 Task: Search one way flight ticket for 3 adults, 3 children in business from Albany: Albany International Airport to Jacksonville: Albert J. Ellis Airport on 8-3-2023. Choice of flights is Singapure airlines. Number of bags: 4 checked bags. Price is upto 42000. Outbound departure time preference is 5:15. Return departure time preference is 0:00.
Action: Mouse moved to (261, 363)
Screenshot: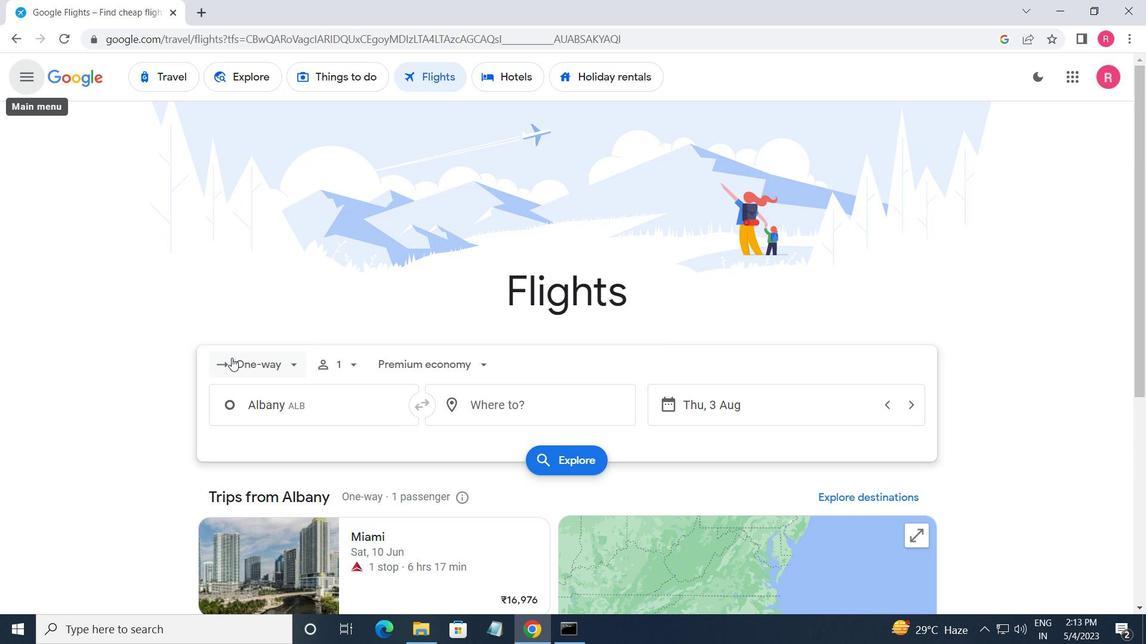 
Action: Mouse pressed left at (261, 363)
Screenshot: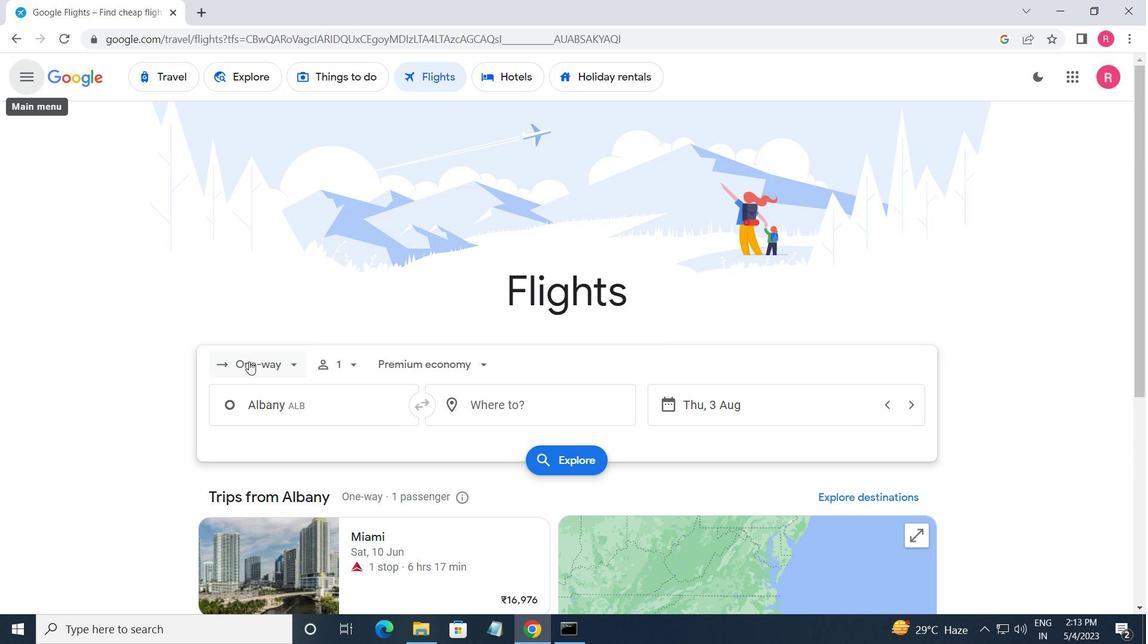 
Action: Mouse moved to (287, 438)
Screenshot: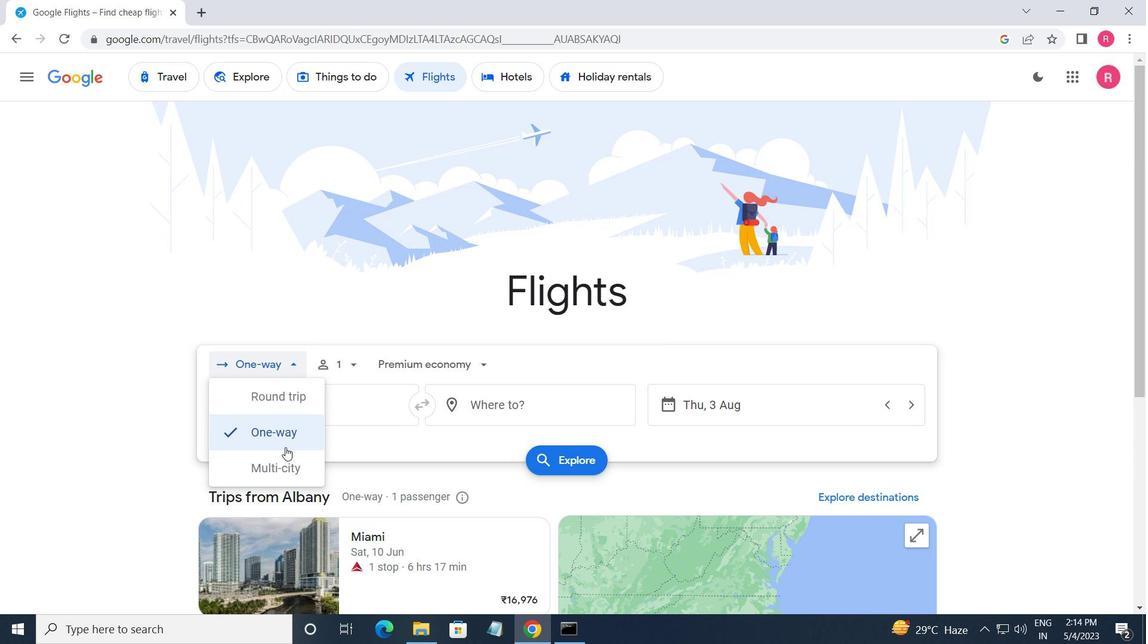
Action: Mouse pressed left at (287, 438)
Screenshot: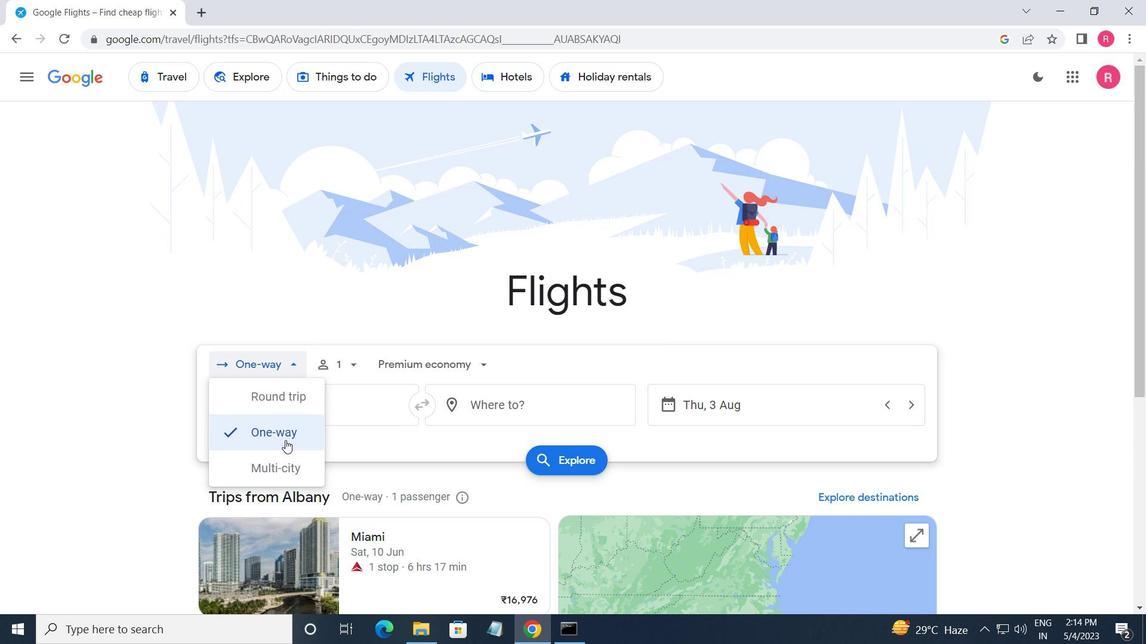 
Action: Mouse moved to (335, 356)
Screenshot: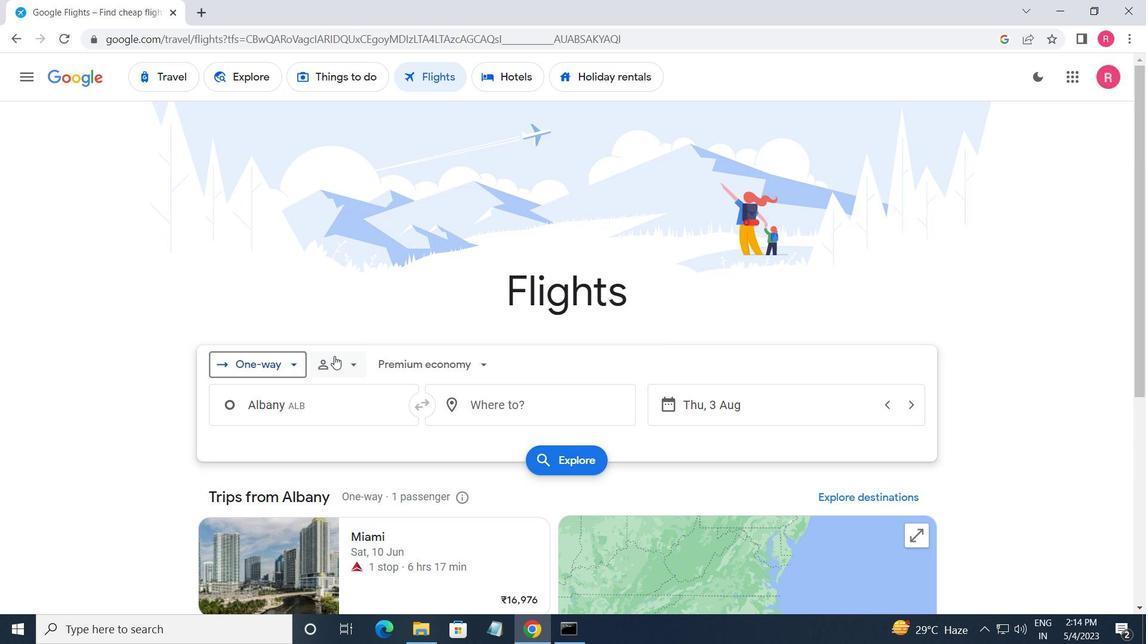 
Action: Mouse pressed left at (335, 356)
Screenshot: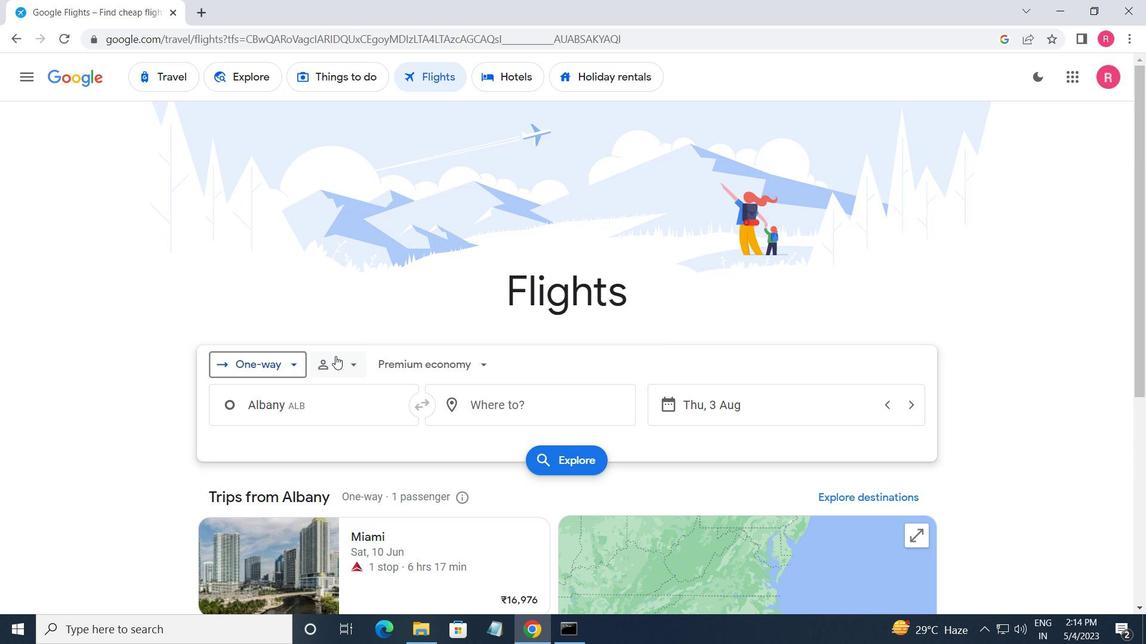 
Action: Mouse moved to (460, 403)
Screenshot: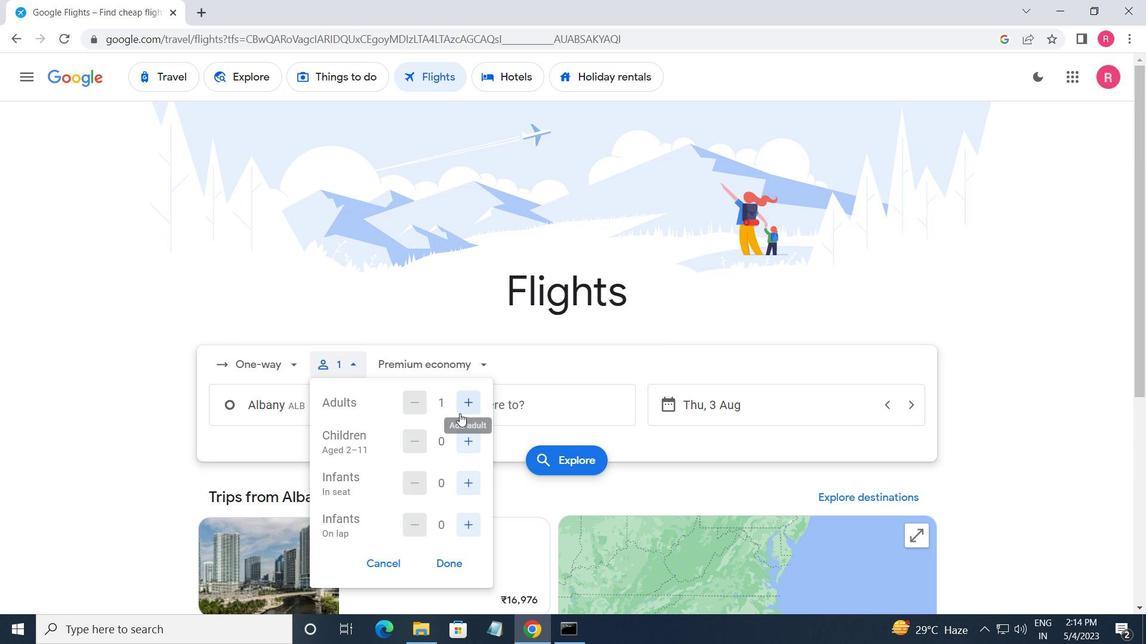 
Action: Mouse pressed left at (460, 403)
Screenshot: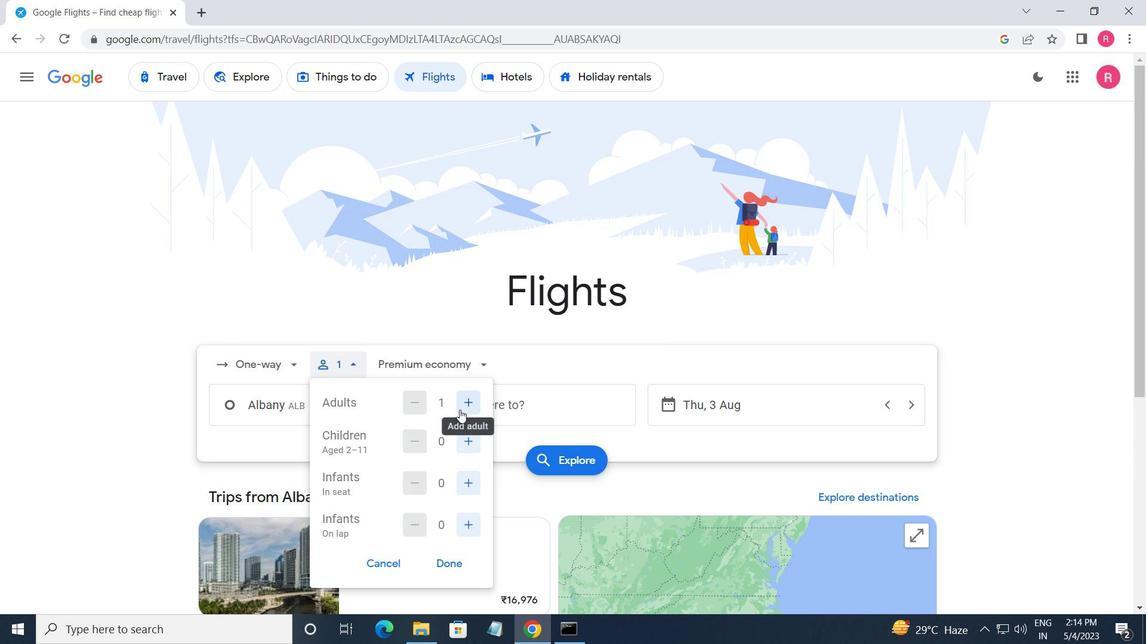 
Action: Mouse pressed left at (460, 403)
Screenshot: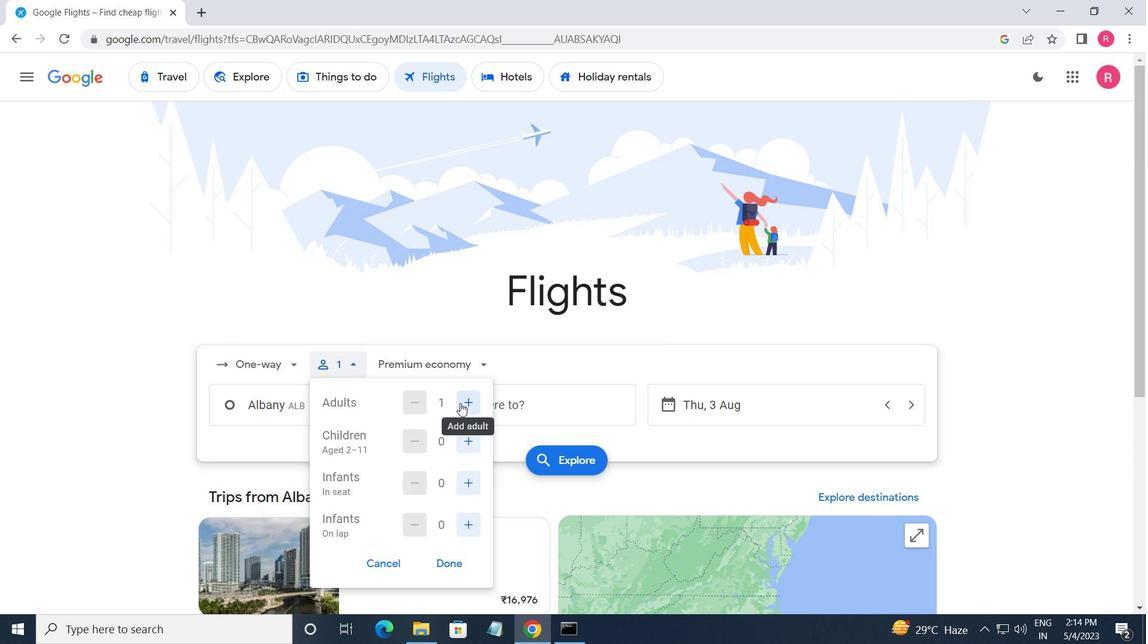 
Action: Mouse moved to (475, 438)
Screenshot: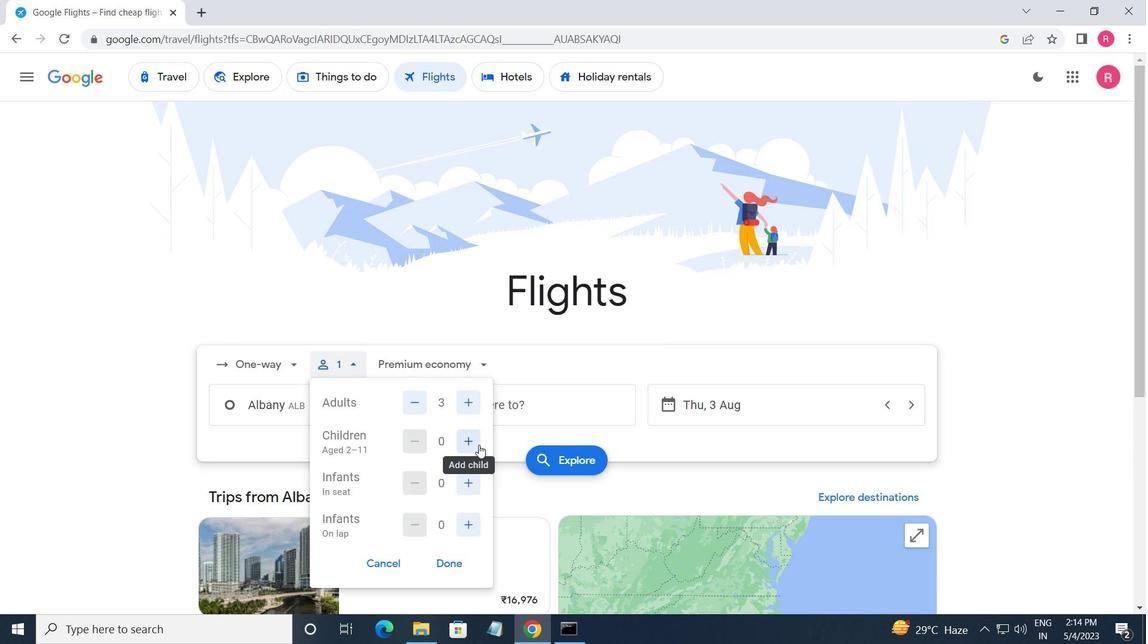 
Action: Mouse pressed left at (475, 438)
Screenshot: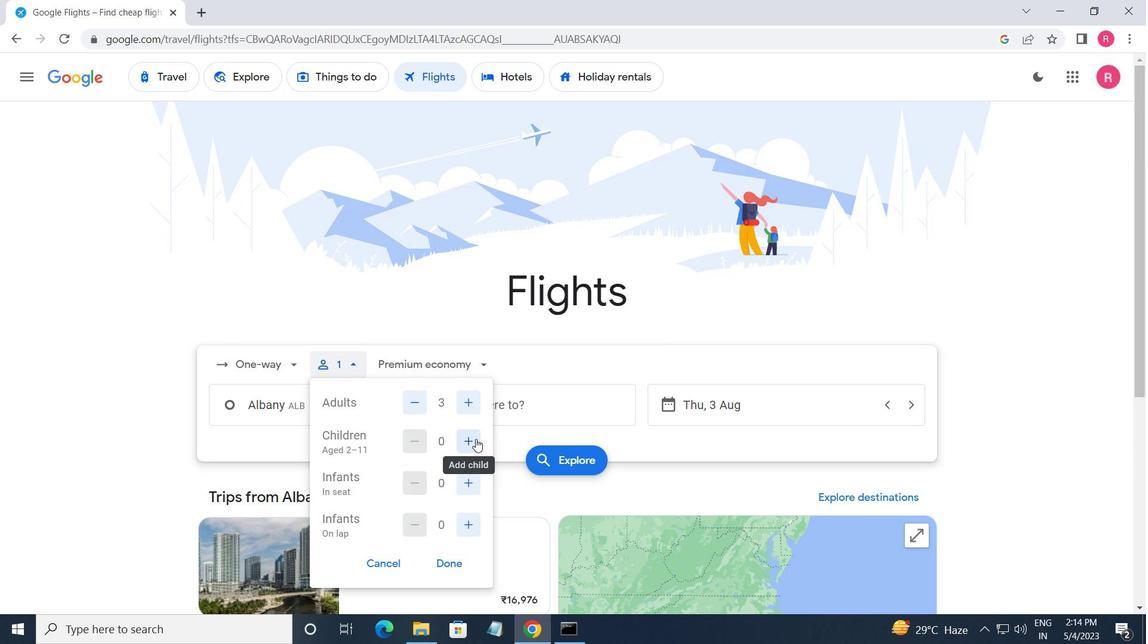 
Action: Mouse moved to (473, 438)
Screenshot: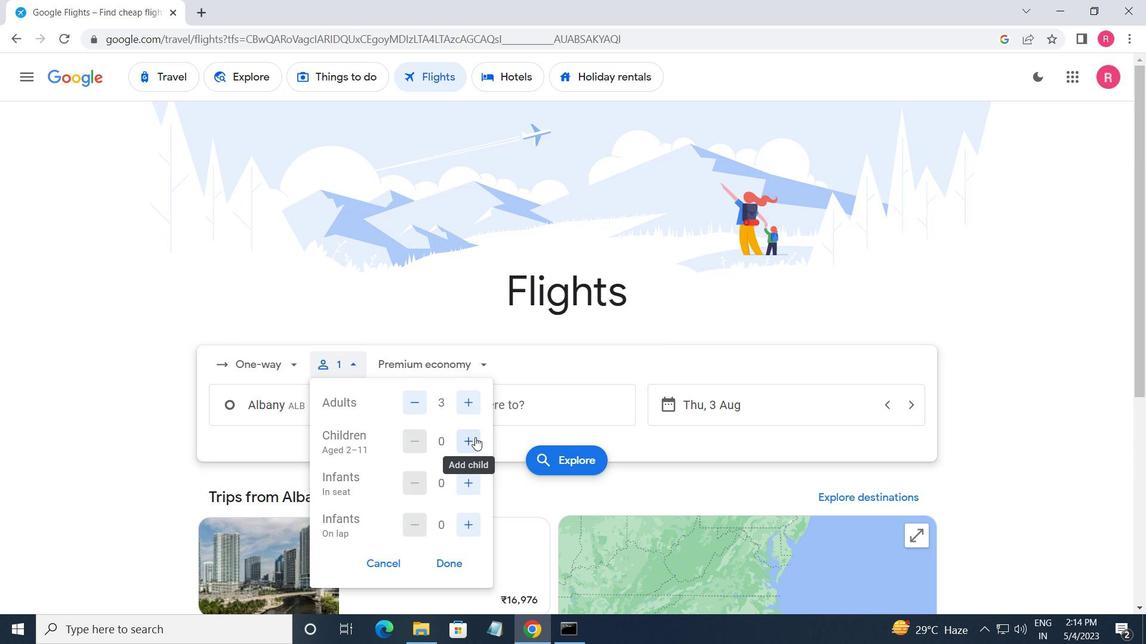 
Action: Mouse pressed left at (473, 438)
Screenshot: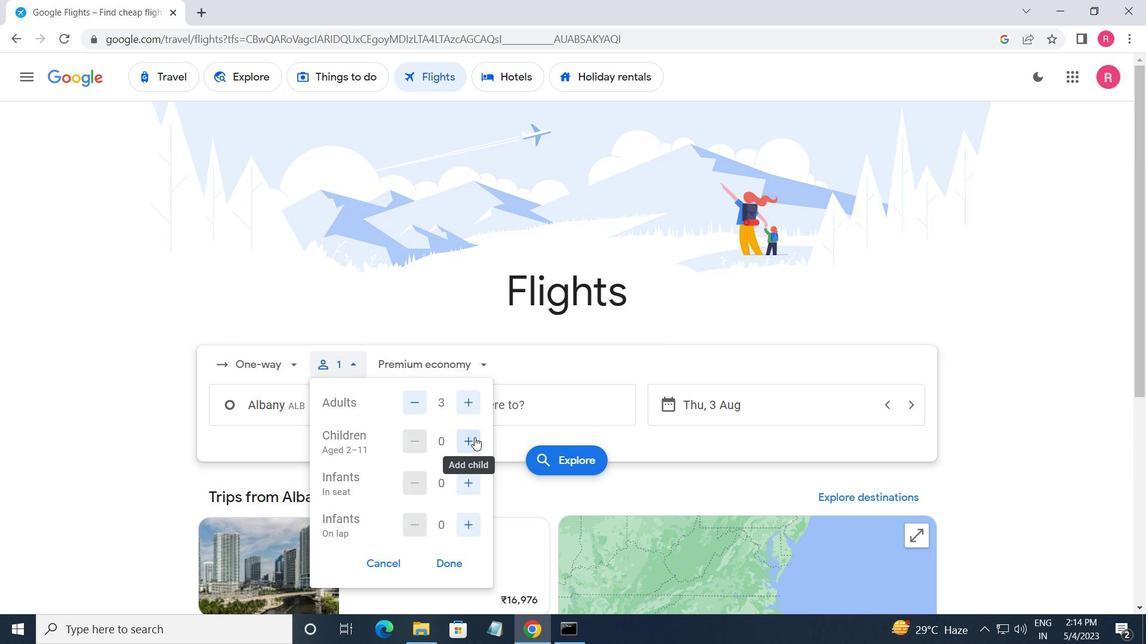 
Action: Mouse pressed left at (473, 438)
Screenshot: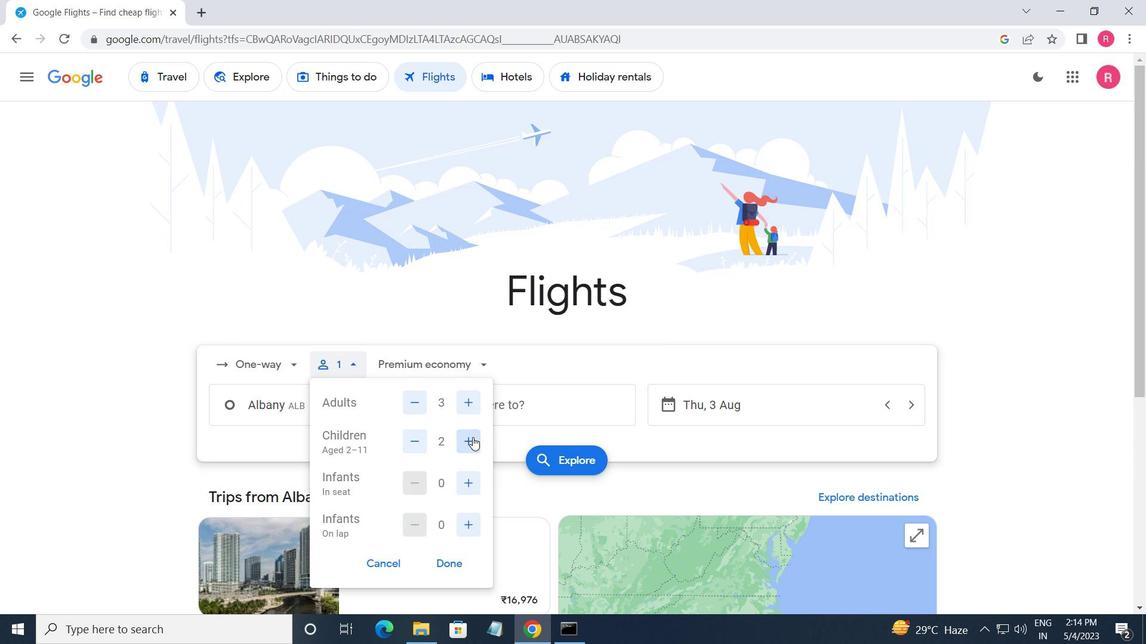 
Action: Mouse moved to (440, 556)
Screenshot: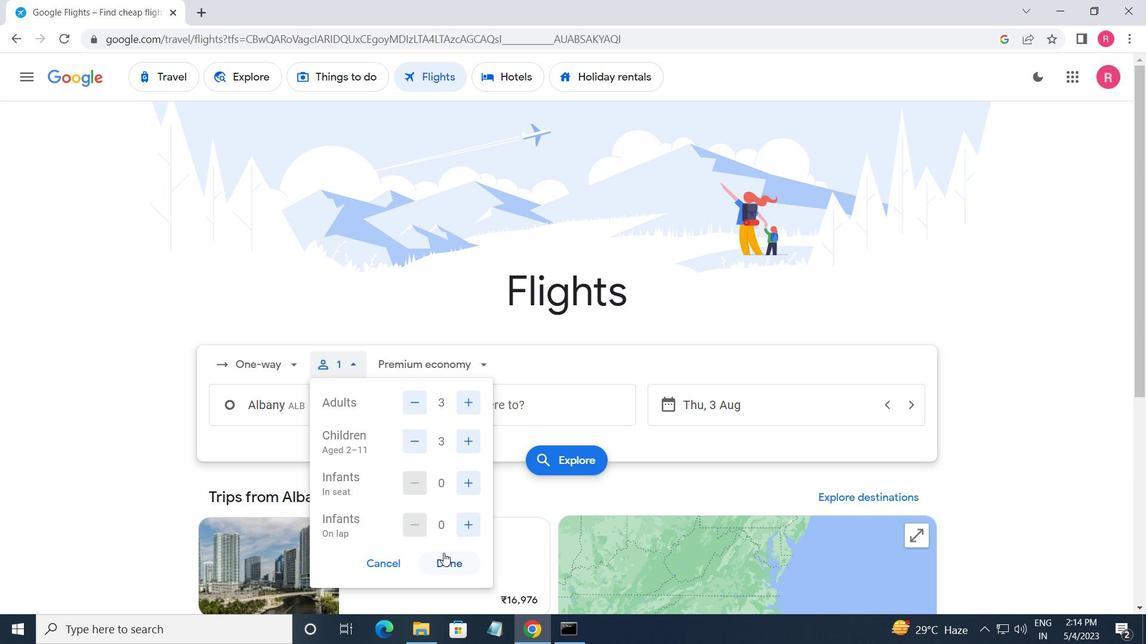 
Action: Mouse pressed left at (440, 556)
Screenshot: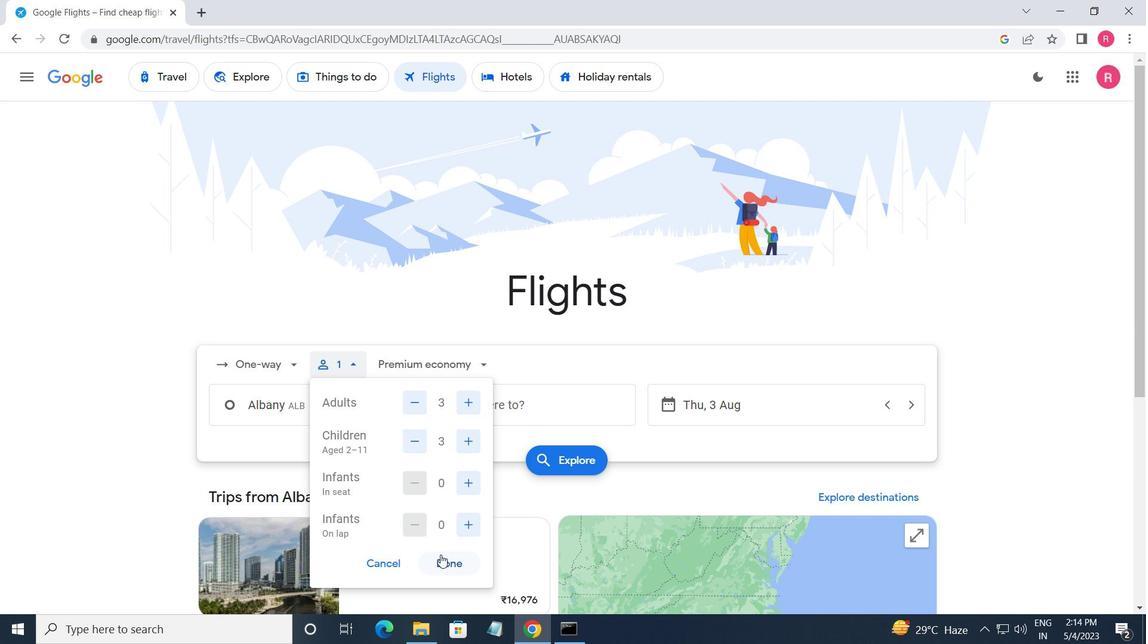 
Action: Mouse moved to (430, 369)
Screenshot: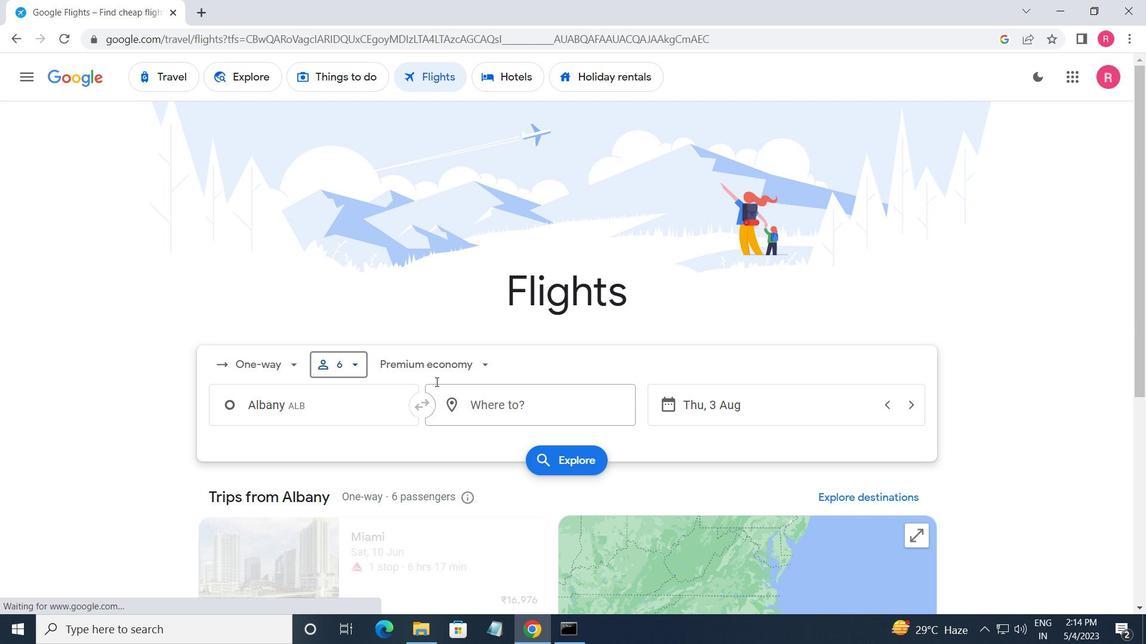 
Action: Mouse pressed left at (430, 369)
Screenshot: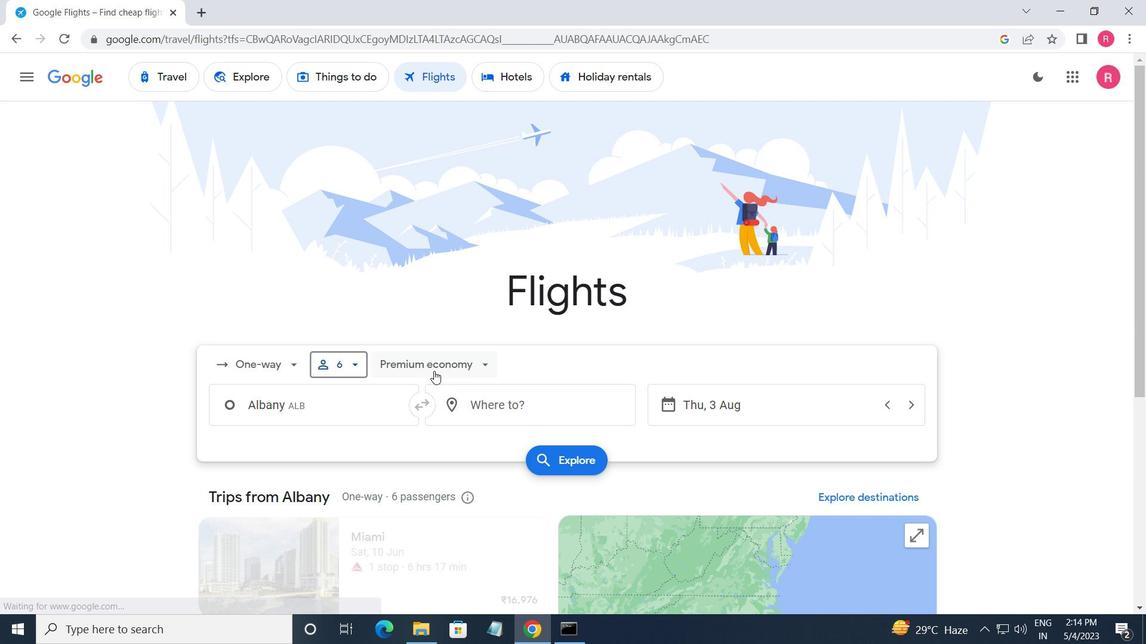 
Action: Mouse moved to (462, 474)
Screenshot: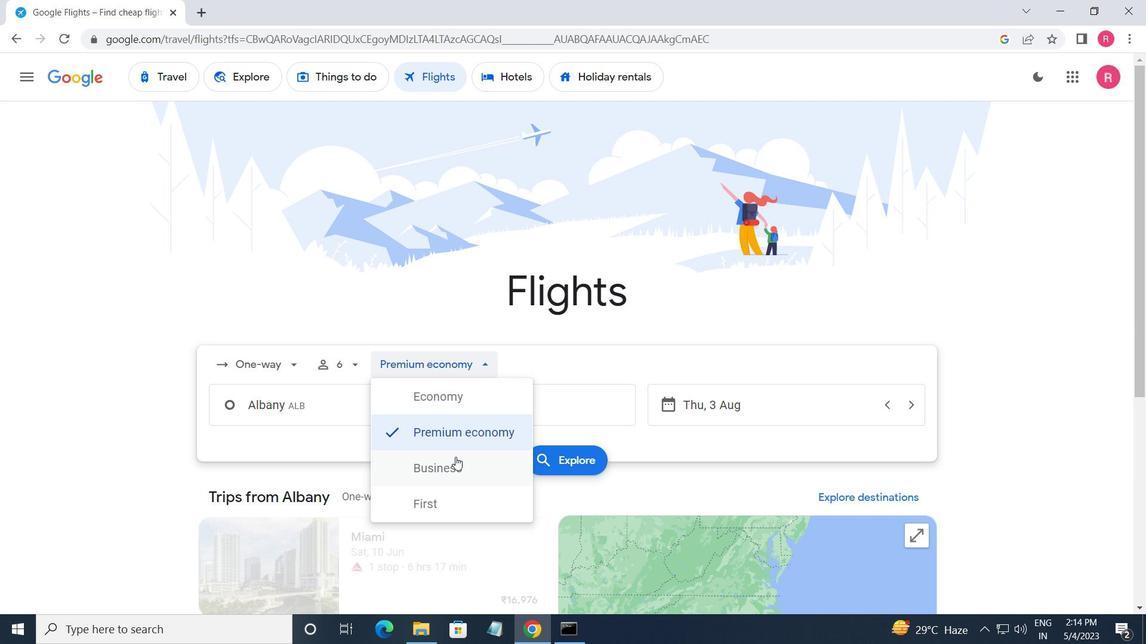 
Action: Mouse pressed left at (462, 474)
Screenshot: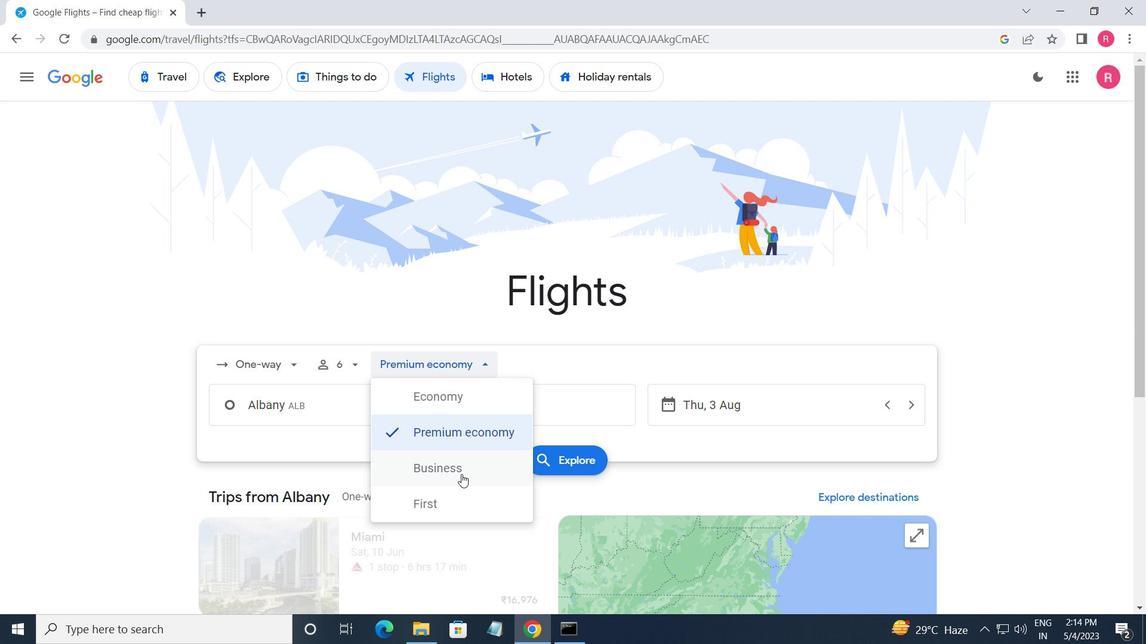 
Action: Mouse moved to (326, 411)
Screenshot: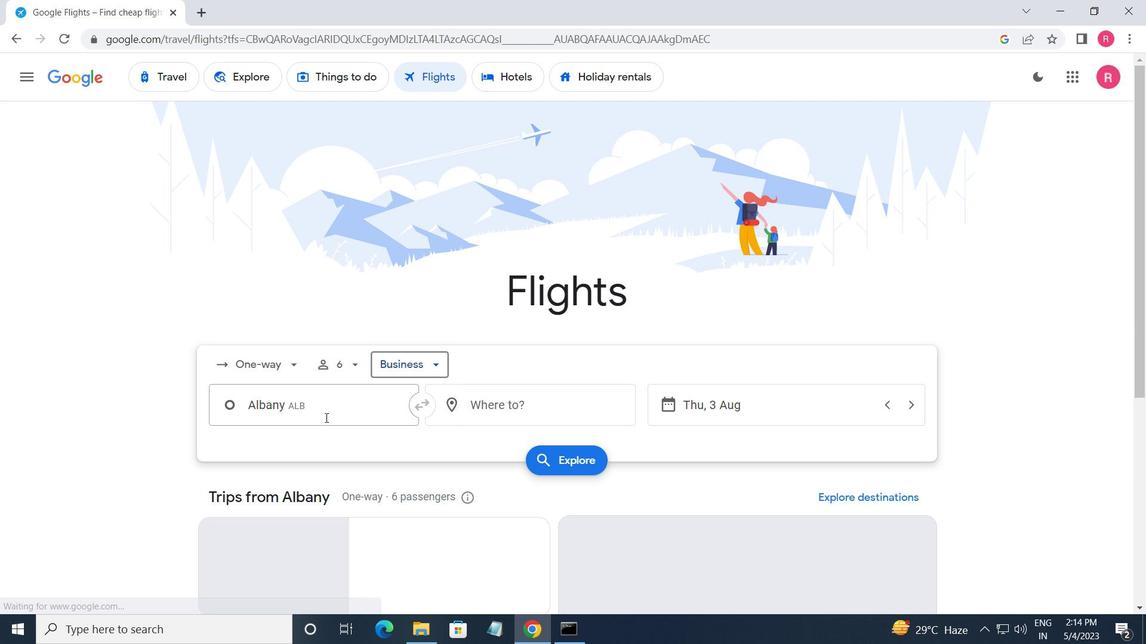 
Action: Mouse pressed left at (326, 411)
Screenshot: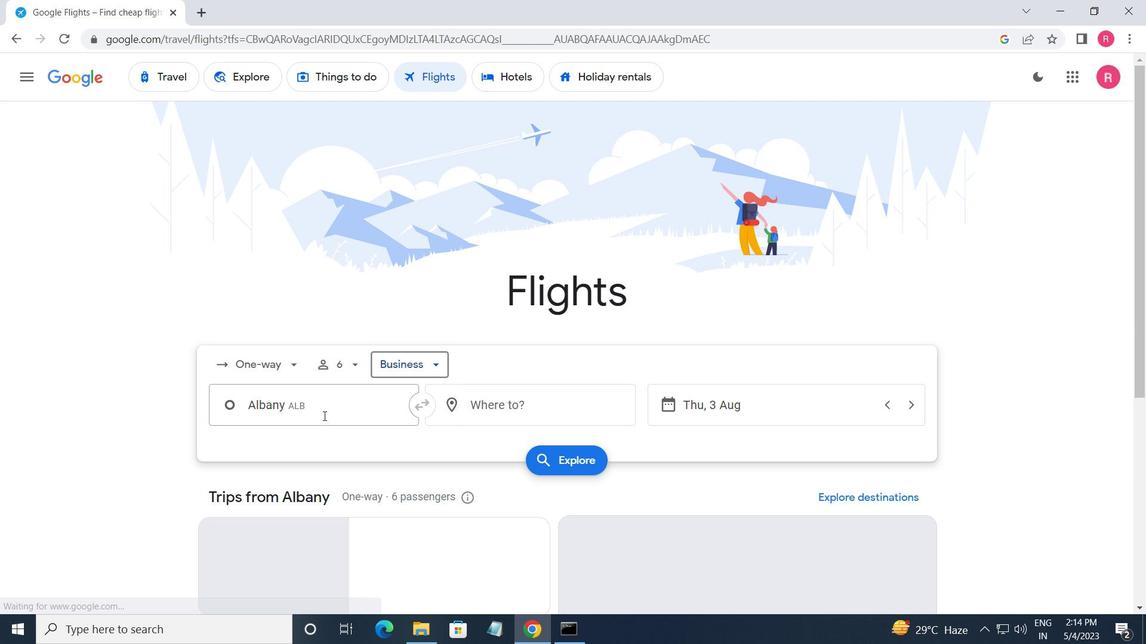 
Action: Mouse moved to (349, 487)
Screenshot: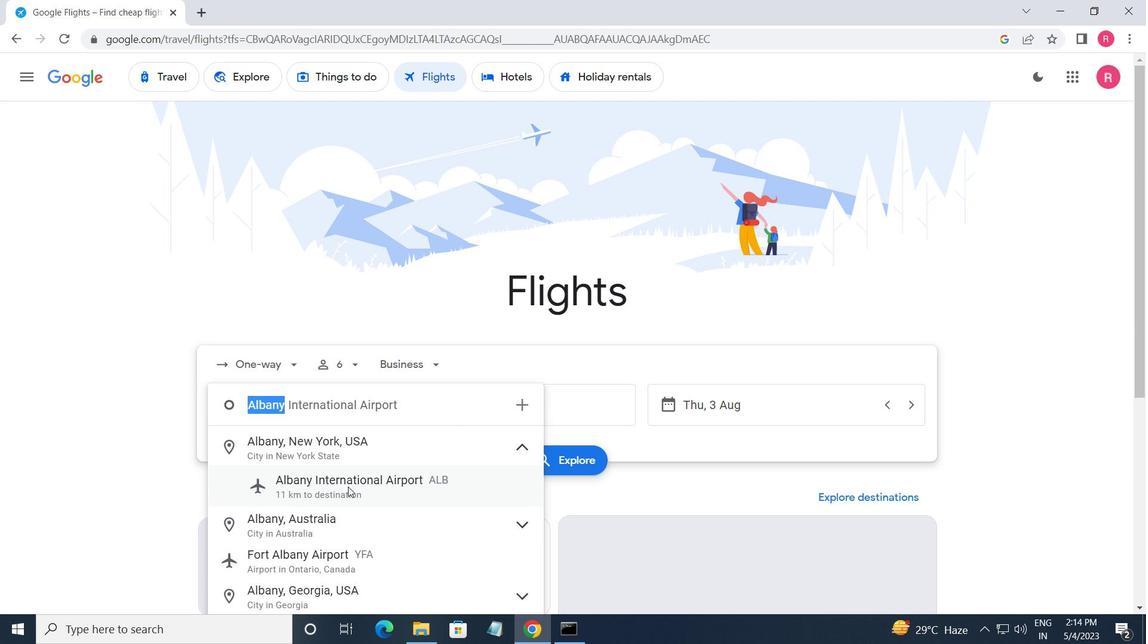 
Action: Mouse pressed left at (349, 487)
Screenshot: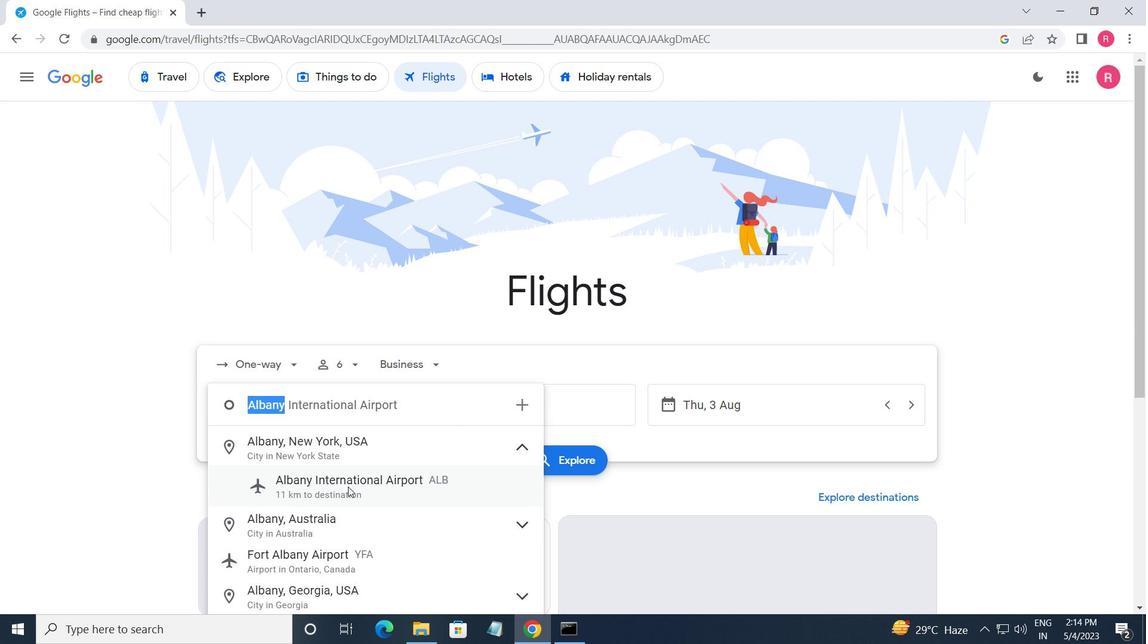 
Action: Mouse moved to (506, 413)
Screenshot: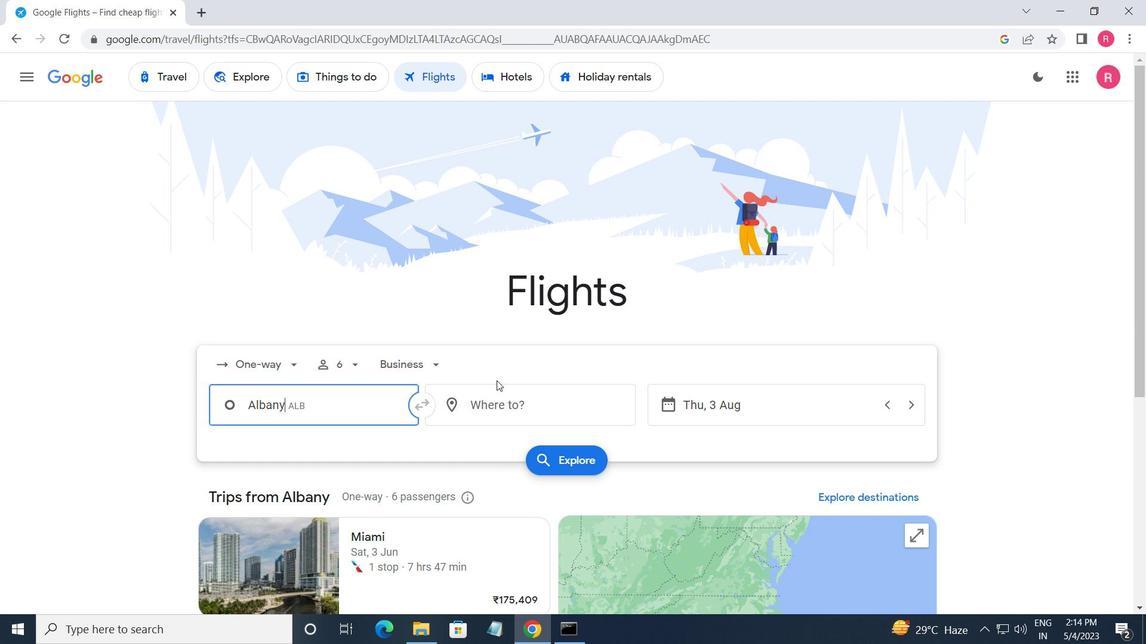 
Action: Mouse pressed left at (506, 413)
Screenshot: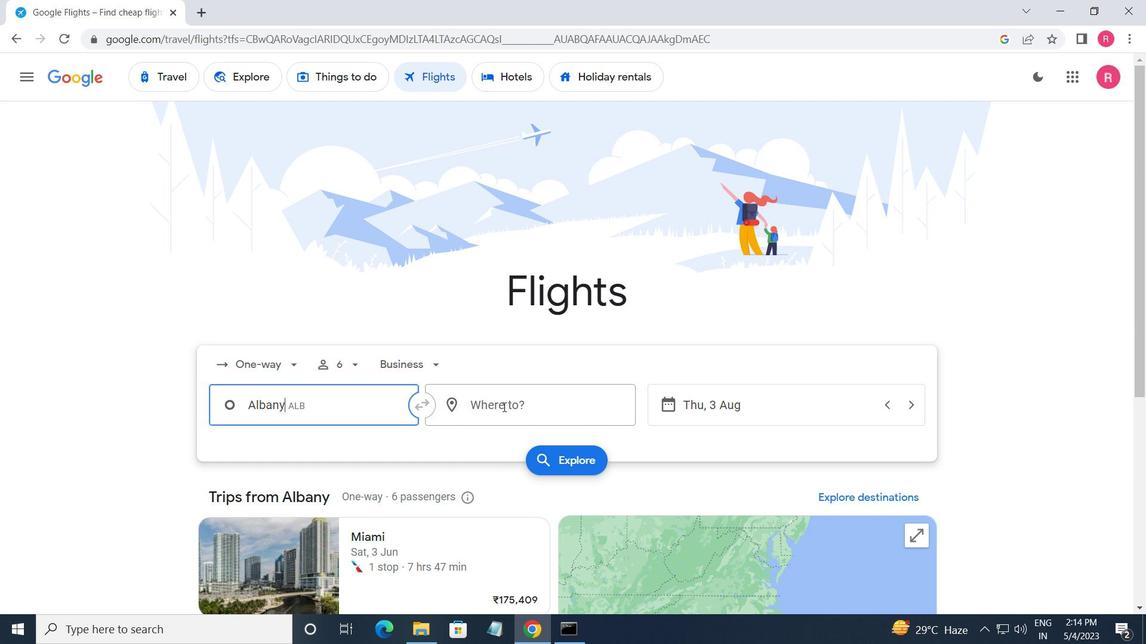 
Action: Mouse moved to (537, 514)
Screenshot: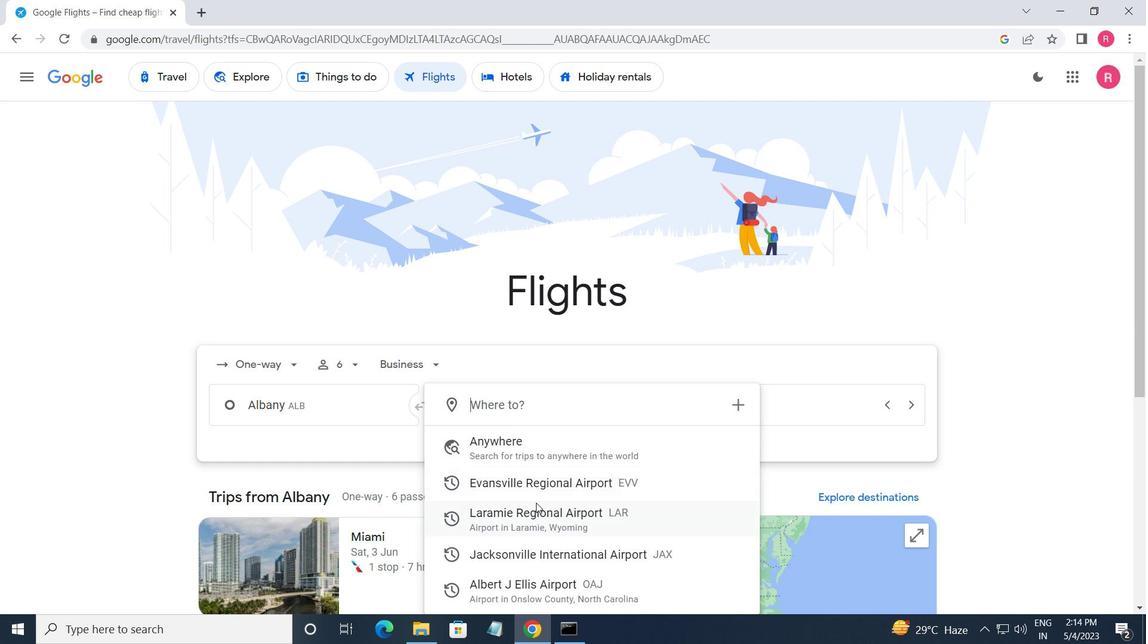 
Action: Mouse scrolled (537, 513) with delta (0, 0)
Screenshot: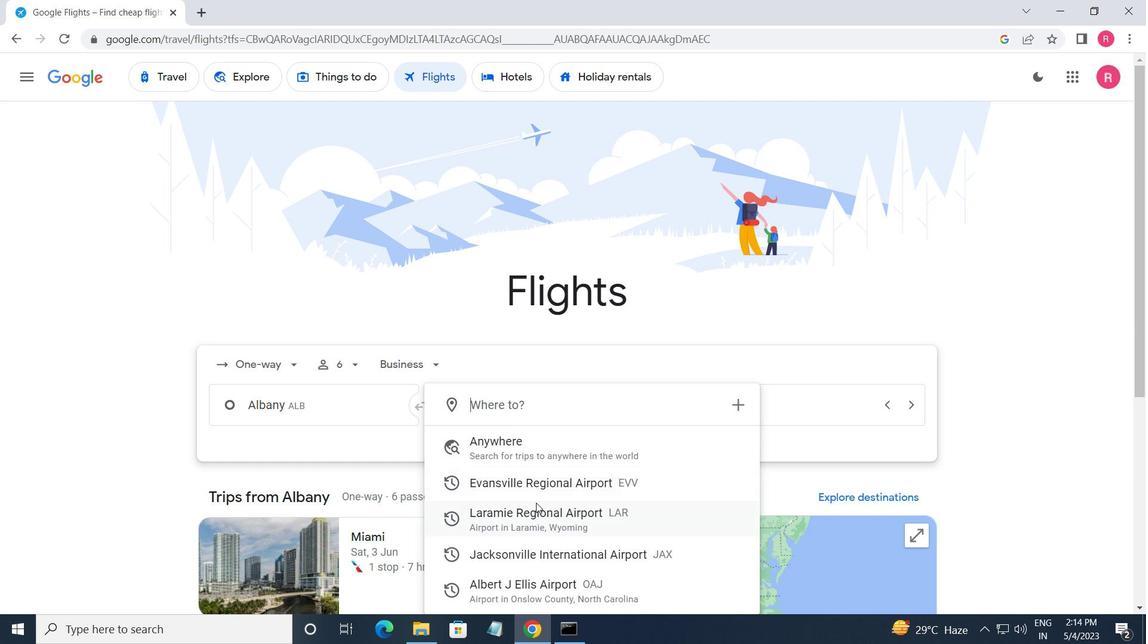 
Action: Mouse moved to (528, 525)
Screenshot: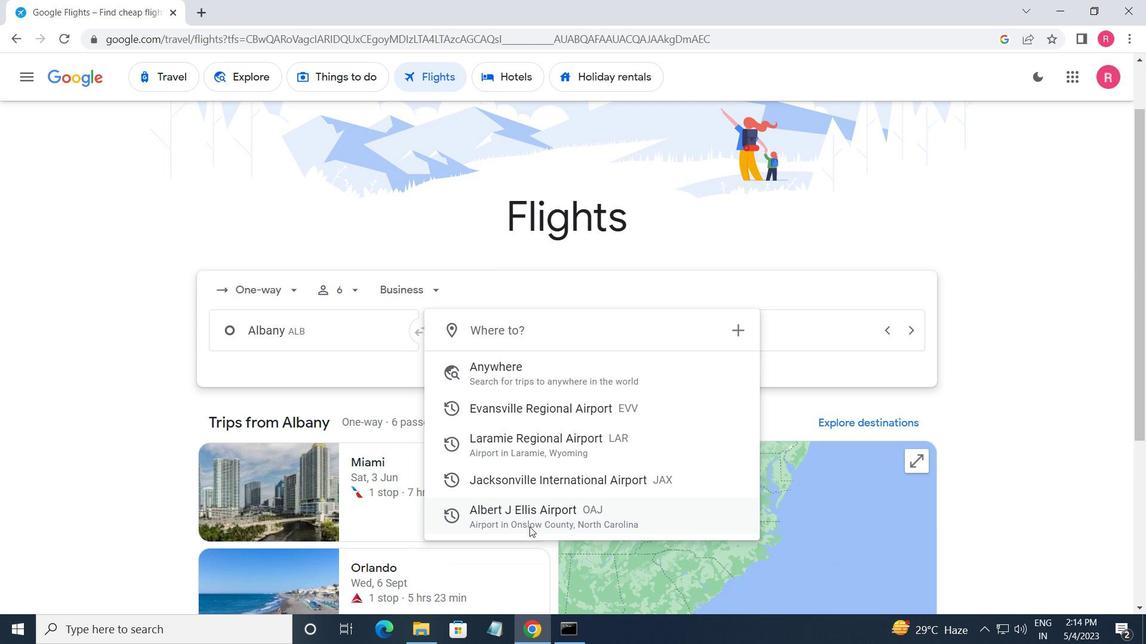 
Action: Mouse pressed left at (528, 525)
Screenshot: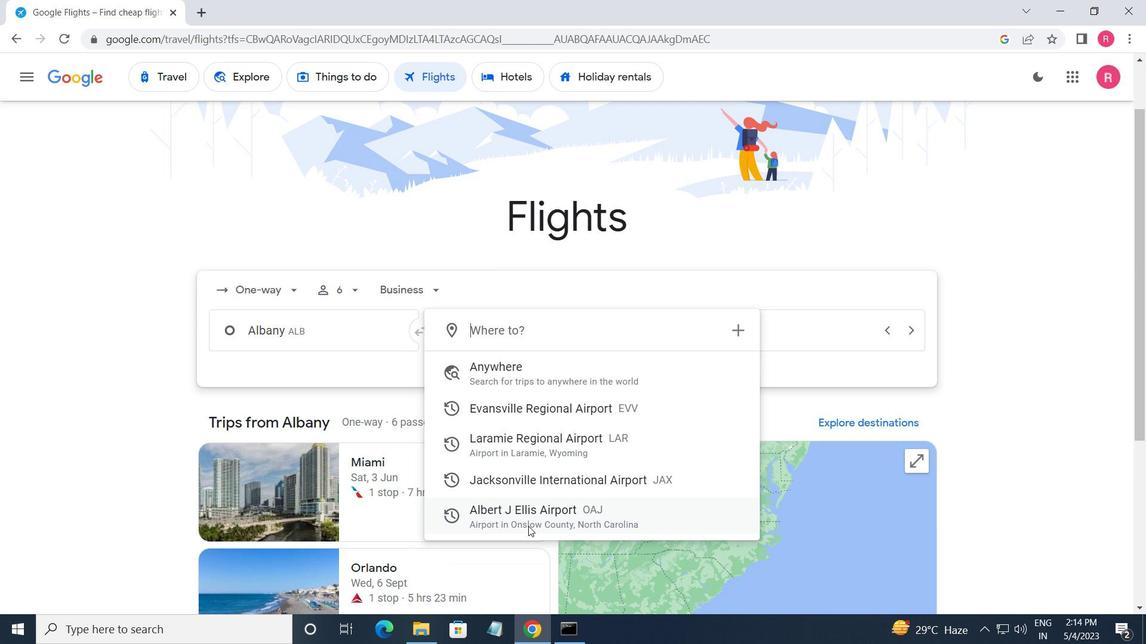 
Action: Mouse moved to (723, 331)
Screenshot: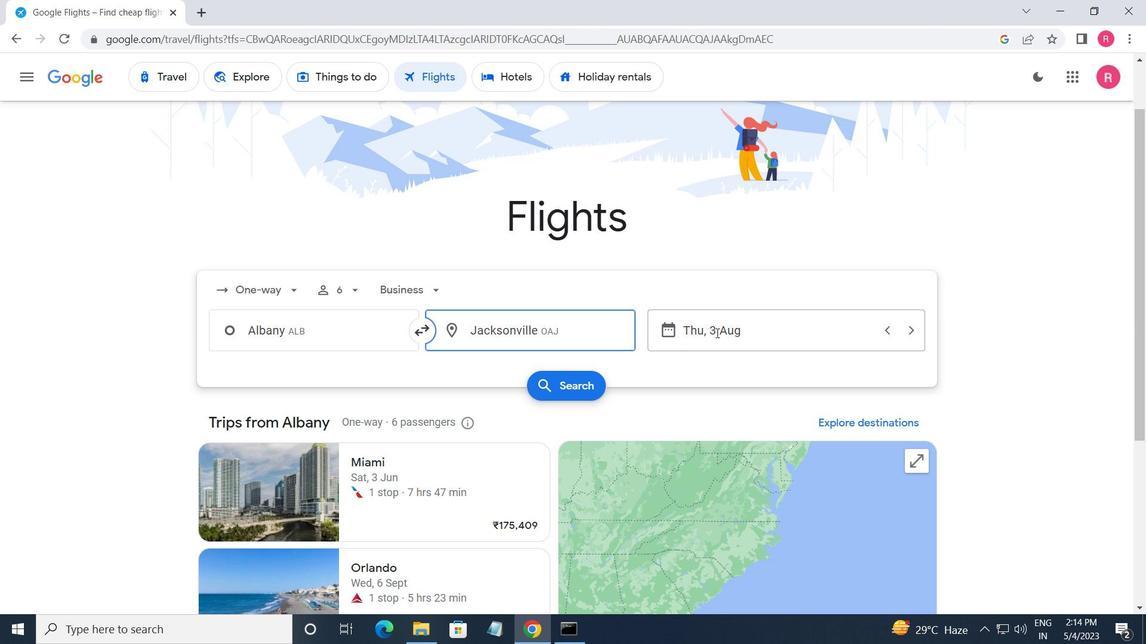 
Action: Mouse pressed left at (723, 331)
Screenshot: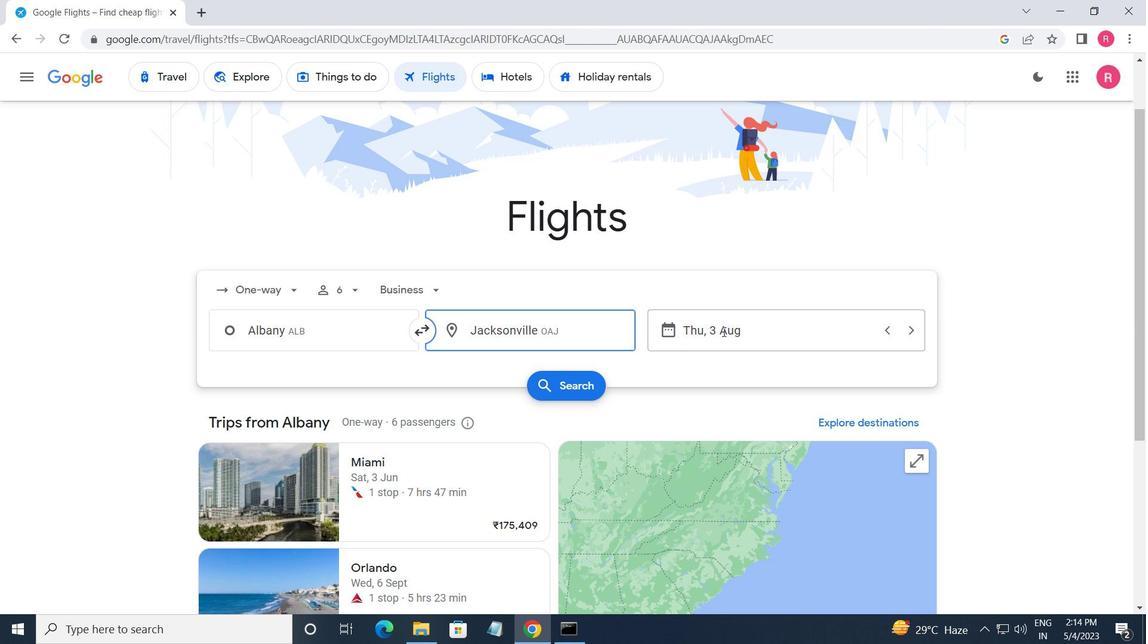 
Action: Mouse moved to (547, 354)
Screenshot: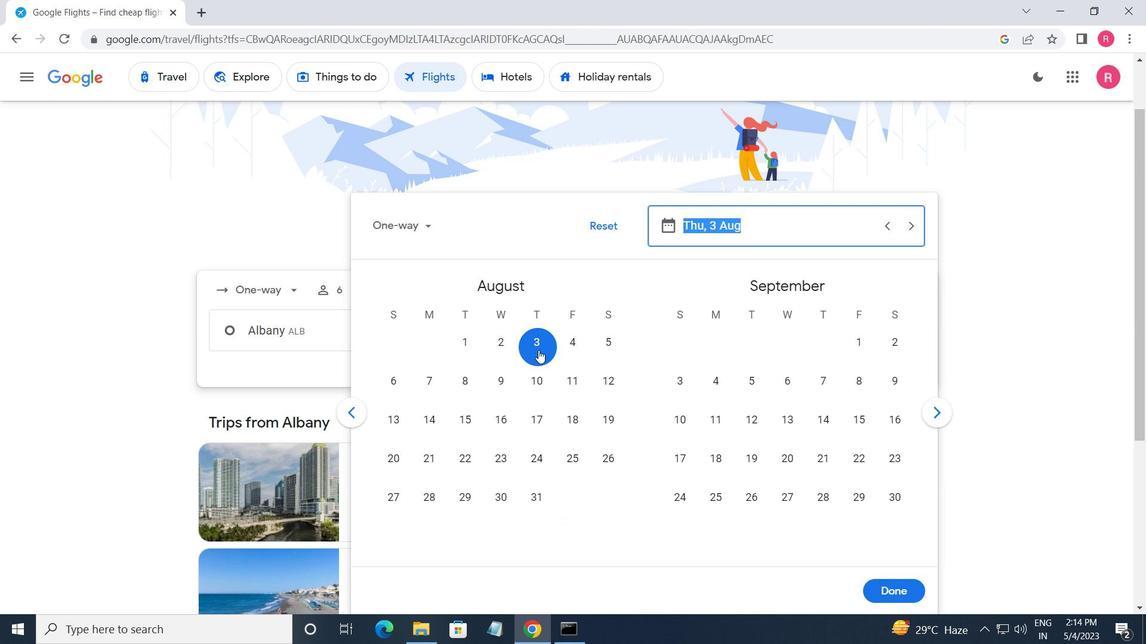 
Action: Mouse pressed left at (547, 354)
Screenshot: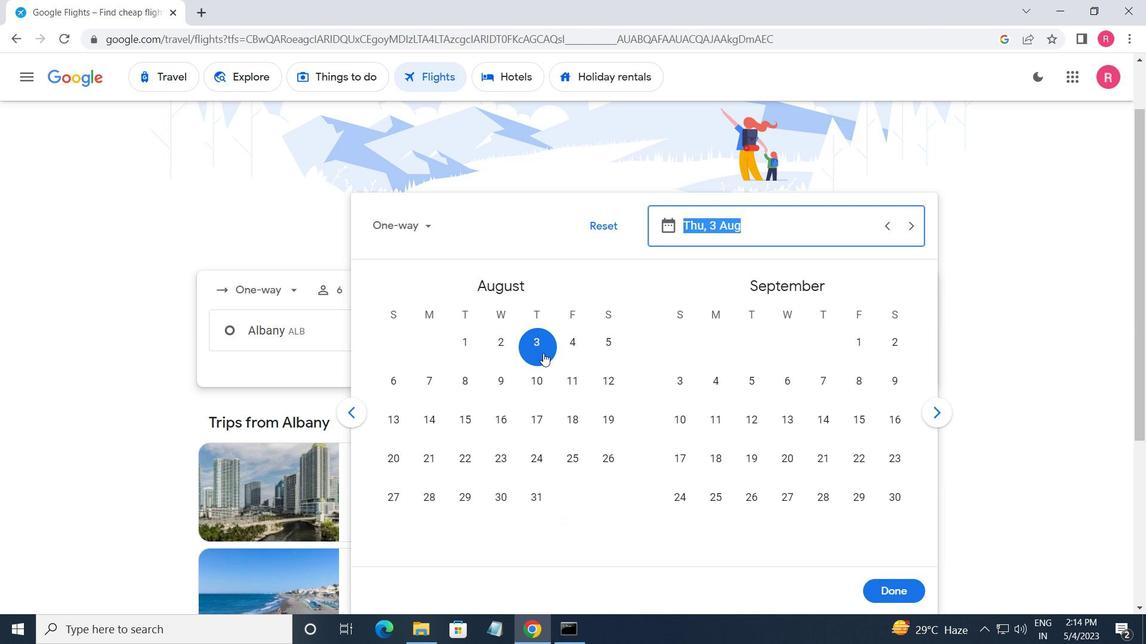 
Action: Mouse moved to (904, 599)
Screenshot: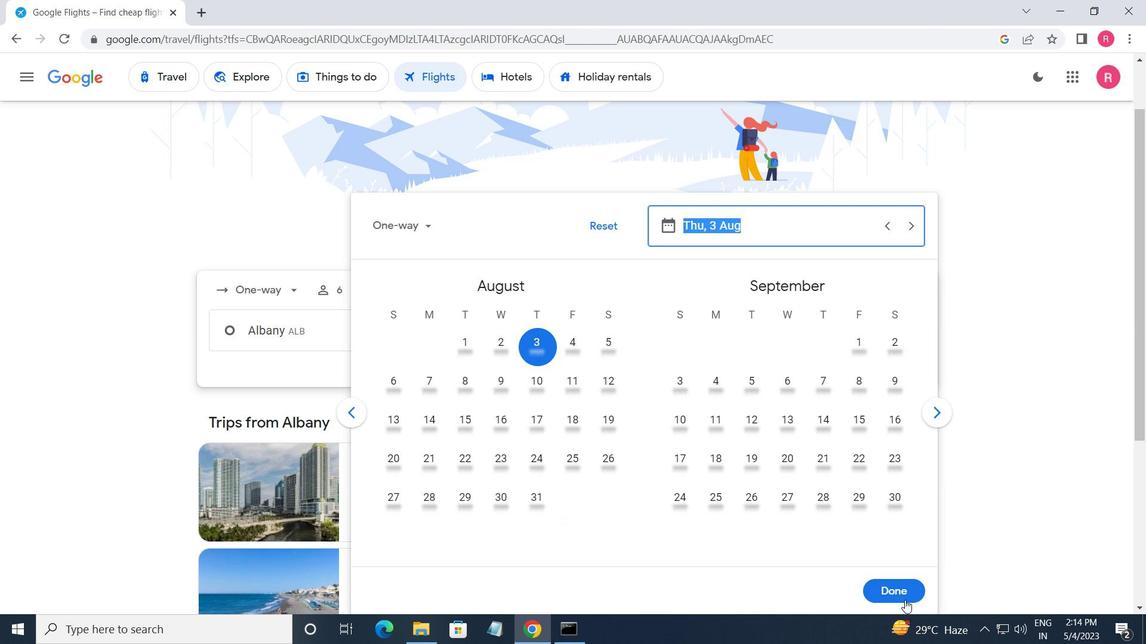 
Action: Mouse pressed left at (904, 599)
Screenshot: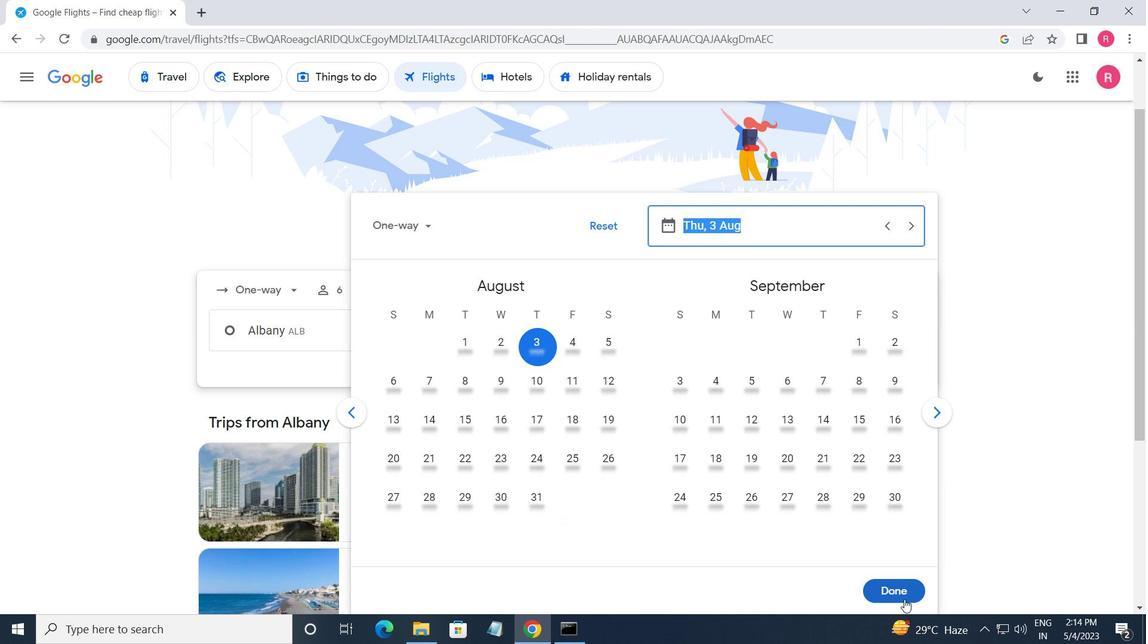 
Action: Mouse moved to (559, 388)
Screenshot: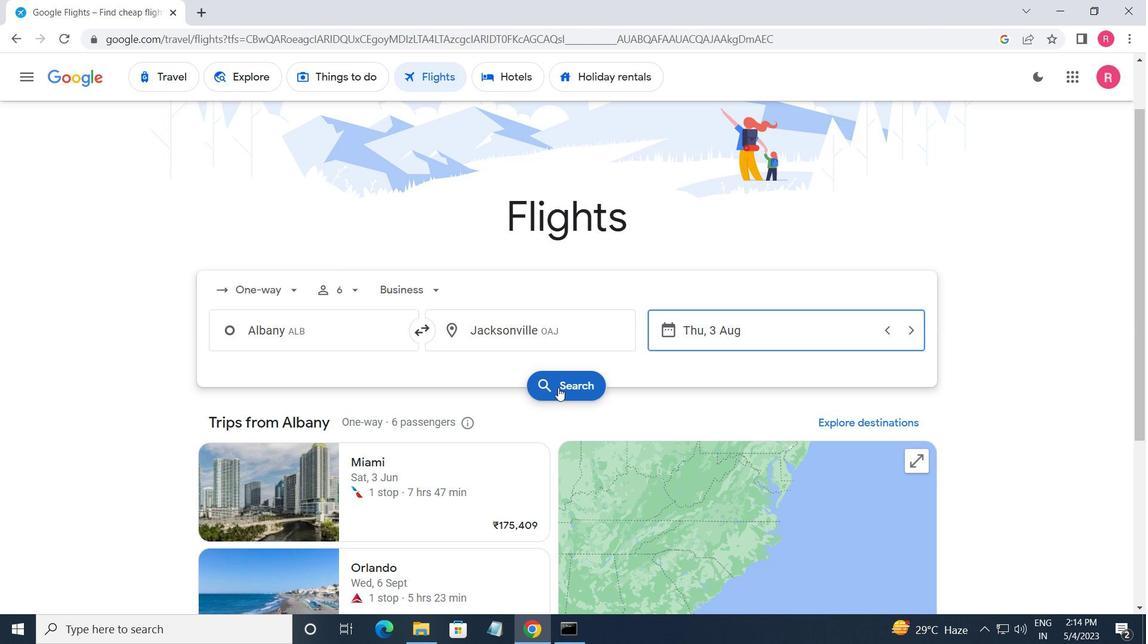 
Action: Mouse pressed left at (559, 388)
Screenshot: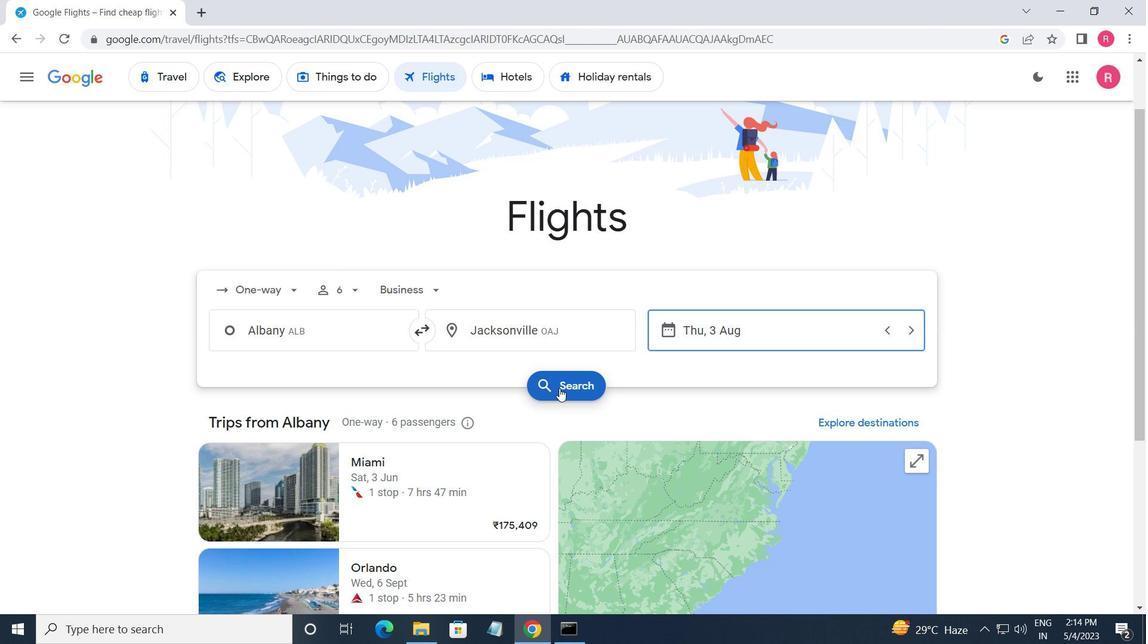 
Action: Mouse moved to (230, 218)
Screenshot: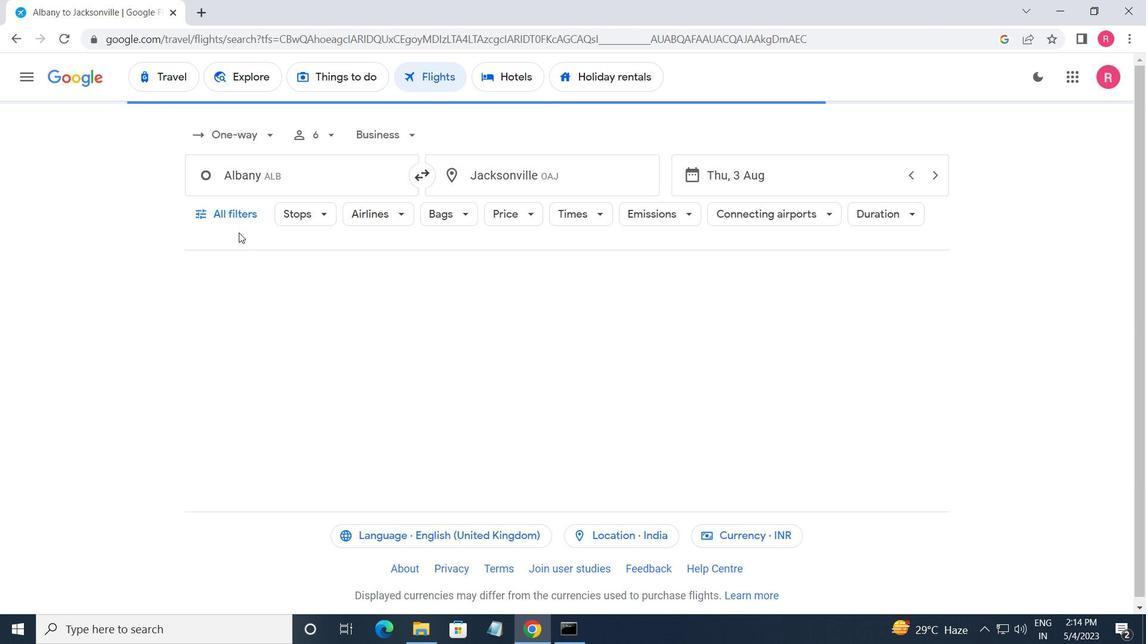 
Action: Mouse pressed left at (230, 218)
Screenshot: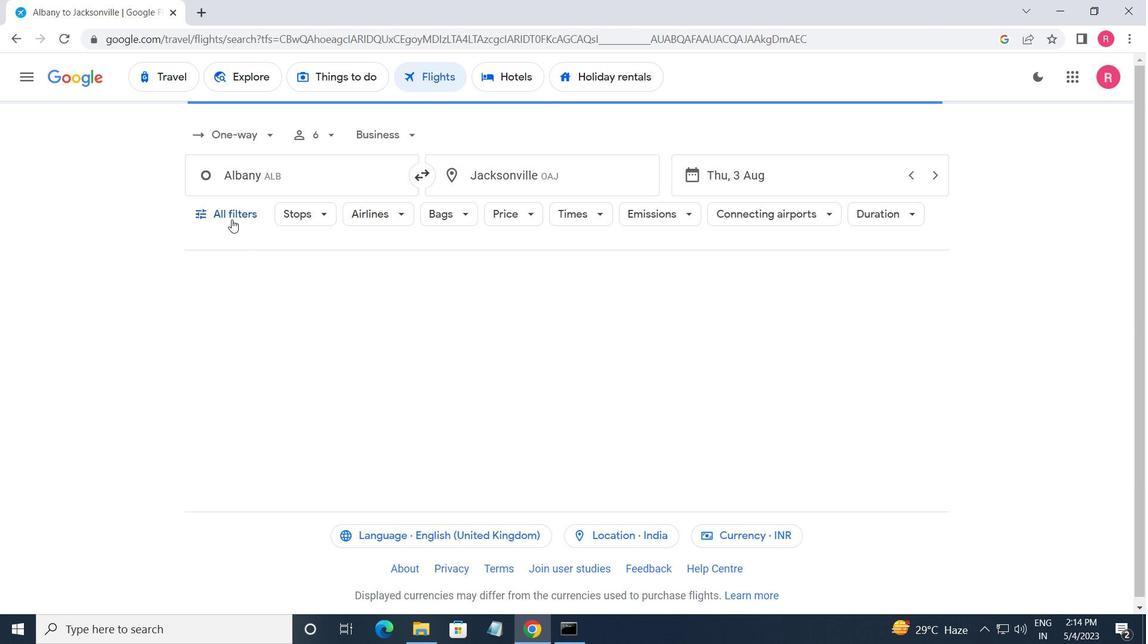 
Action: Mouse moved to (280, 363)
Screenshot: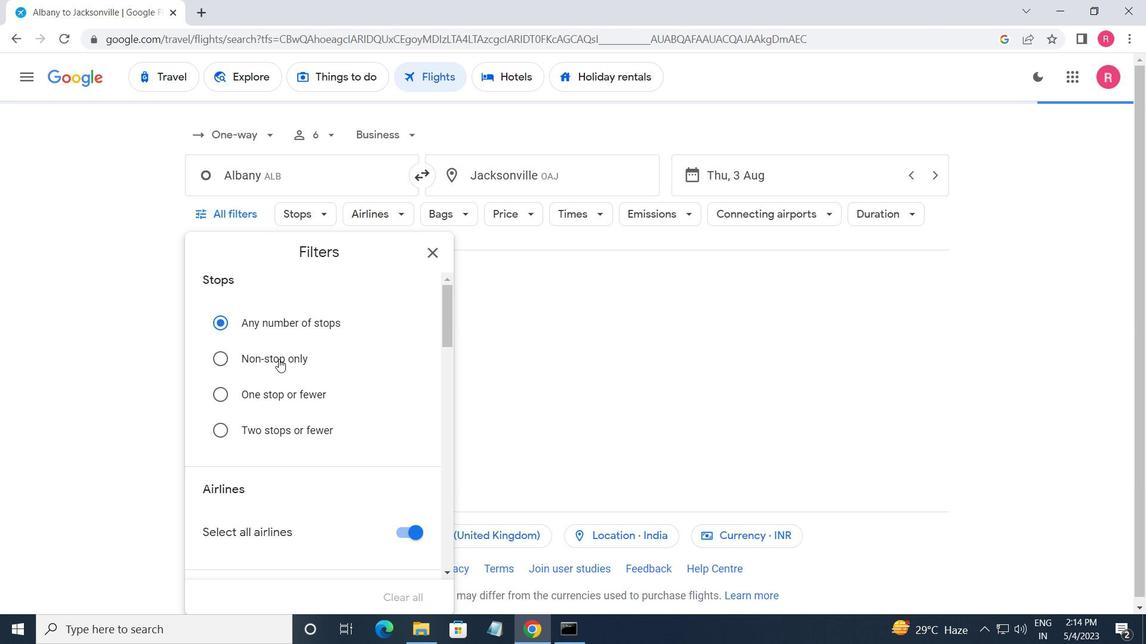 
Action: Mouse scrolled (280, 362) with delta (0, 0)
Screenshot: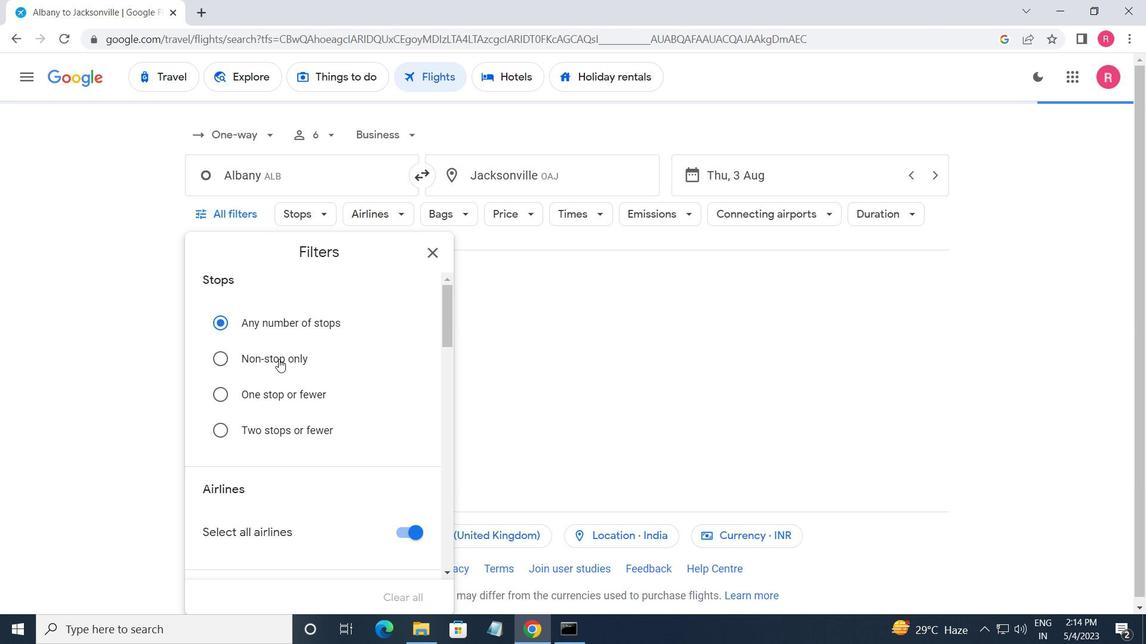 
Action: Mouse moved to (286, 366)
Screenshot: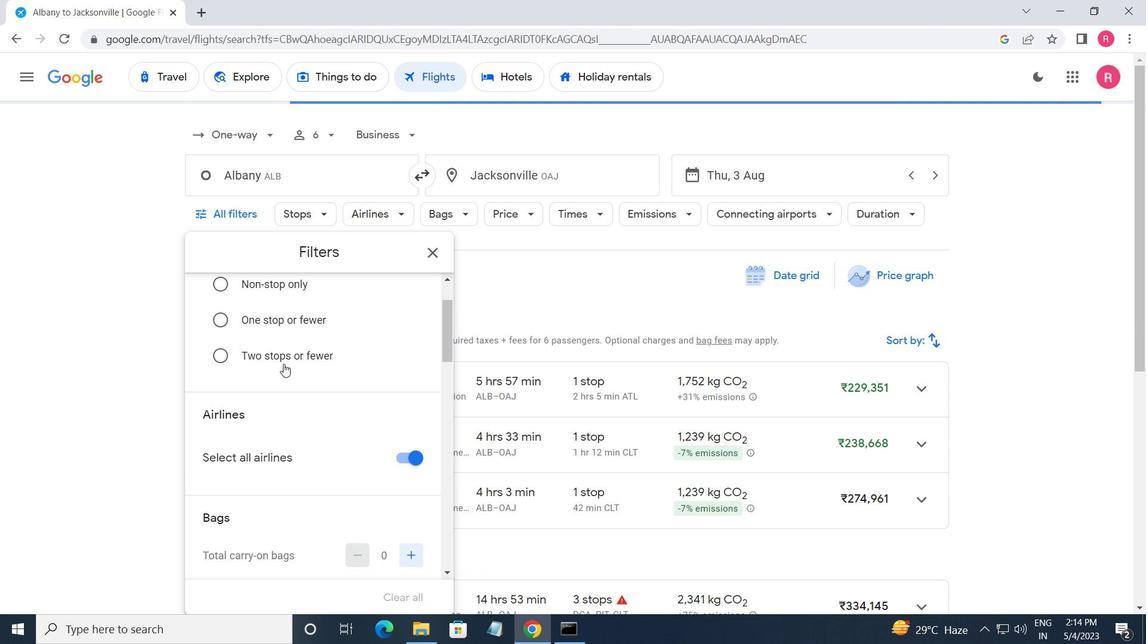 
Action: Mouse scrolled (286, 366) with delta (0, 0)
Screenshot: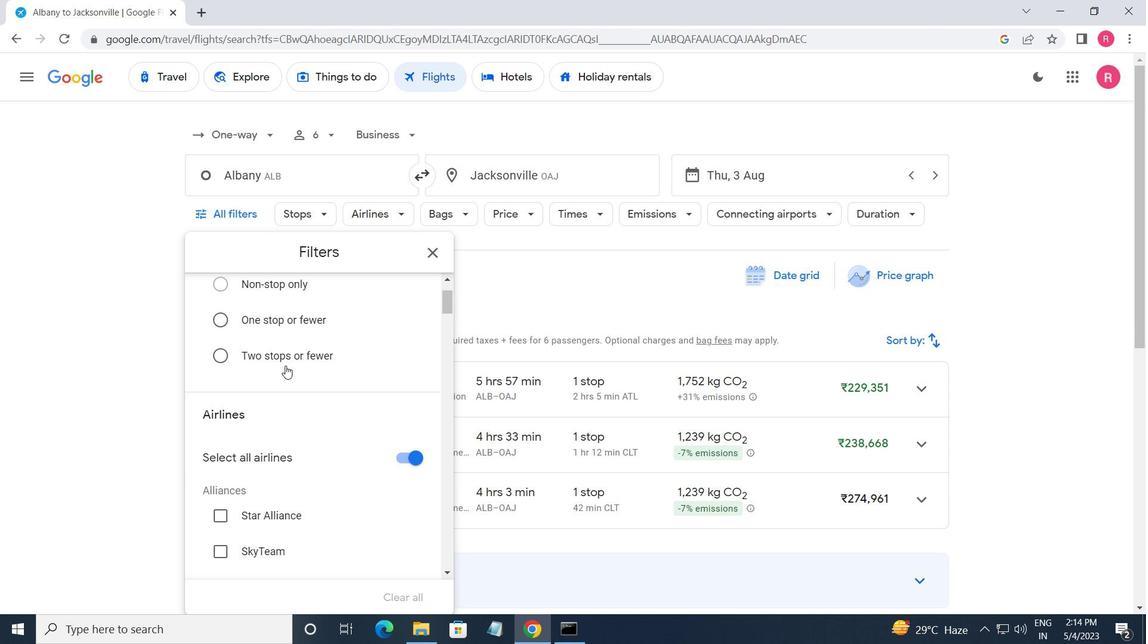 
Action: Mouse moved to (289, 385)
Screenshot: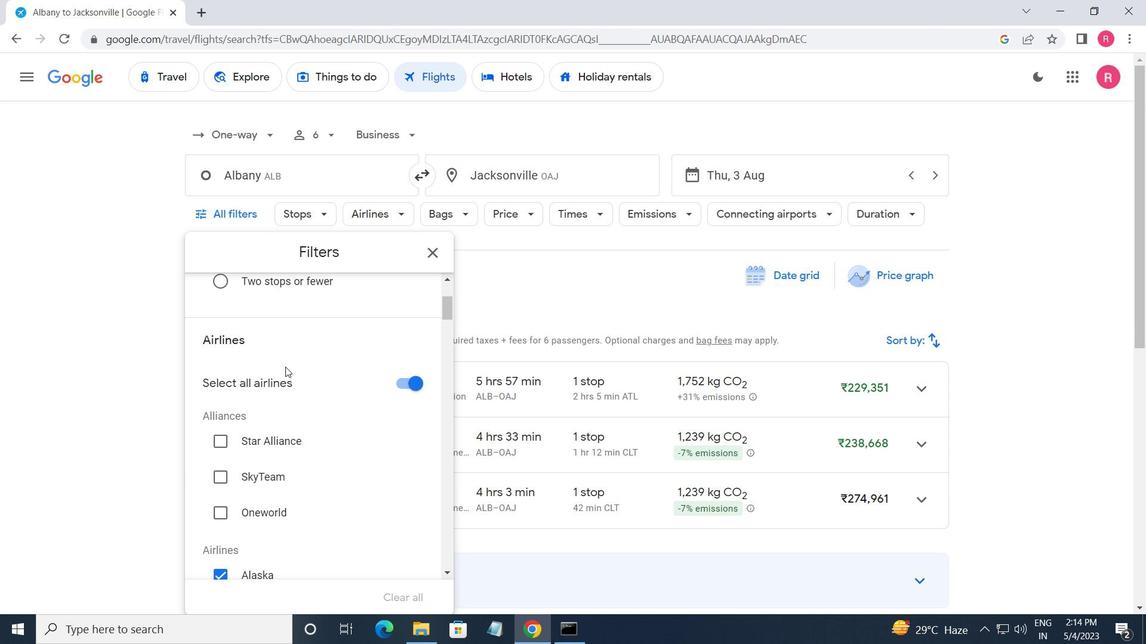 
Action: Mouse scrolled (289, 384) with delta (0, 0)
Screenshot: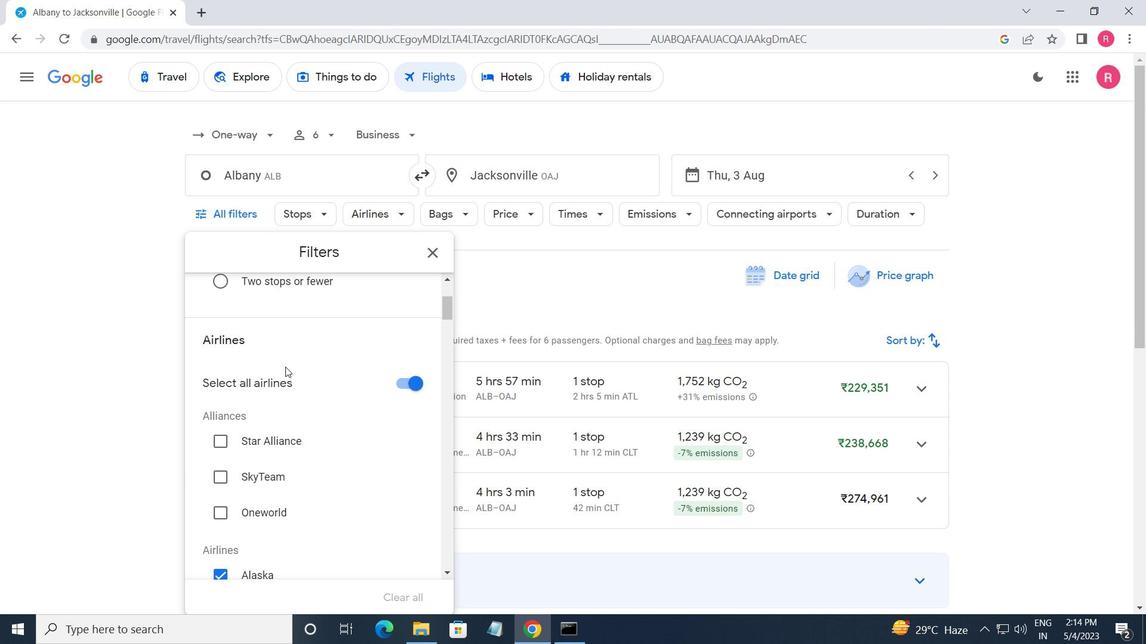 
Action: Mouse moved to (308, 415)
Screenshot: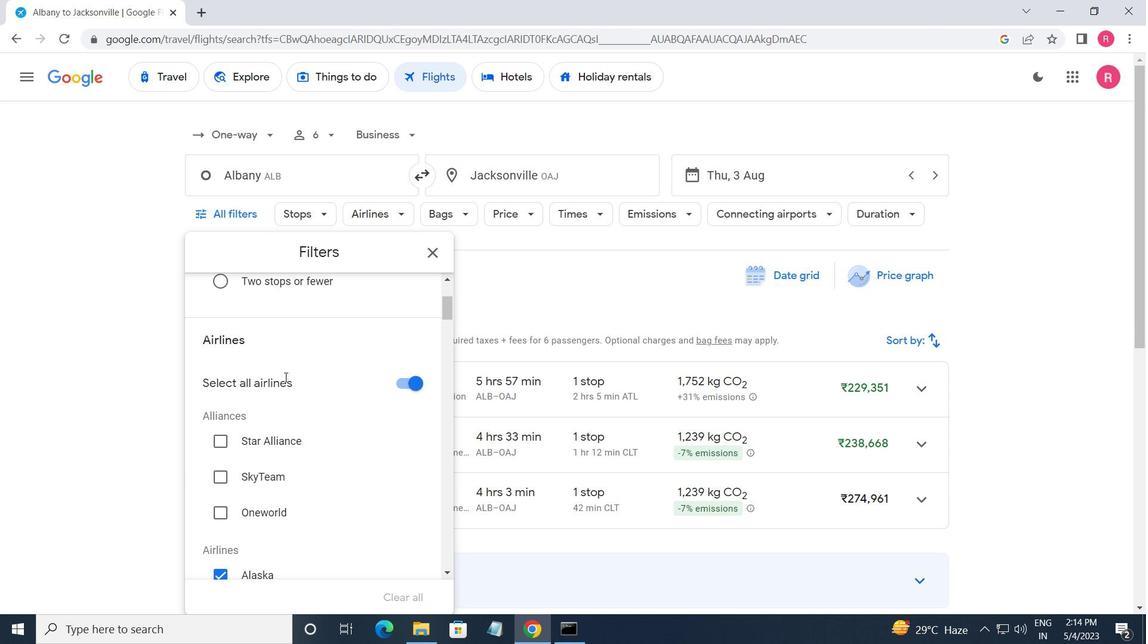 
Action: Mouse scrolled (308, 414) with delta (0, 0)
Screenshot: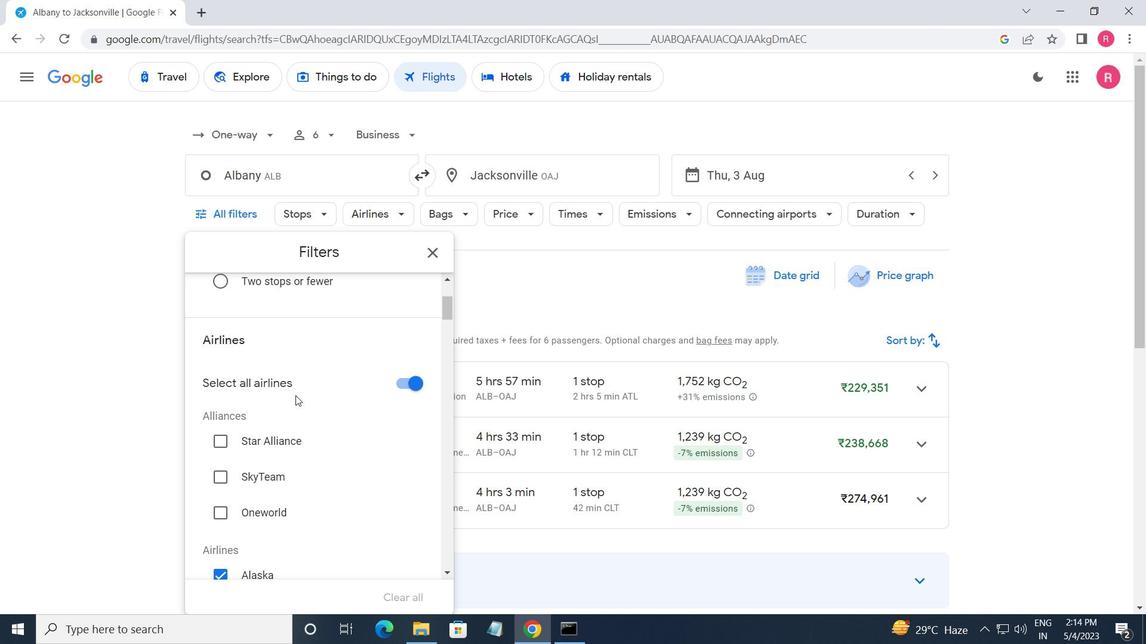
Action: Mouse moved to (308, 414)
Screenshot: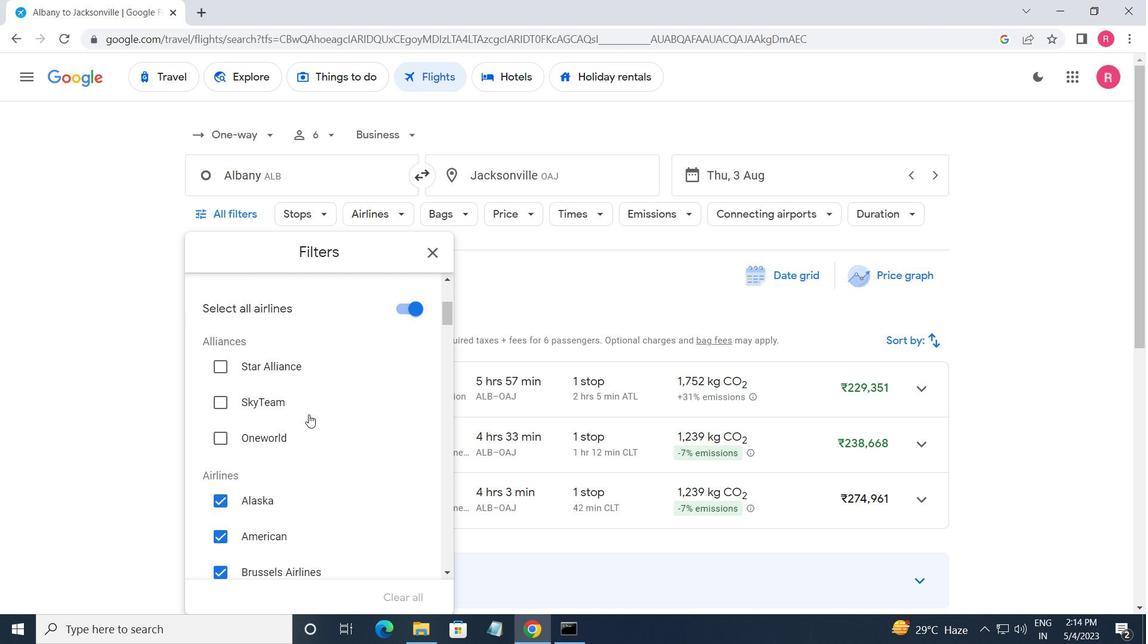 
Action: Mouse scrolled (308, 413) with delta (0, 0)
Screenshot: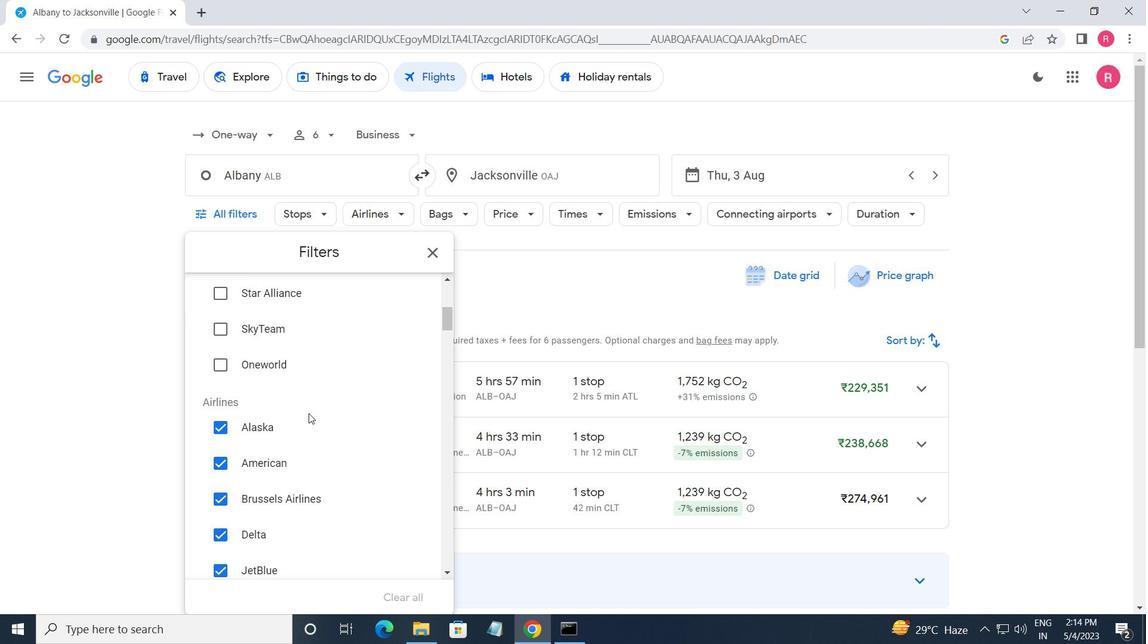 
Action: Mouse moved to (308, 413)
Screenshot: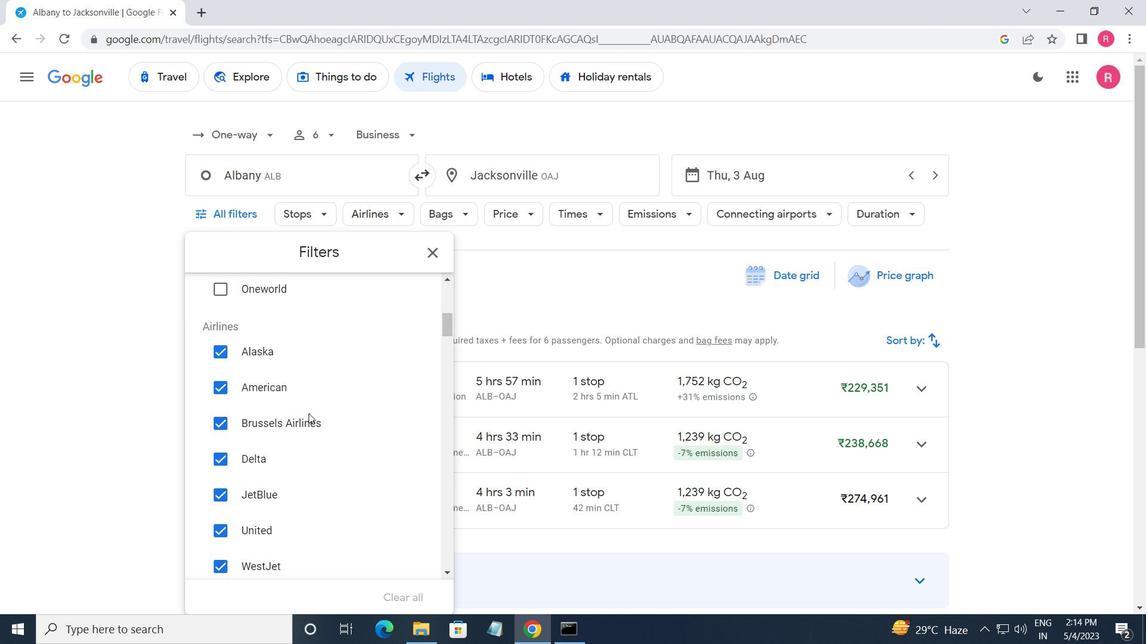 
Action: Mouse scrolled (308, 413) with delta (0, 0)
Screenshot: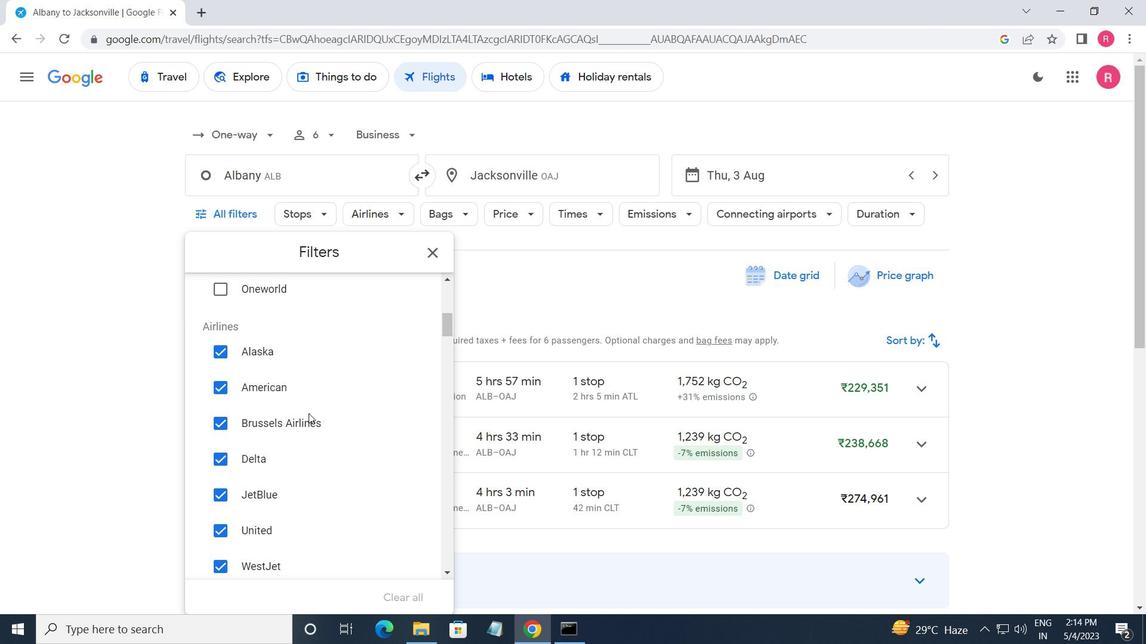 
Action: Mouse scrolled (308, 414) with delta (0, 0)
Screenshot: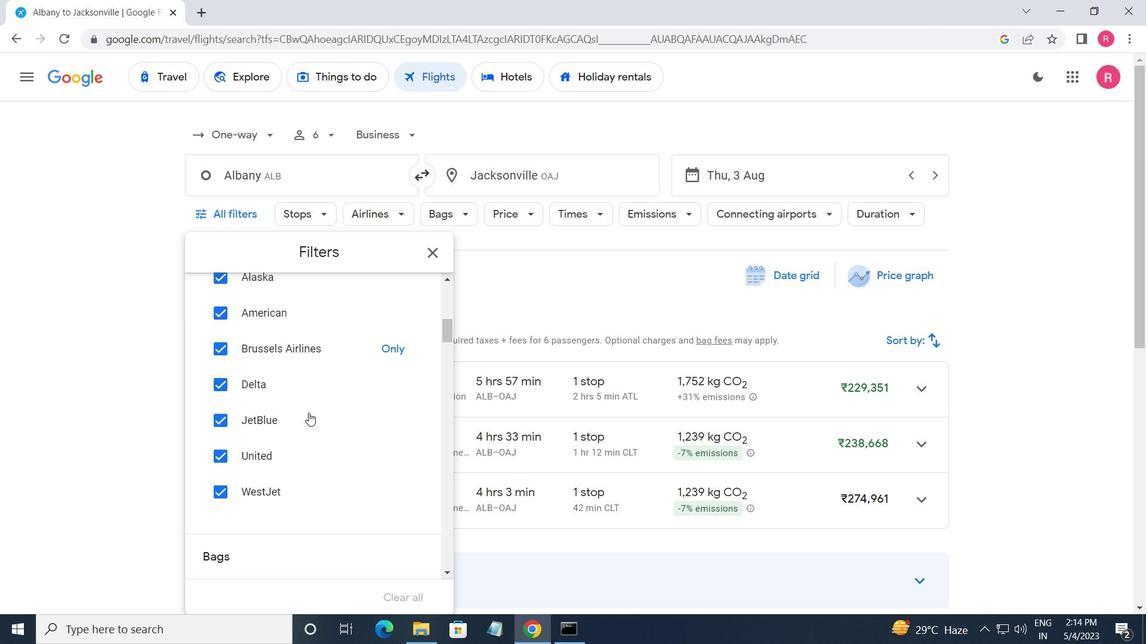 
Action: Mouse moved to (309, 412)
Screenshot: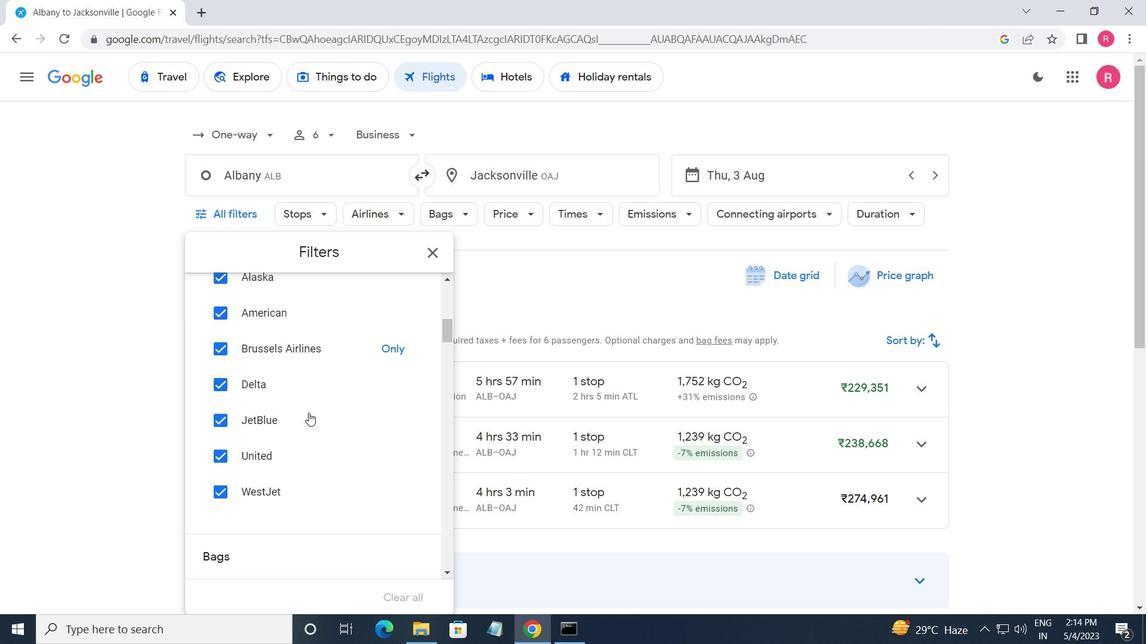 
Action: Mouse scrolled (309, 413) with delta (0, 0)
Screenshot: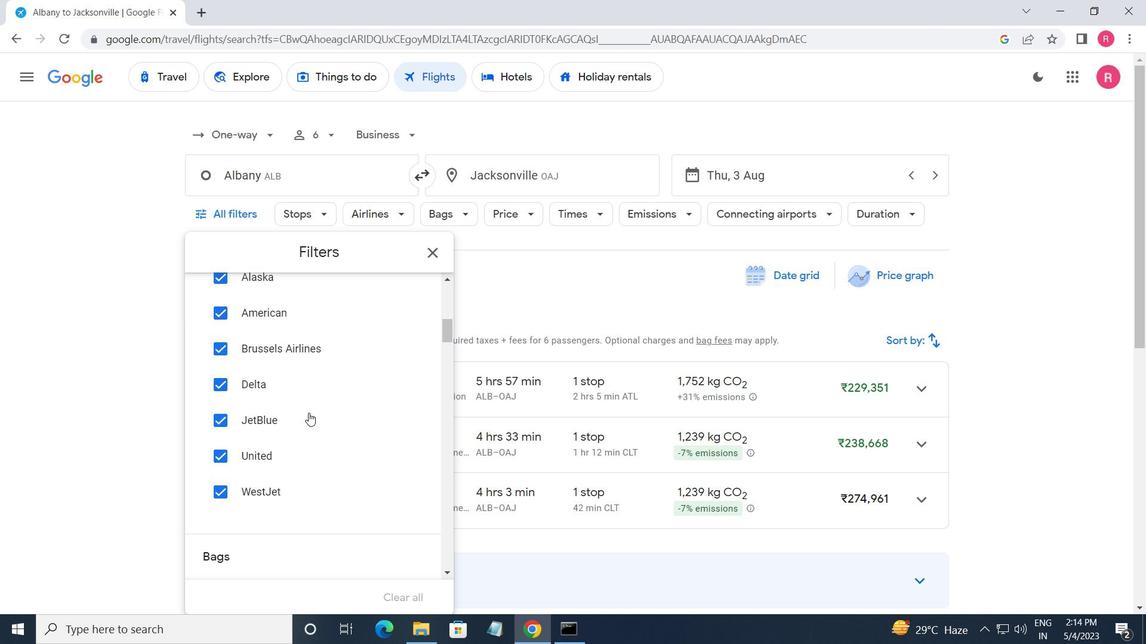 
Action: Mouse moved to (332, 376)
Screenshot: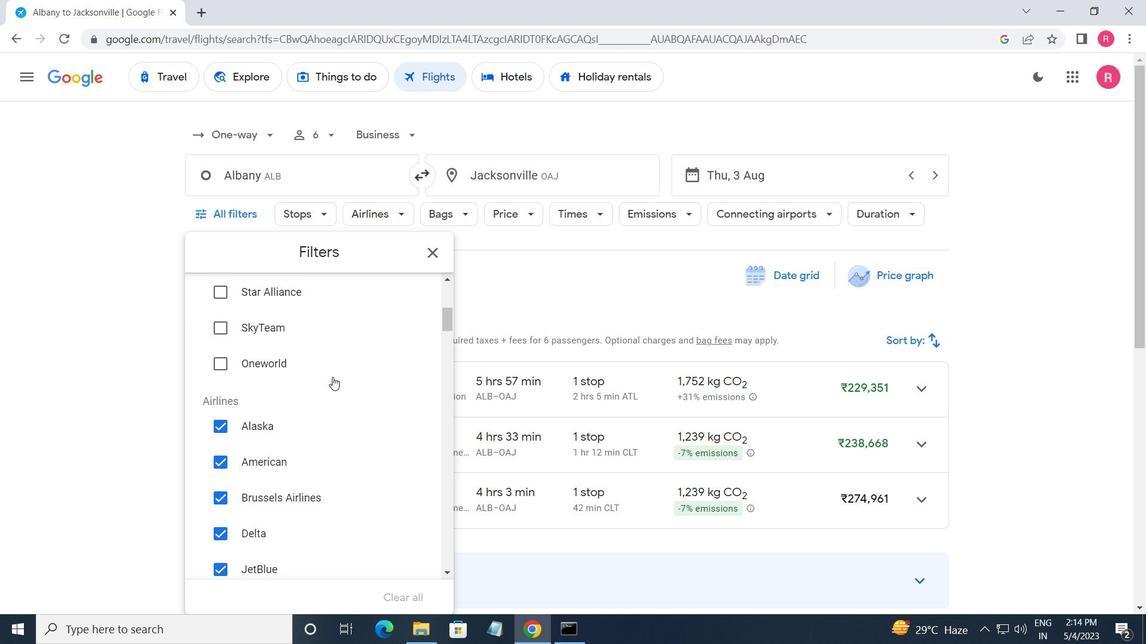 
Action: Mouse scrolled (332, 376) with delta (0, 0)
Screenshot: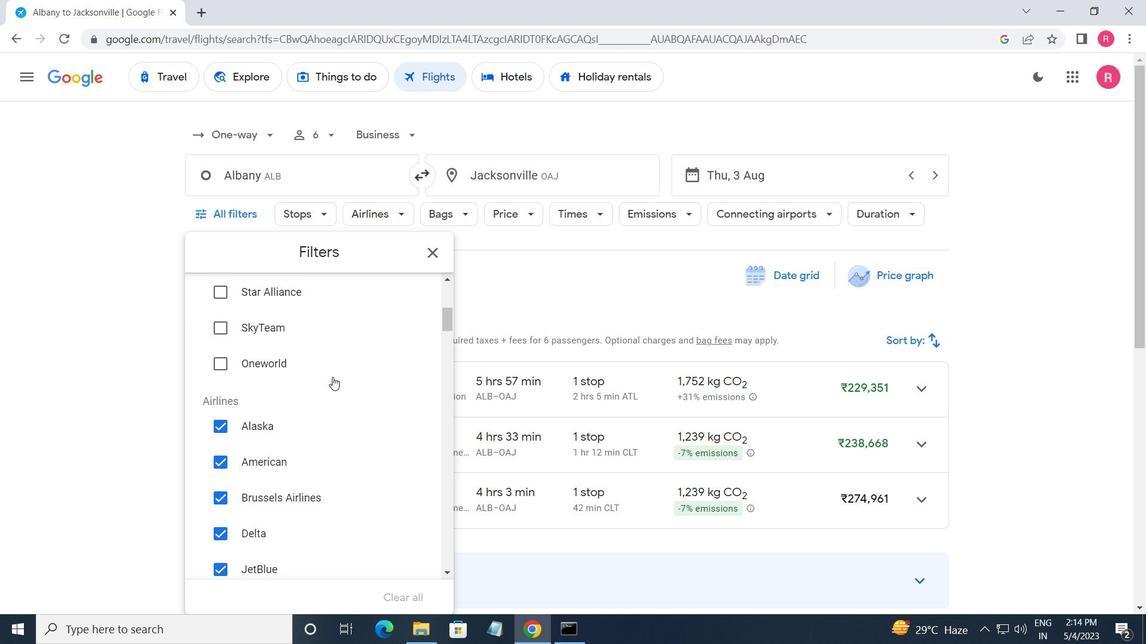 
Action: Mouse scrolled (332, 376) with delta (0, 0)
Screenshot: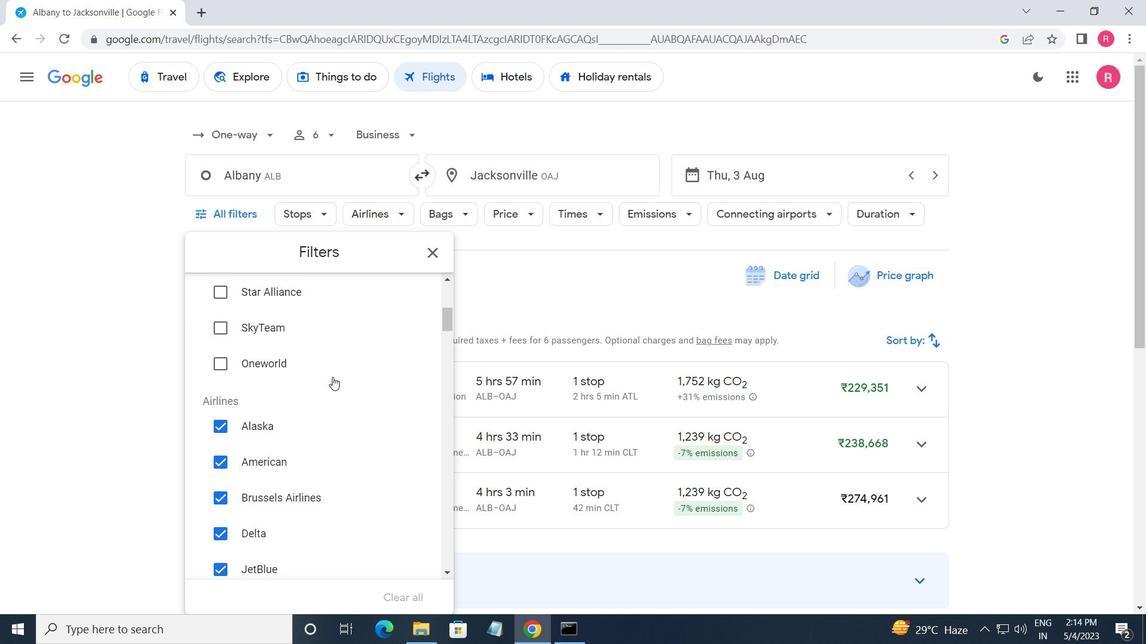 
Action: Mouse moved to (403, 383)
Screenshot: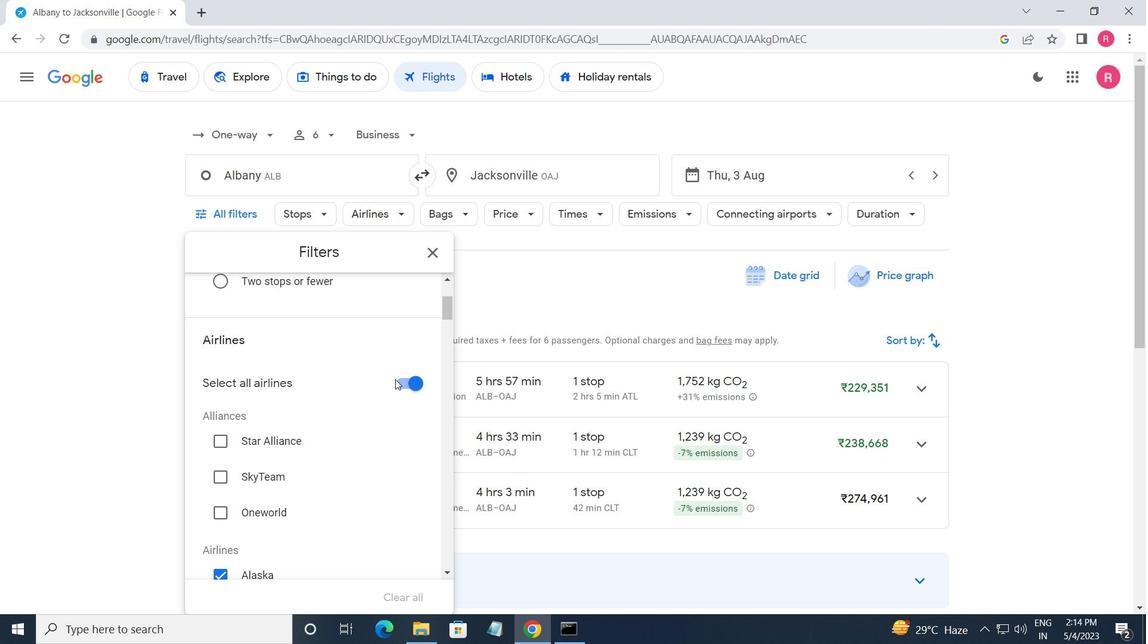 
Action: Mouse pressed left at (403, 383)
Screenshot: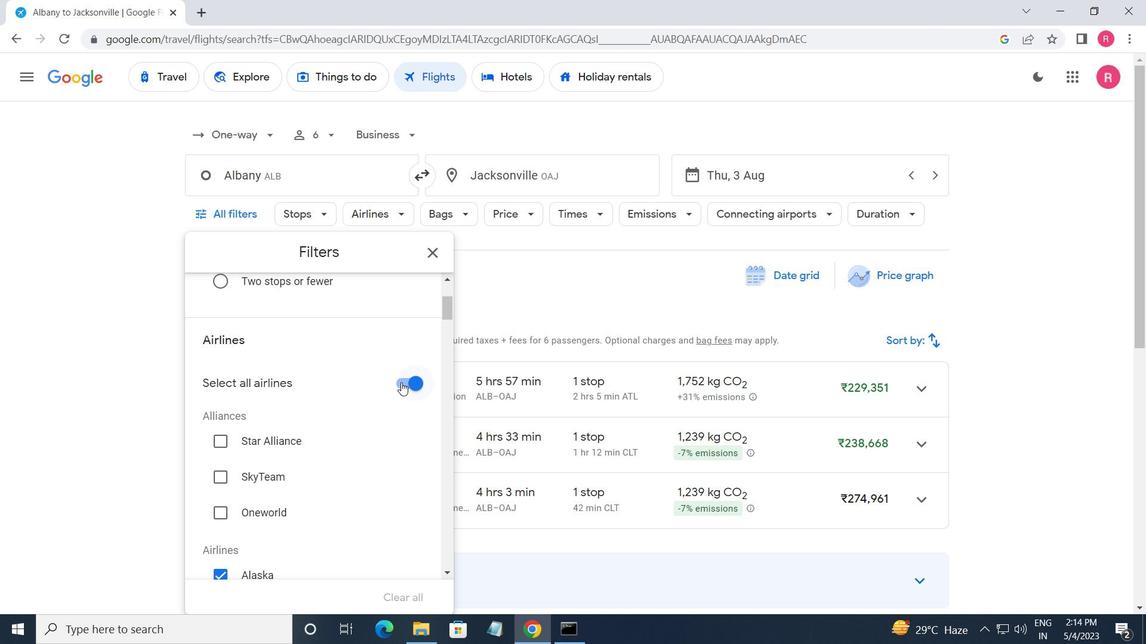 
Action: Mouse moved to (301, 389)
Screenshot: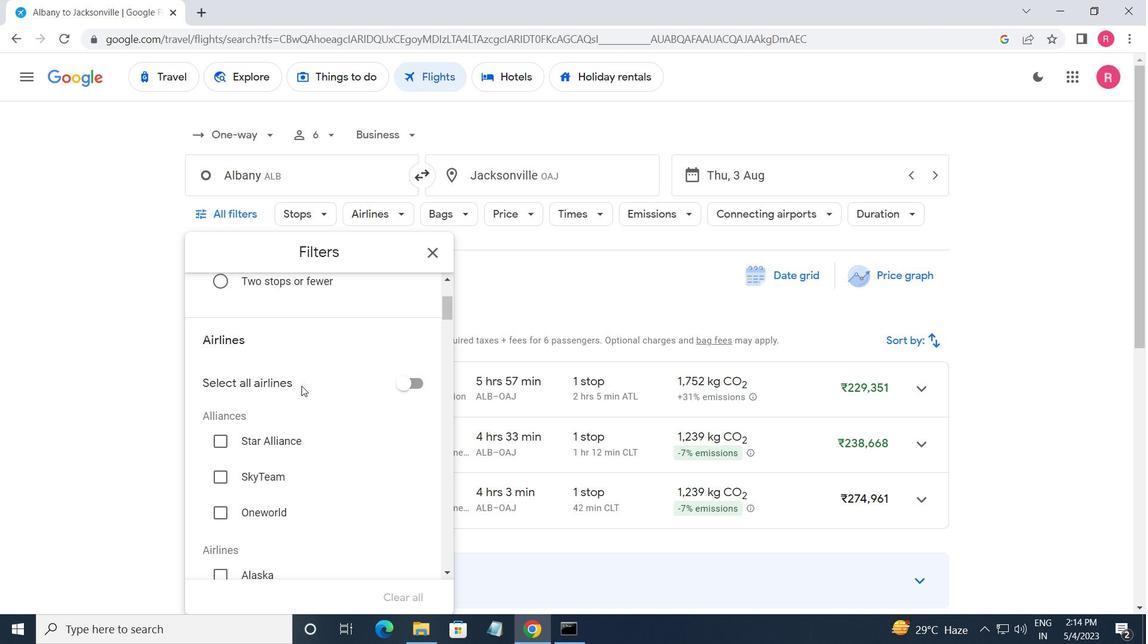 
Action: Mouse scrolled (301, 389) with delta (0, 0)
Screenshot: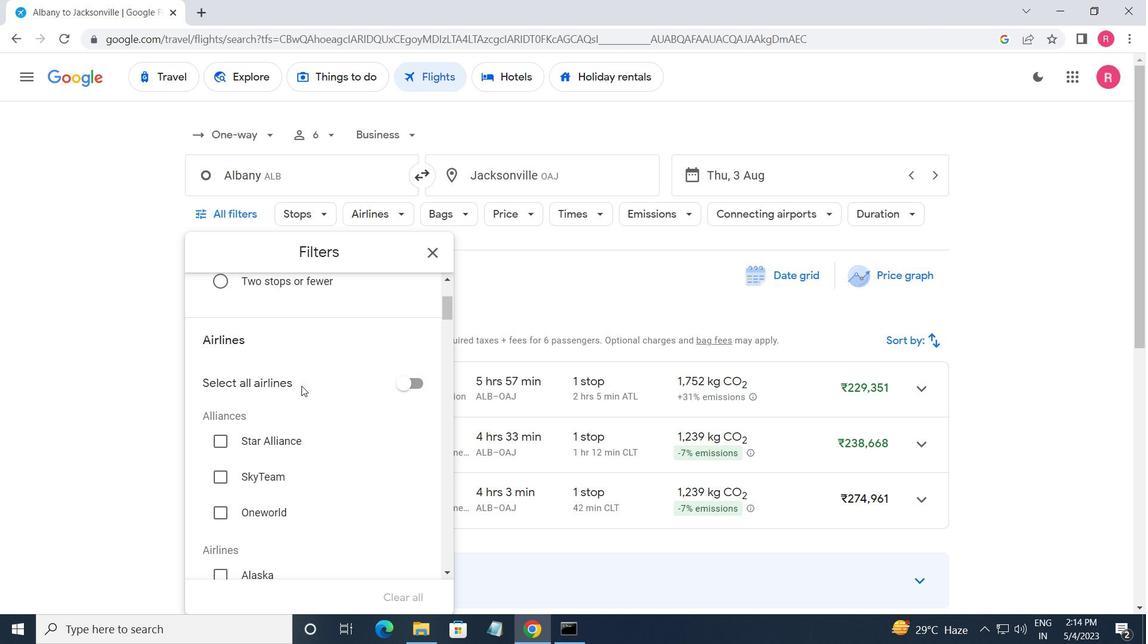 
Action: Mouse moved to (301, 392)
Screenshot: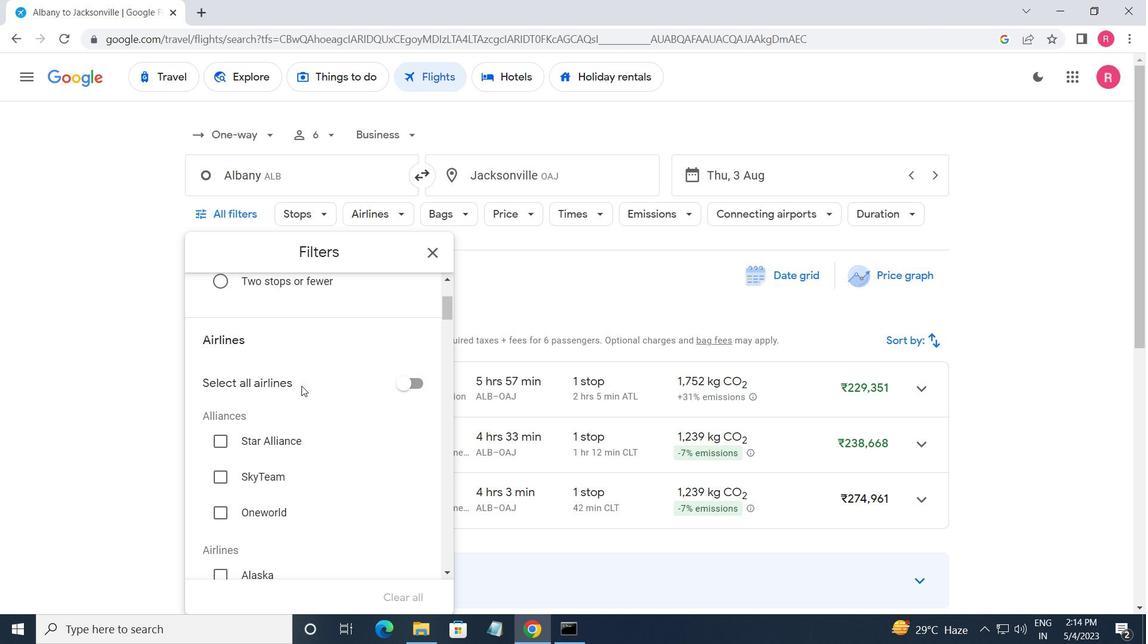 
Action: Mouse scrolled (301, 392) with delta (0, 0)
Screenshot: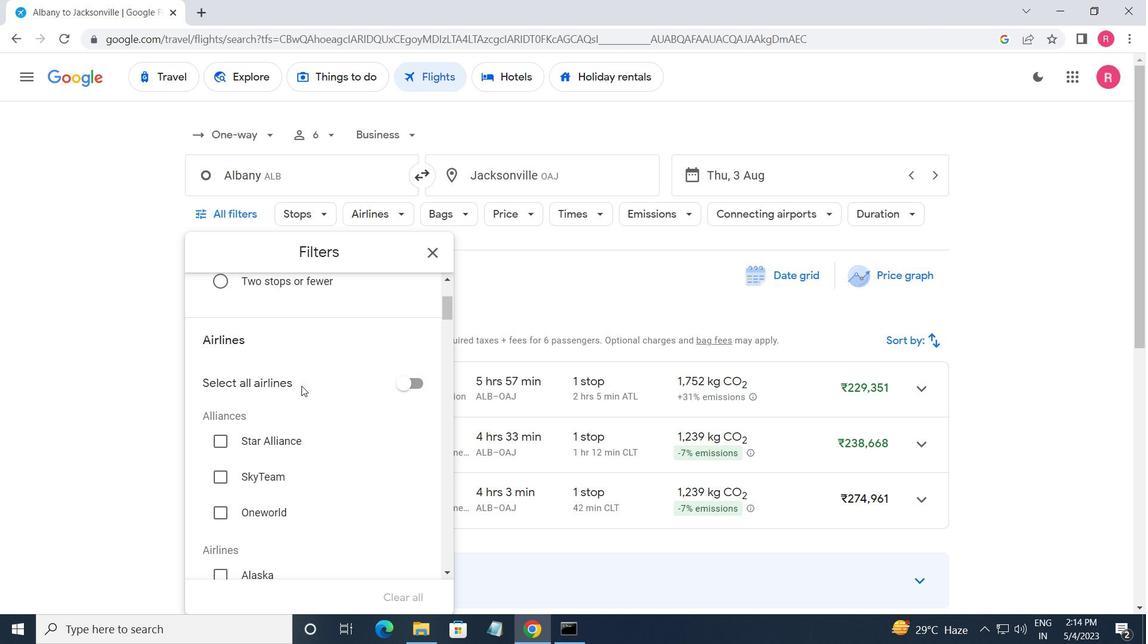 
Action: Mouse moved to (301, 393)
Screenshot: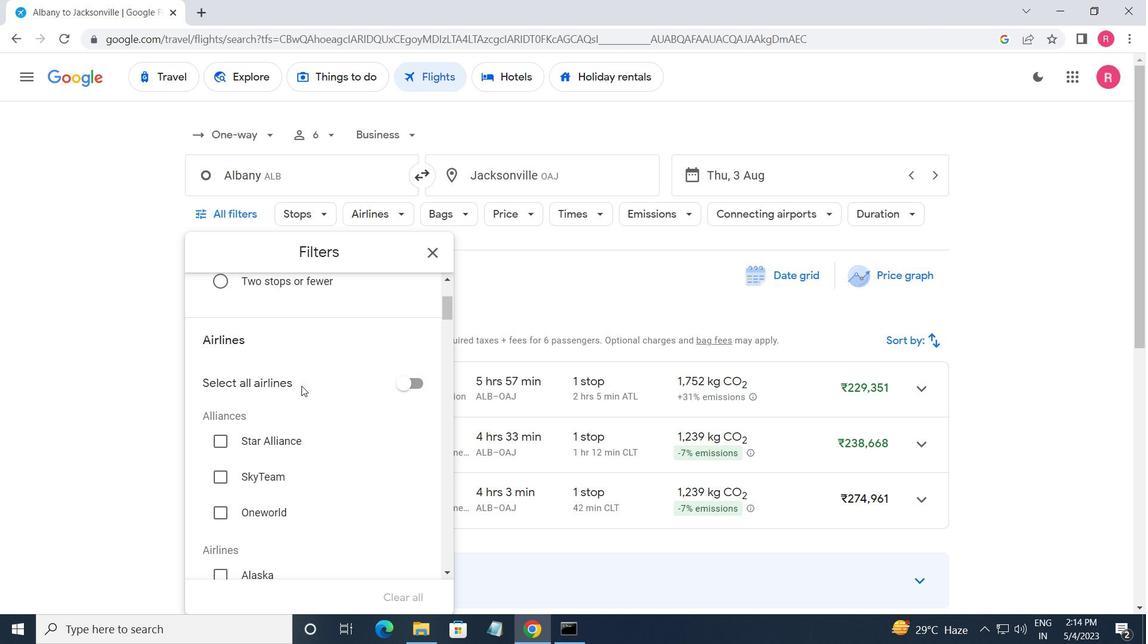
Action: Mouse scrolled (301, 392) with delta (0, 0)
Screenshot: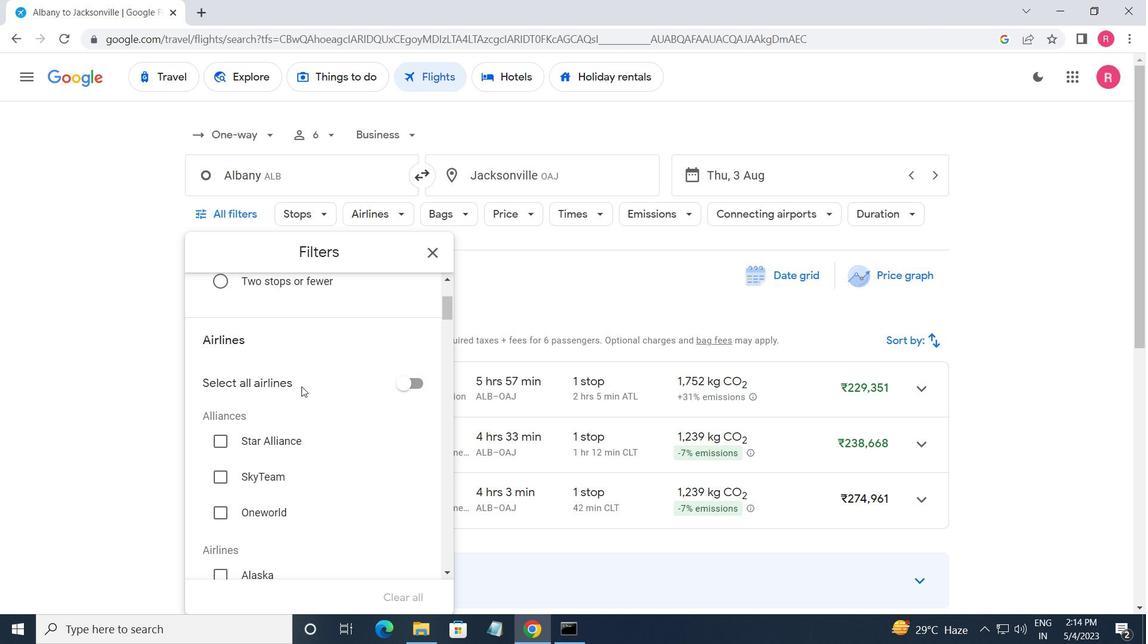
Action: Mouse scrolled (301, 392) with delta (0, 0)
Screenshot: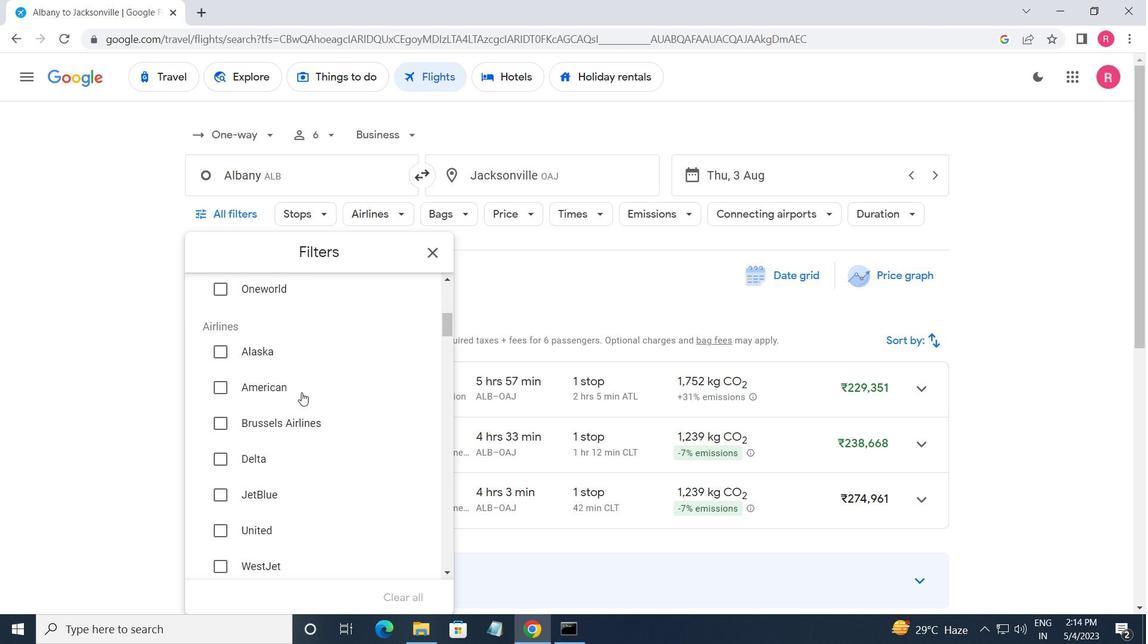 
Action: Mouse scrolled (301, 392) with delta (0, 0)
Screenshot: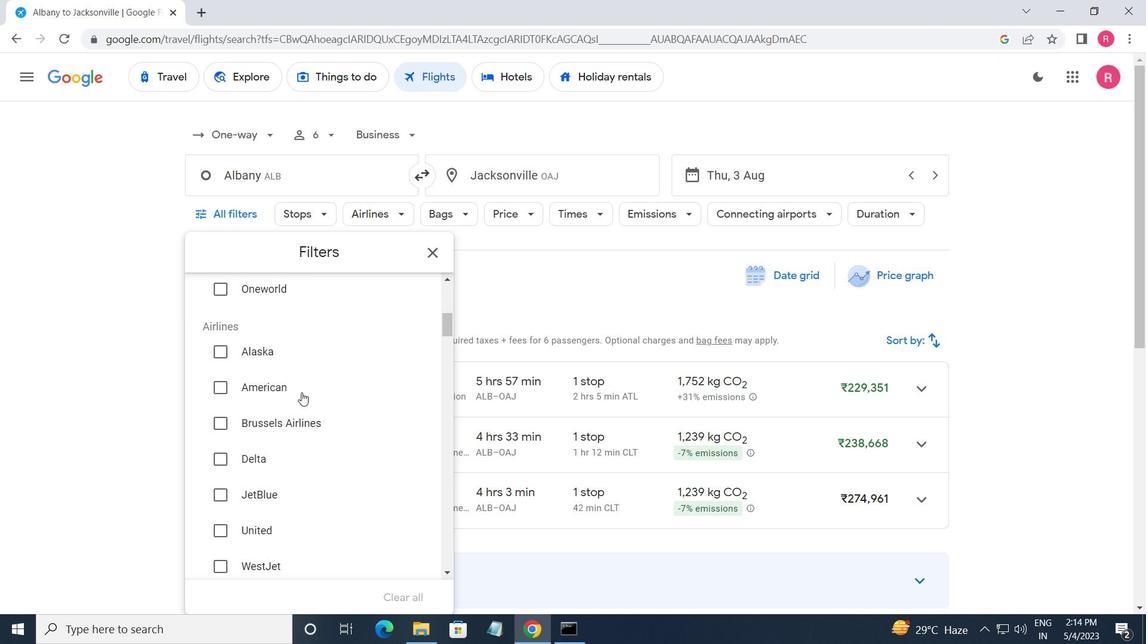 
Action: Mouse moved to (301, 392)
Screenshot: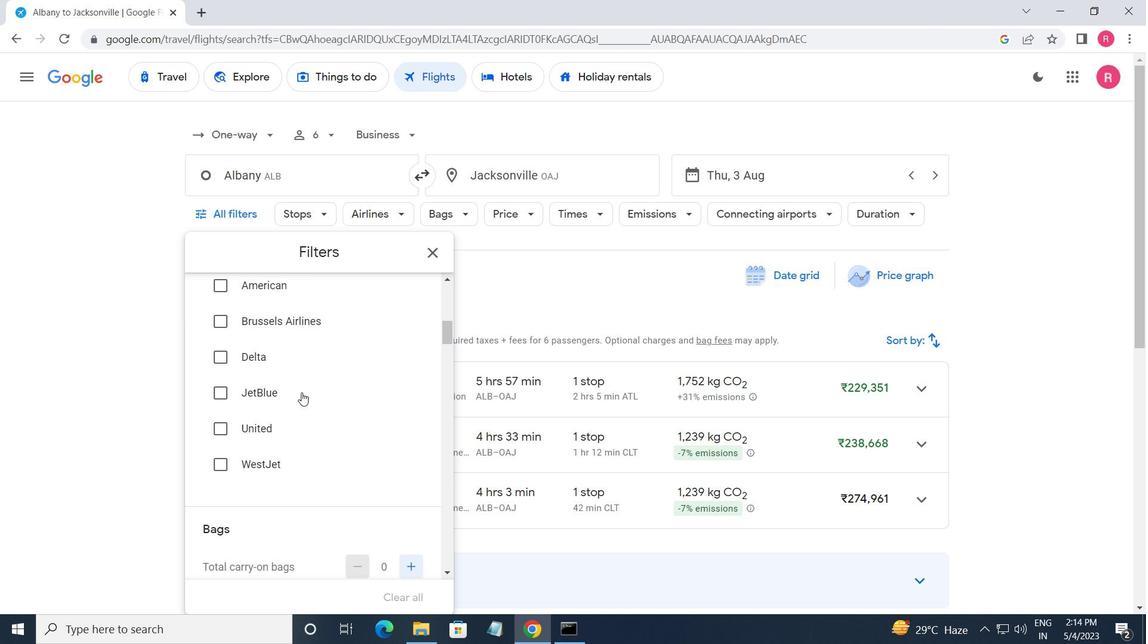 
Action: Mouse scrolled (301, 392) with delta (0, 0)
Screenshot: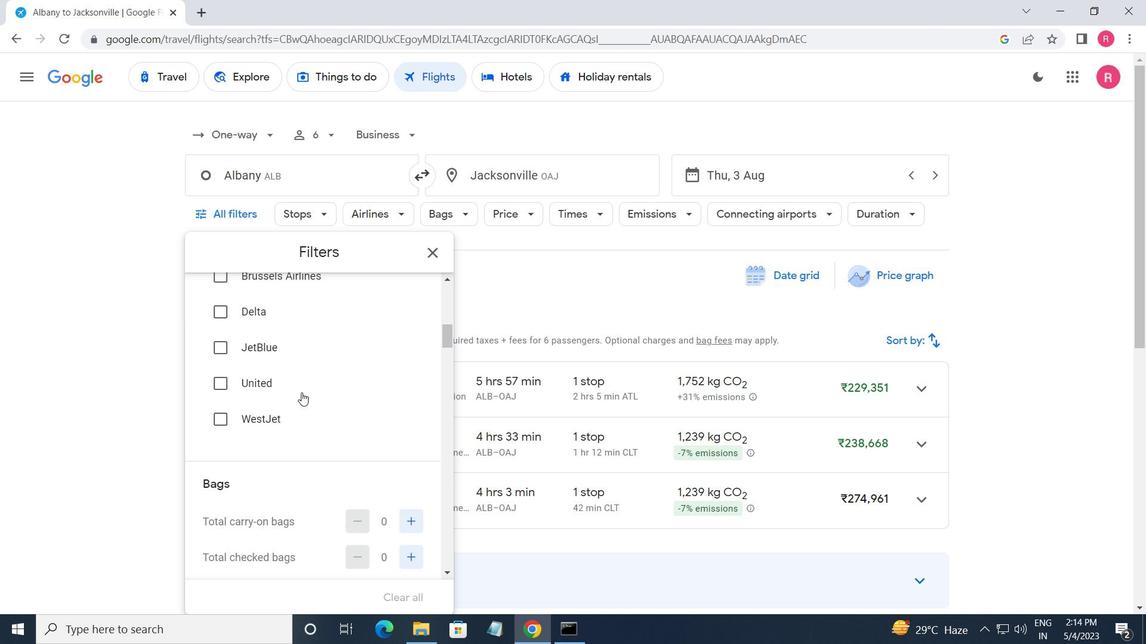 
Action: Mouse scrolled (301, 392) with delta (0, 0)
Screenshot: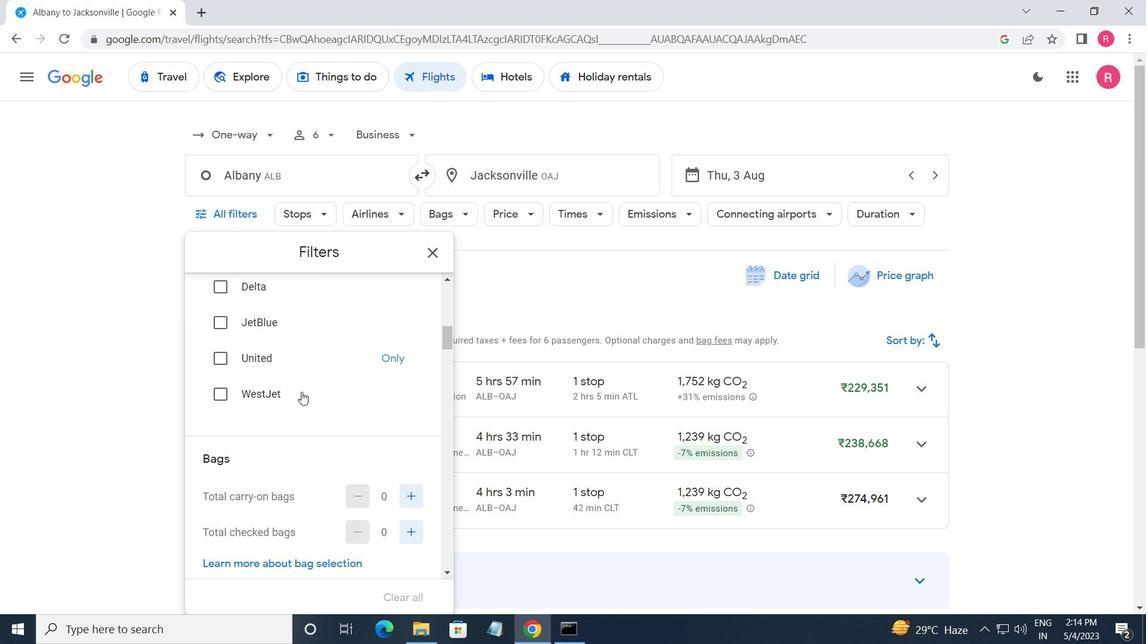 
Action: Mouse scrolled (301, 392) with delta (0, 0)
Screenshot: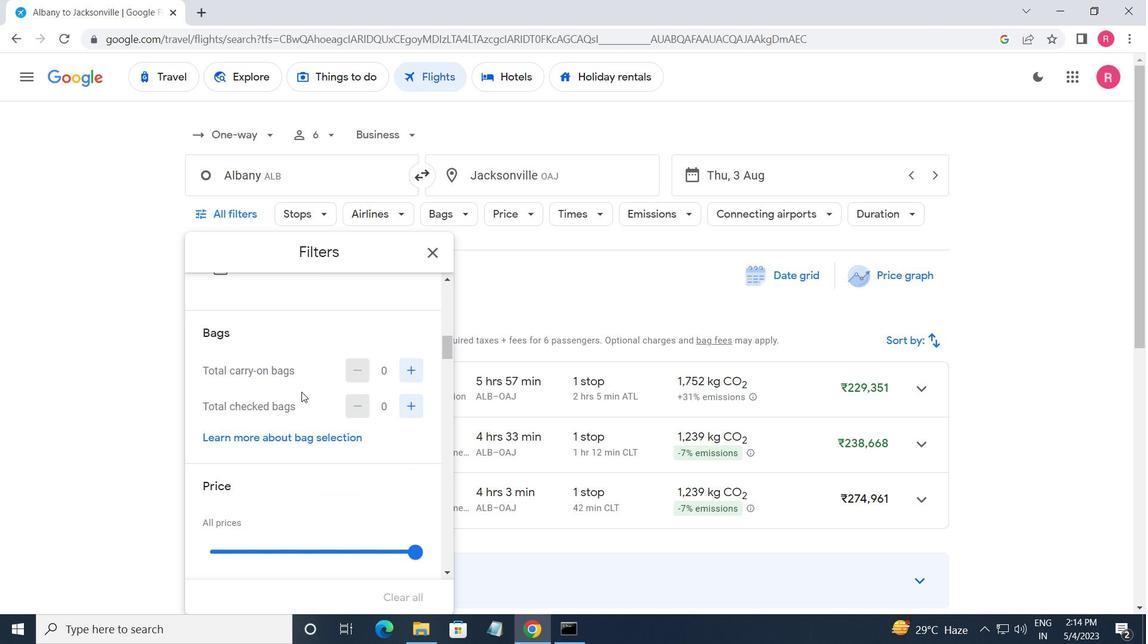 
Action: Mouse moved to (407, 338)
Screenshot: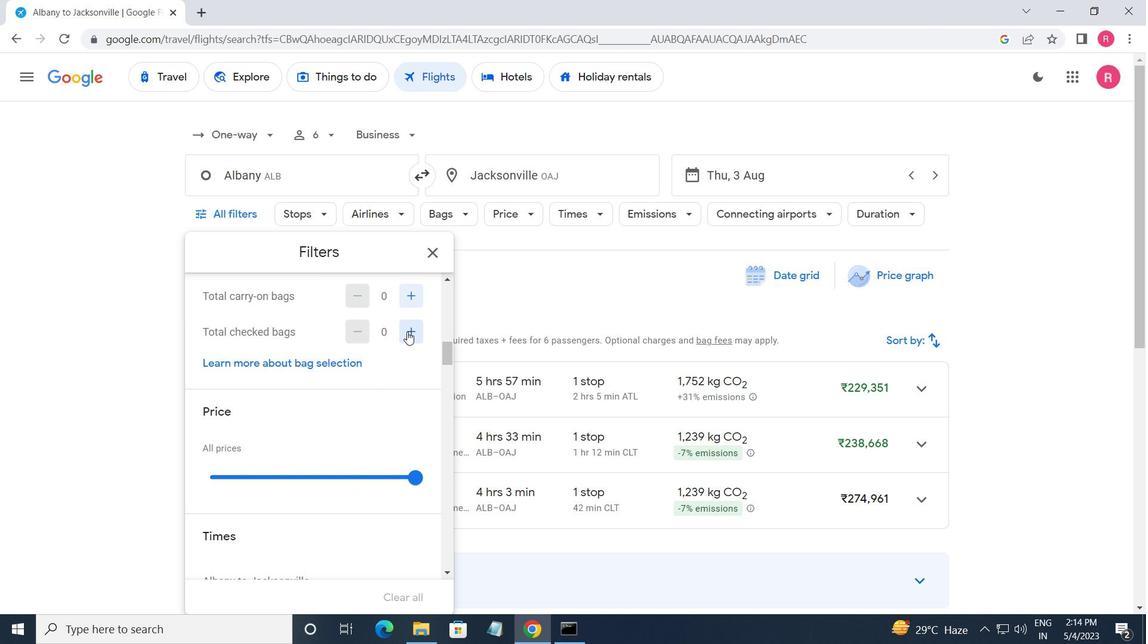 
Action: Mouse pressed left at (407, 338)
Screenshot: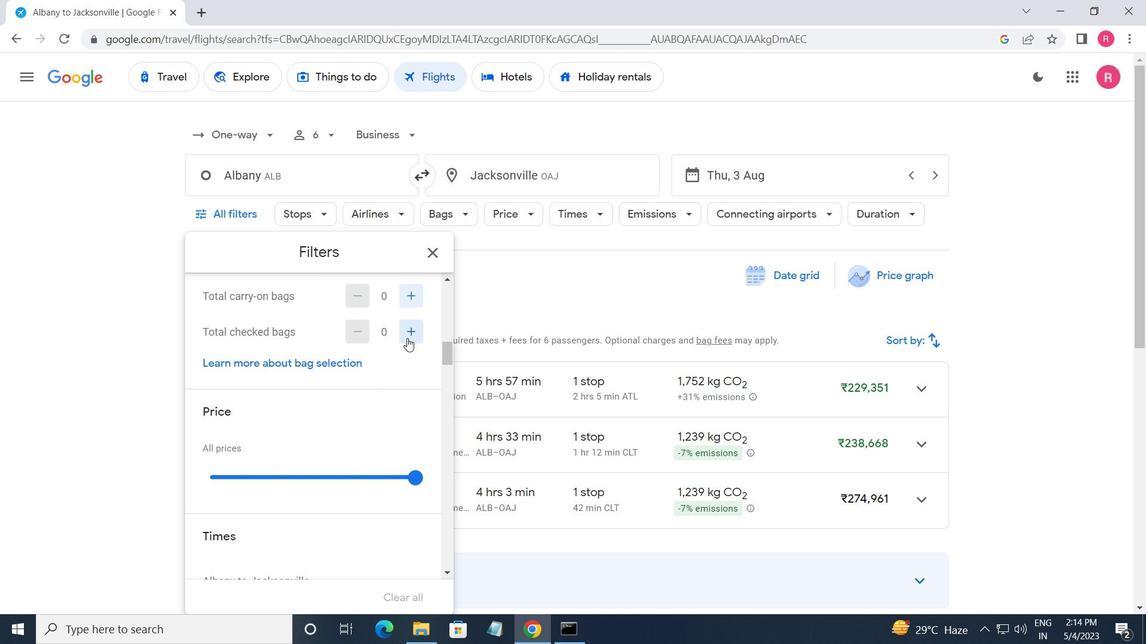 
Action: Mouse moved to (404, 343)
Screenshot: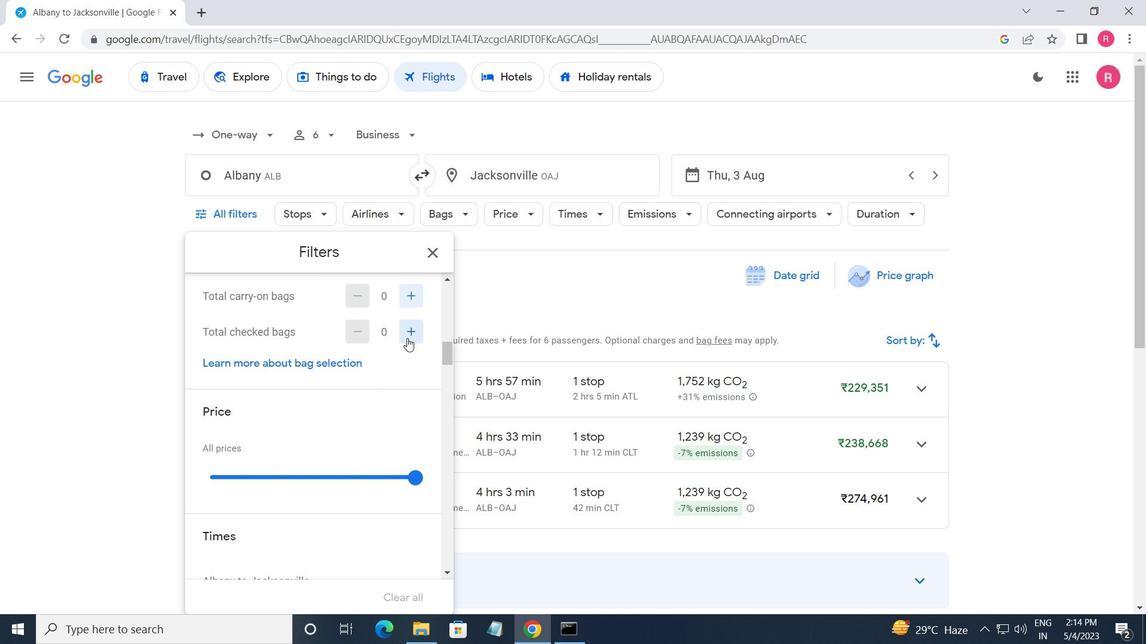 
Action: Mouse pressed left at (404, 343)
Screenshot: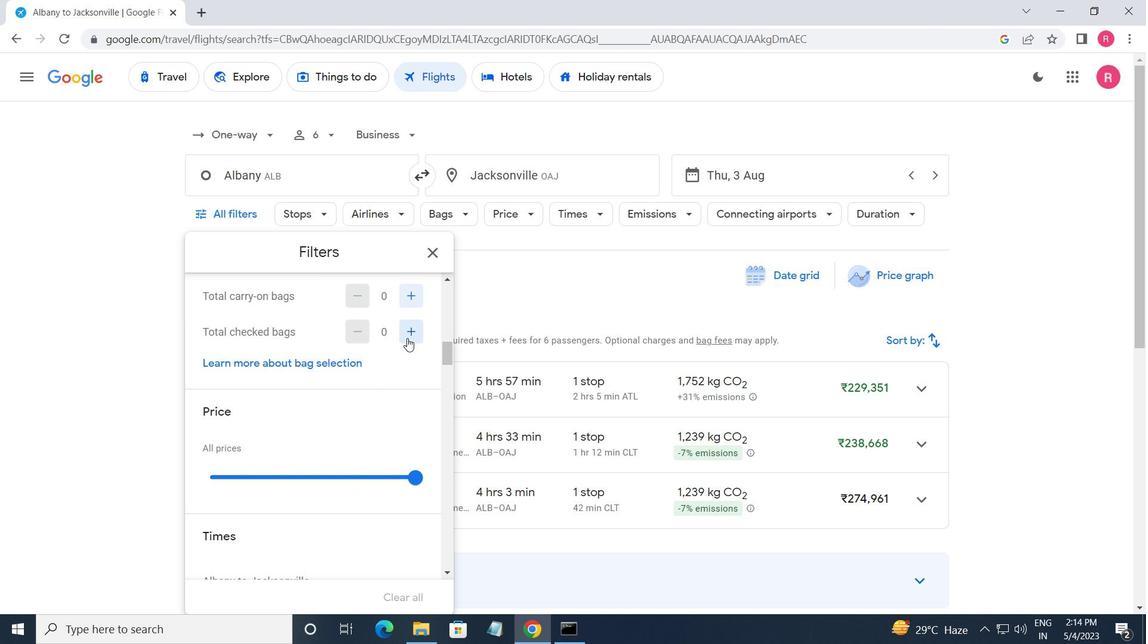 
Action: Mouse moved to (408, 339)
Screenshot: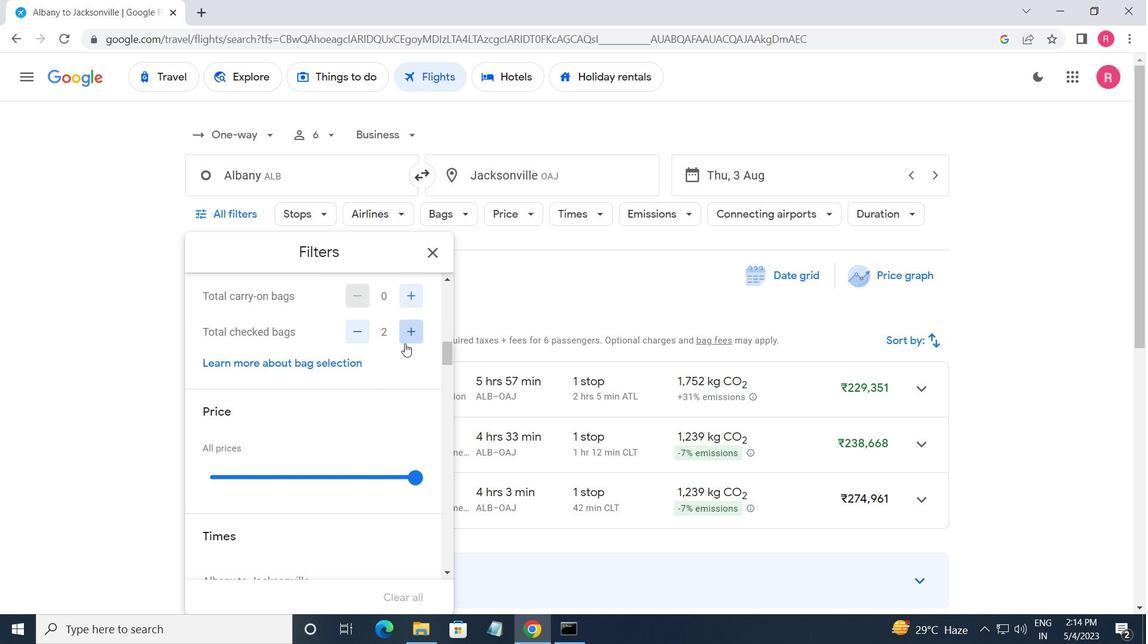 
Action: Mouse pressed left at (408, 339)
Screenshot: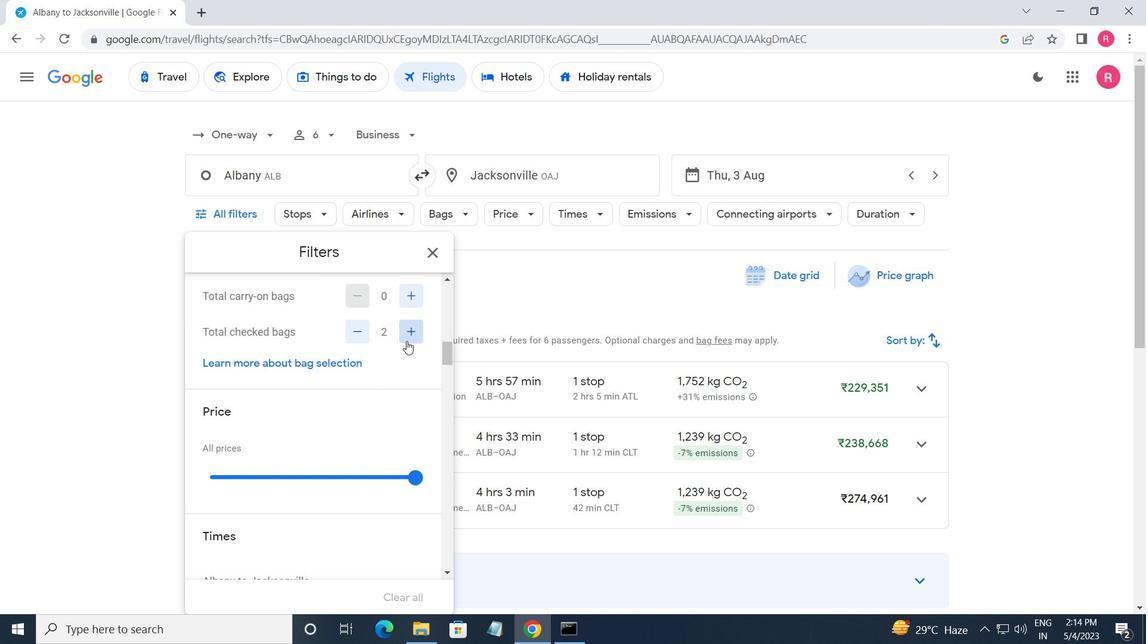 
Action: Mouse pressed left at (408, 339)
Screenshot: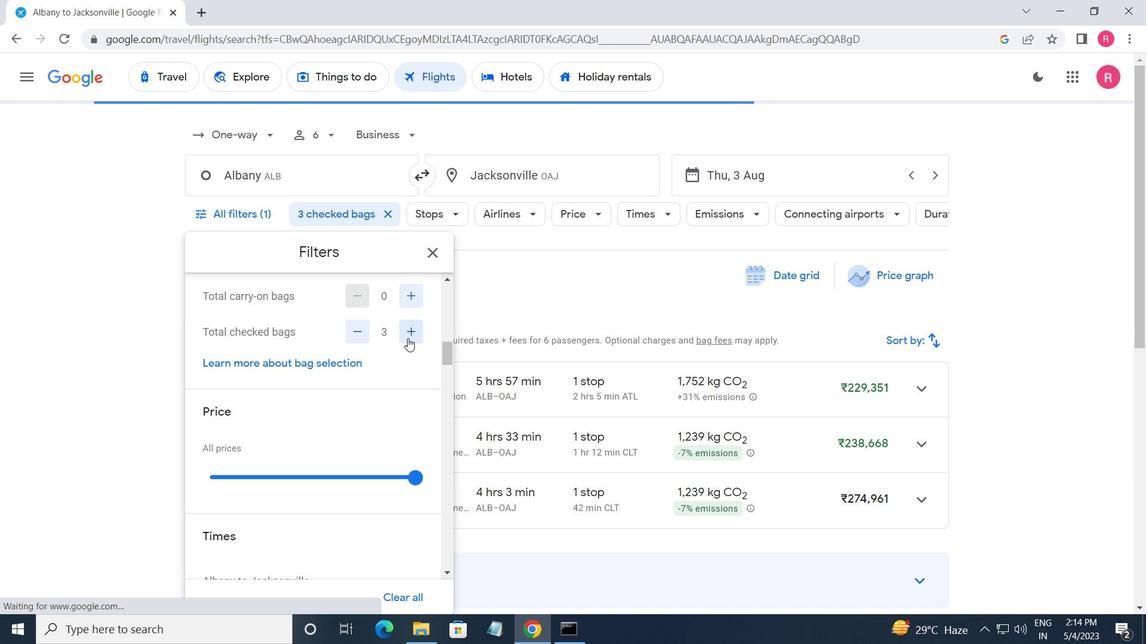 
Action: Mouse moved to (380, 372)
Screenshot: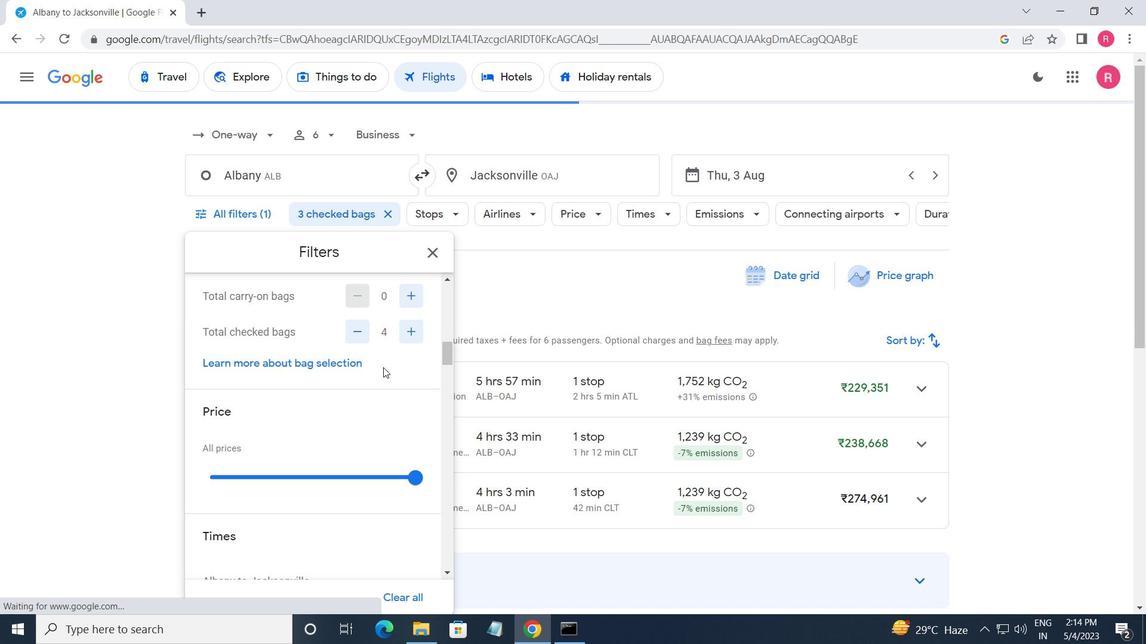 
Action: Mouse scrolled (380, 371) with delta (0, 0)
Screenshot: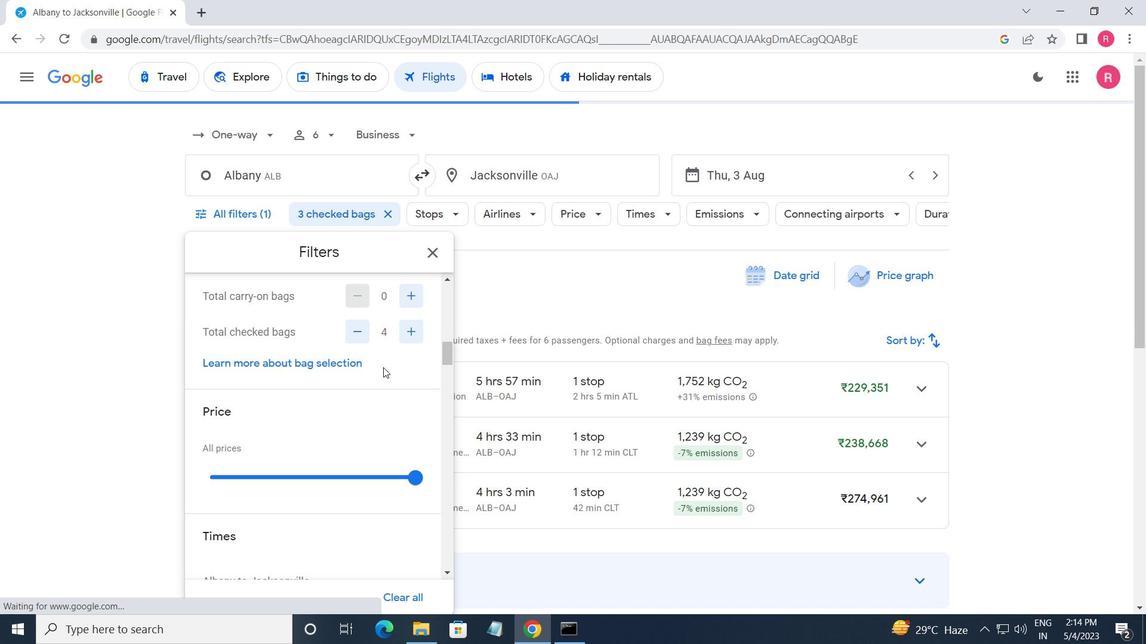 
Action: Mouse moved to (380, 373)
Screenshot: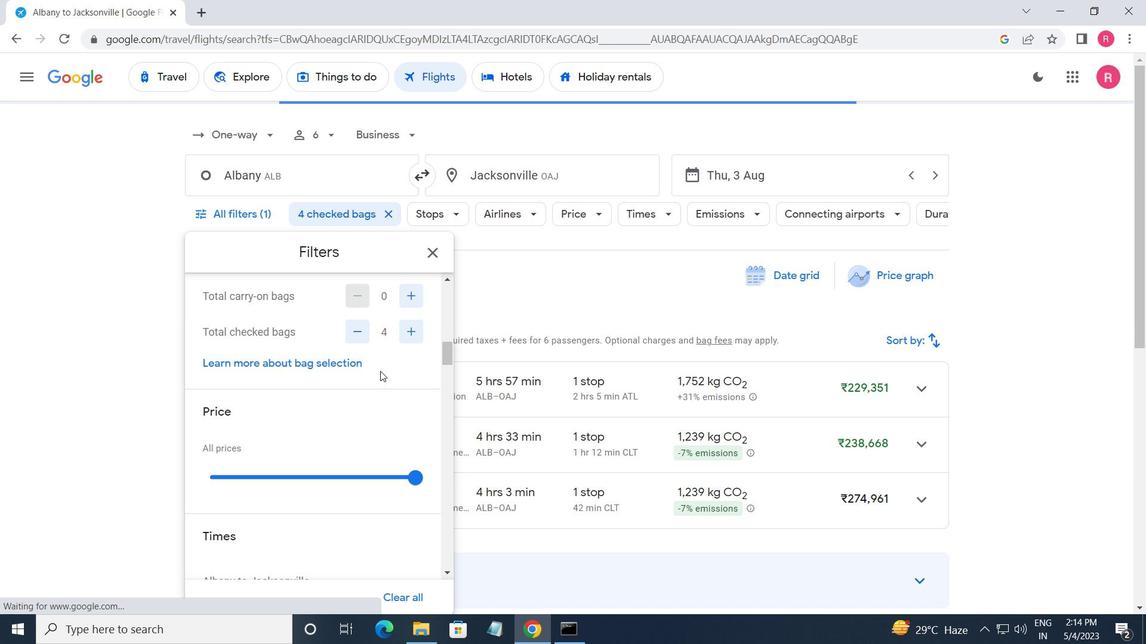 
Action: Mouse scrolled (380, 373) with delta (0, 0)
Screenshot: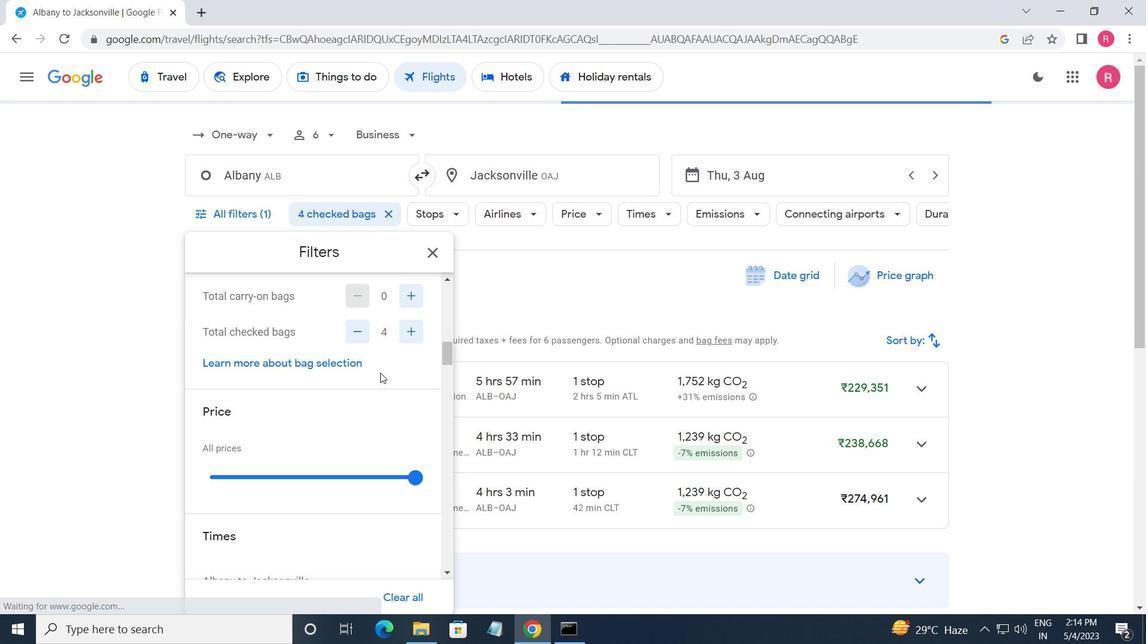 
Action: Mouse moved to (380, 373)
Screenshot: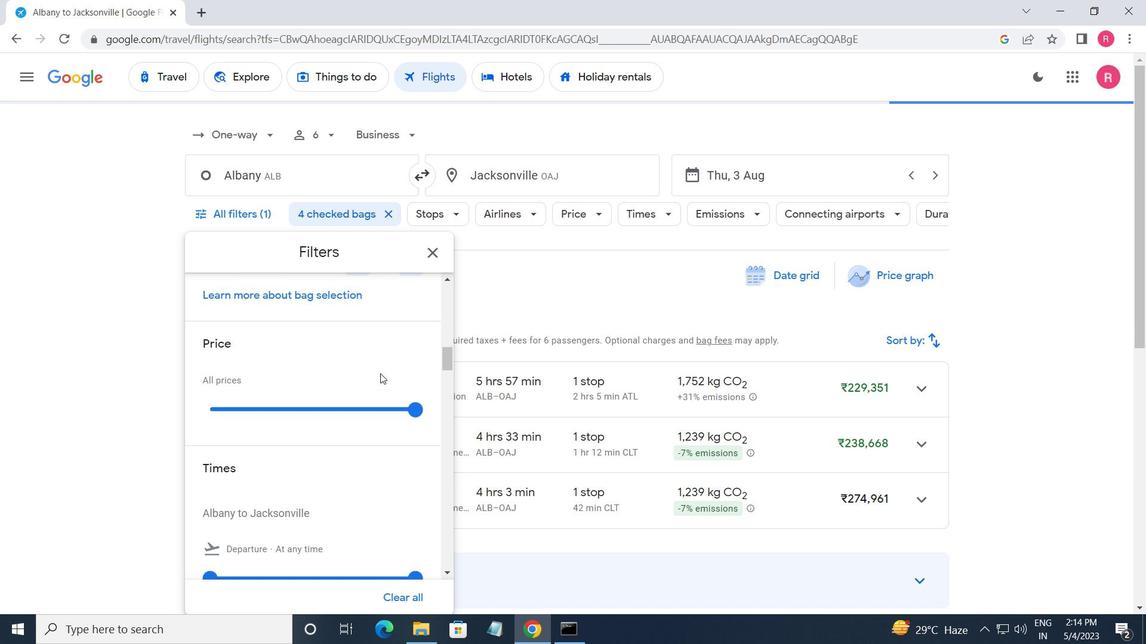 
Action: Mouse scrolled (380, 373) with delta (0, 0)
Screenshot: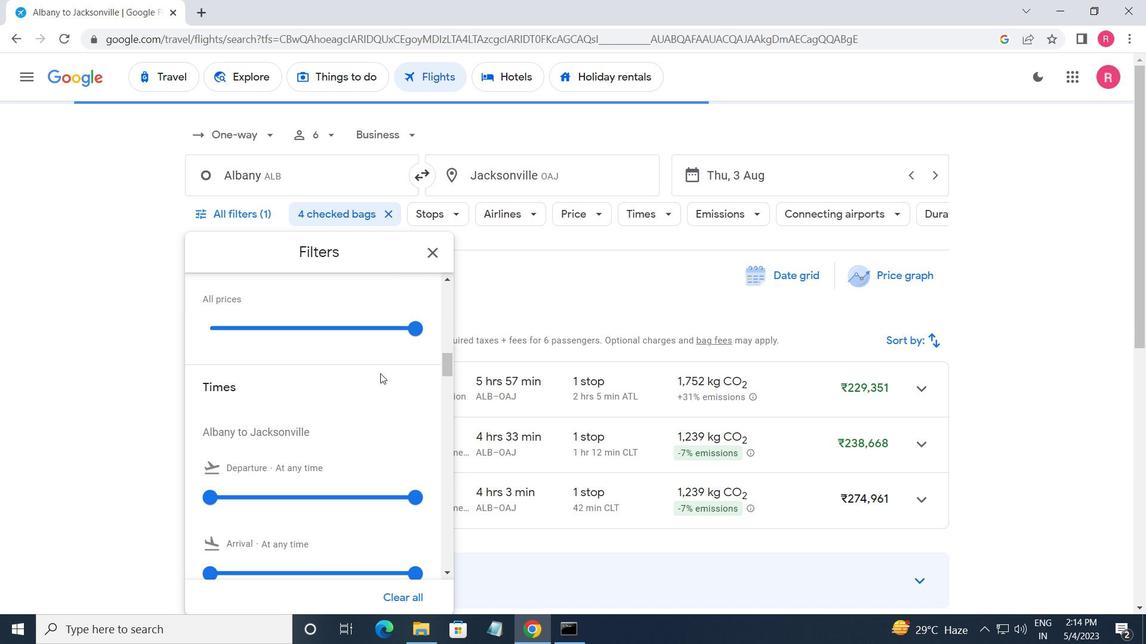 
Action: Mouse scrolled (380, 373) with delta (0, 0)
Screenshot: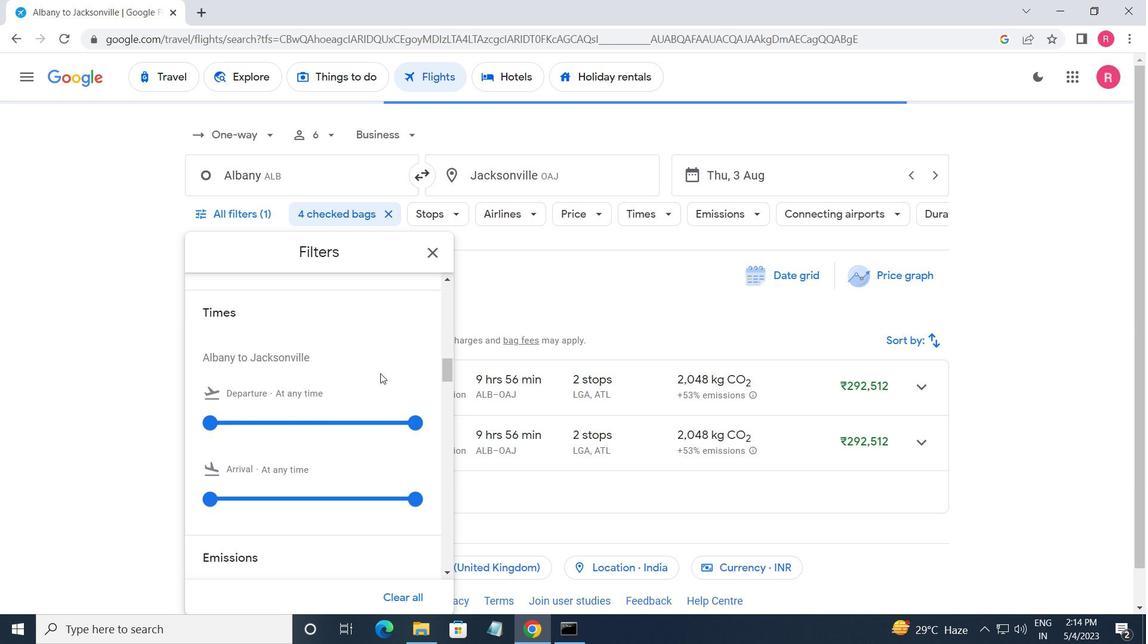
Action: Mouse moved to (388, 354)
Screenshot: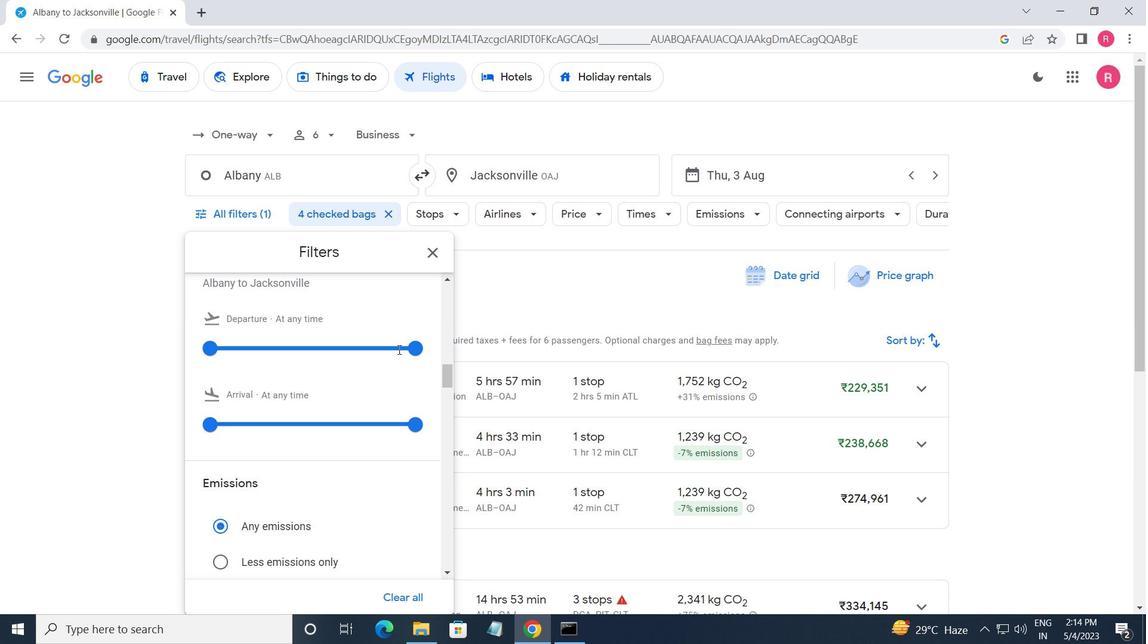 
Action: Mouse scrolled (388, 355) with delta (0, 0)
Screenshot: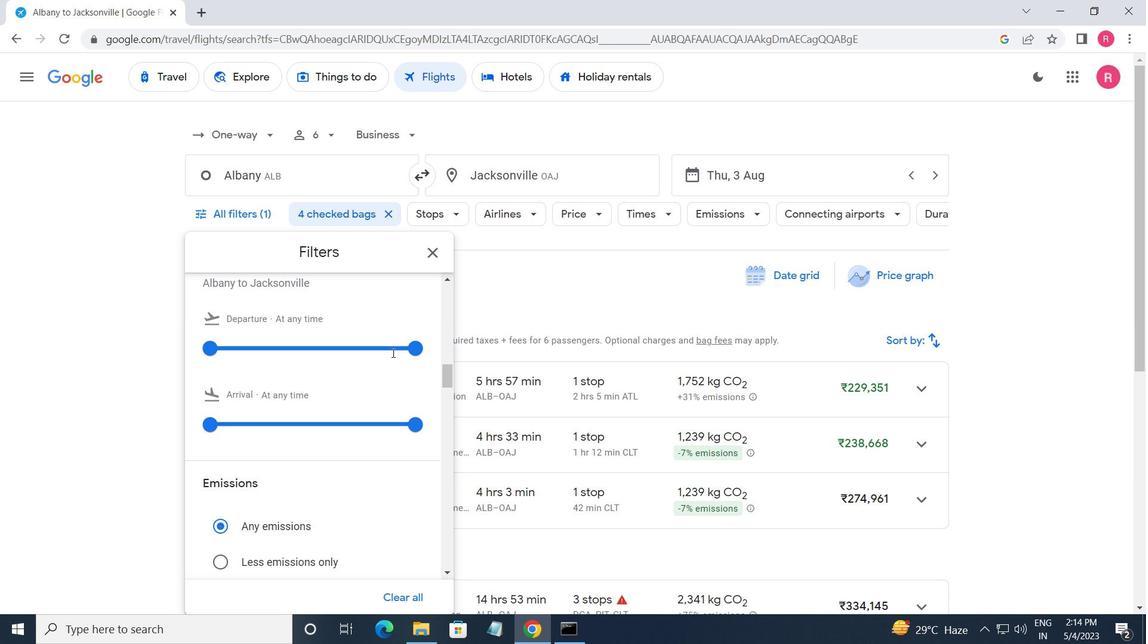 
Action: Mouse scrolled (388, 355) with delta (0, 0)
Screenshot: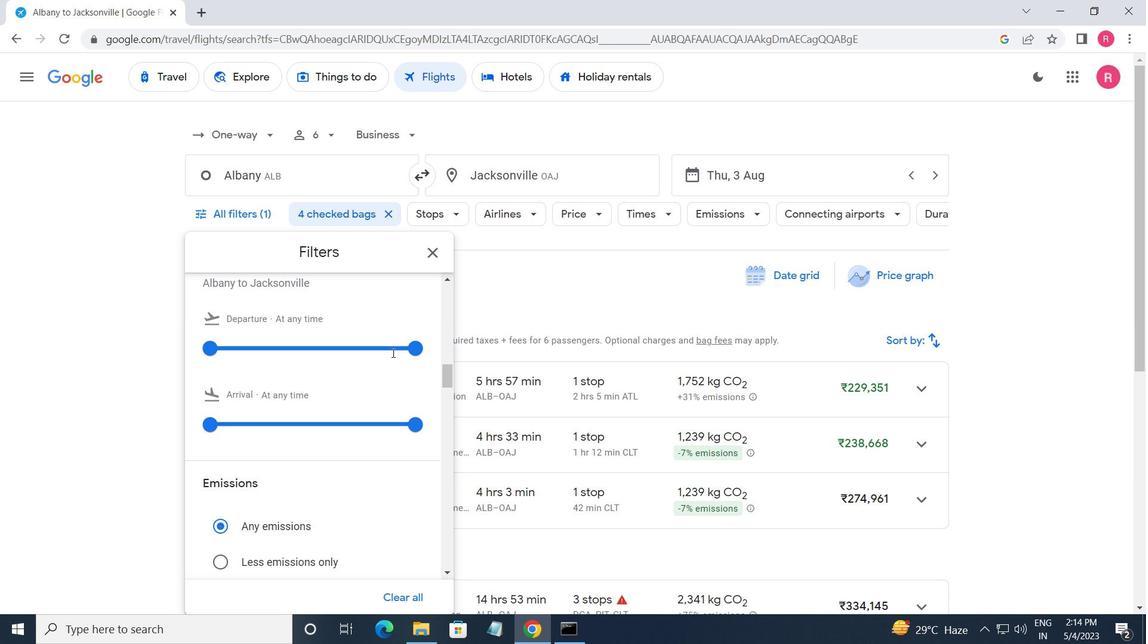 
Action: Mouse scrolled (388, 355) with delta (0, 0)
Screenshot: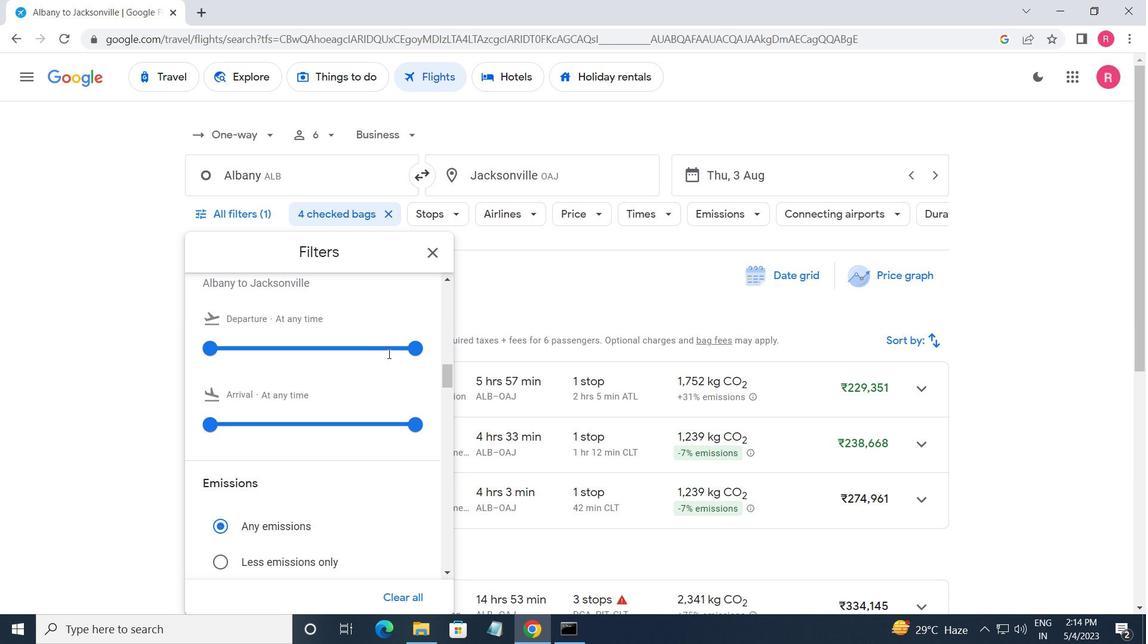 
Action: Mouse scrolled (388, 355) with delta (0, 0)
Screenshot: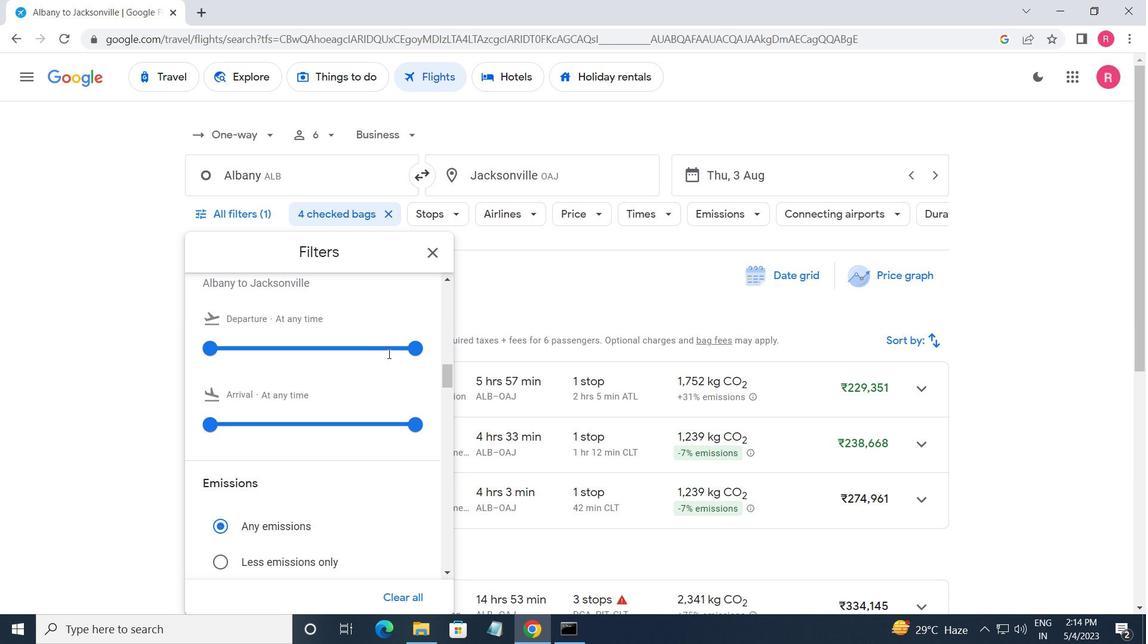 
Action: Mouse scrolled (388, 355) with delta (0, 0)
Screenshot: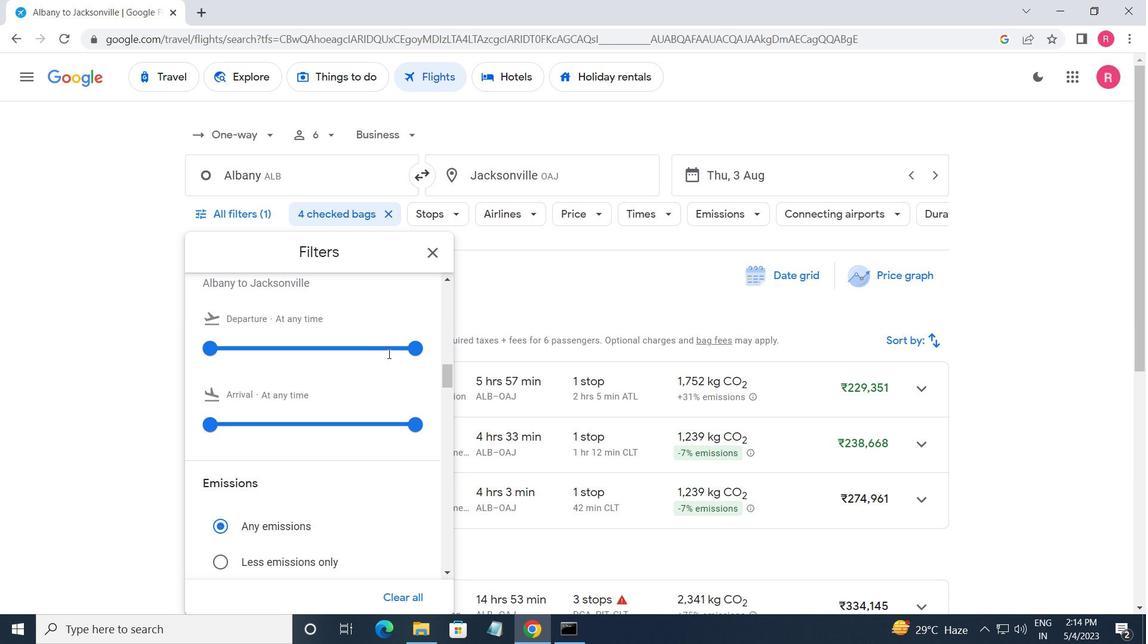
Action: Mouse moved to (360, 382)
Screenshot: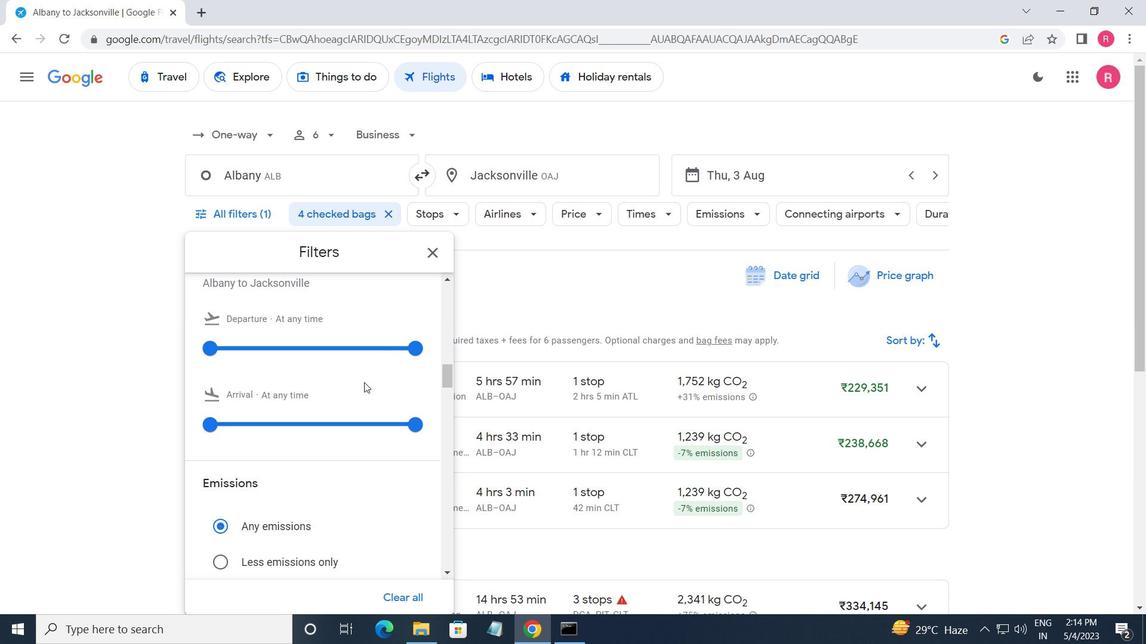 
Action: Mouse scrolled (360, 382) with delta (0, 0)
Screenshot: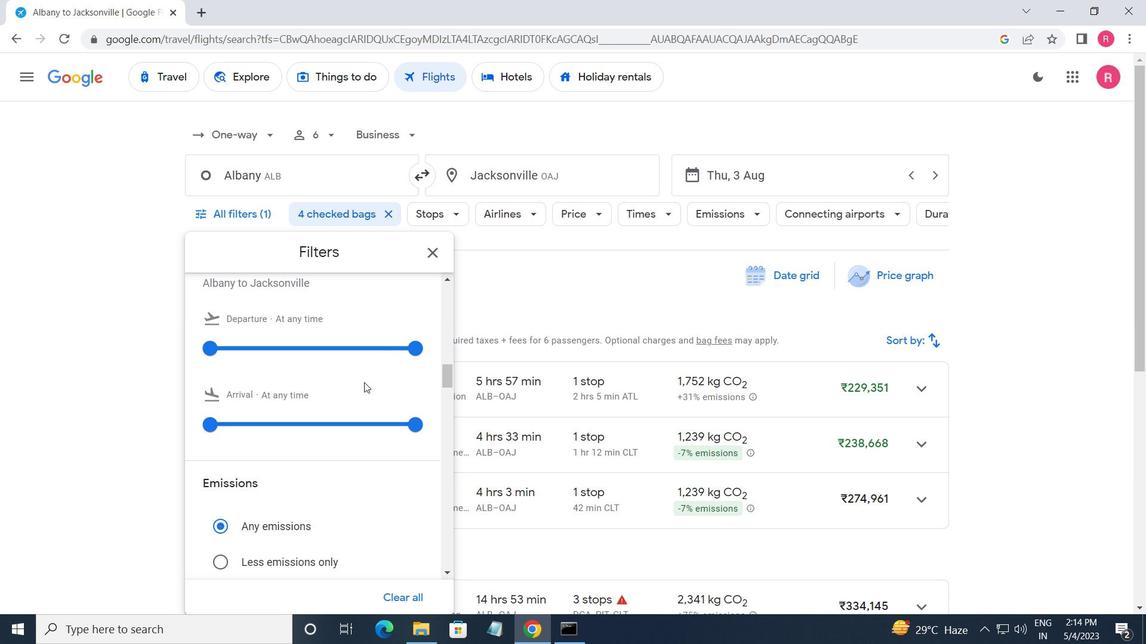 
Action: Mouse scrolled (360, 382) with delta (0, 0)
Screenshot: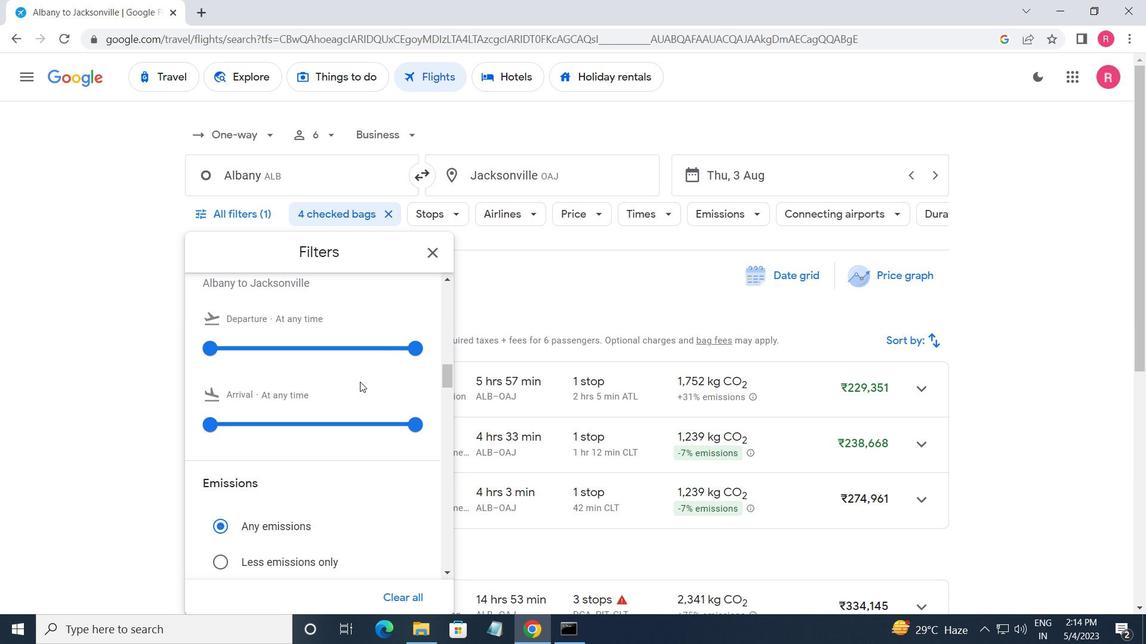 
Action: Mouse moved to (411, 332)
Screenshot: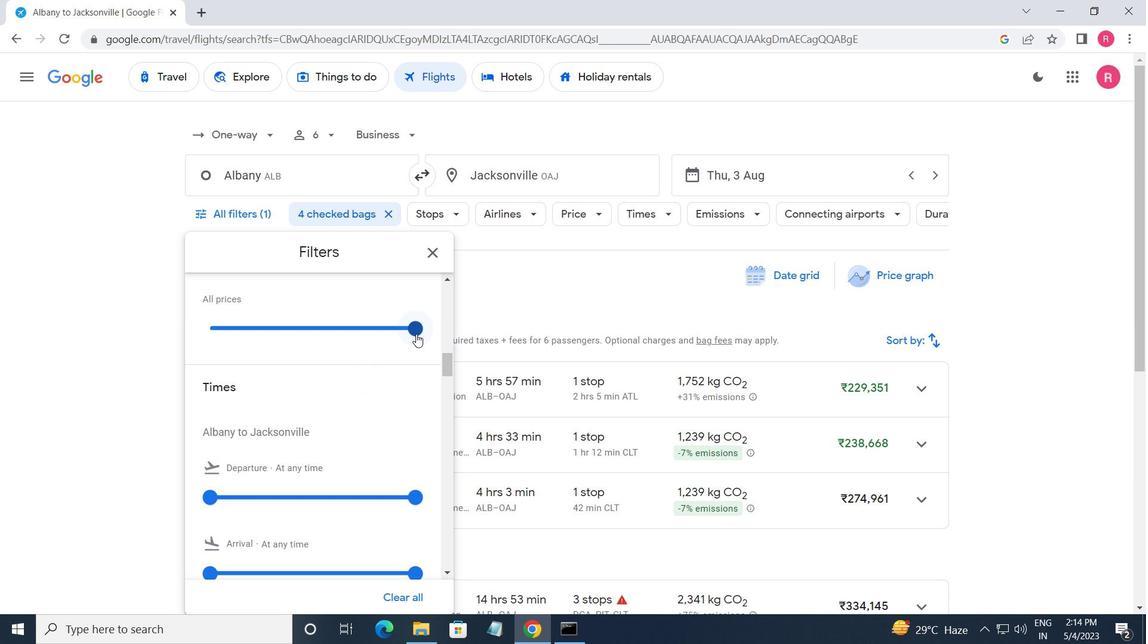 
Action: Mouse pressed left at (411, 332)
Screenshot: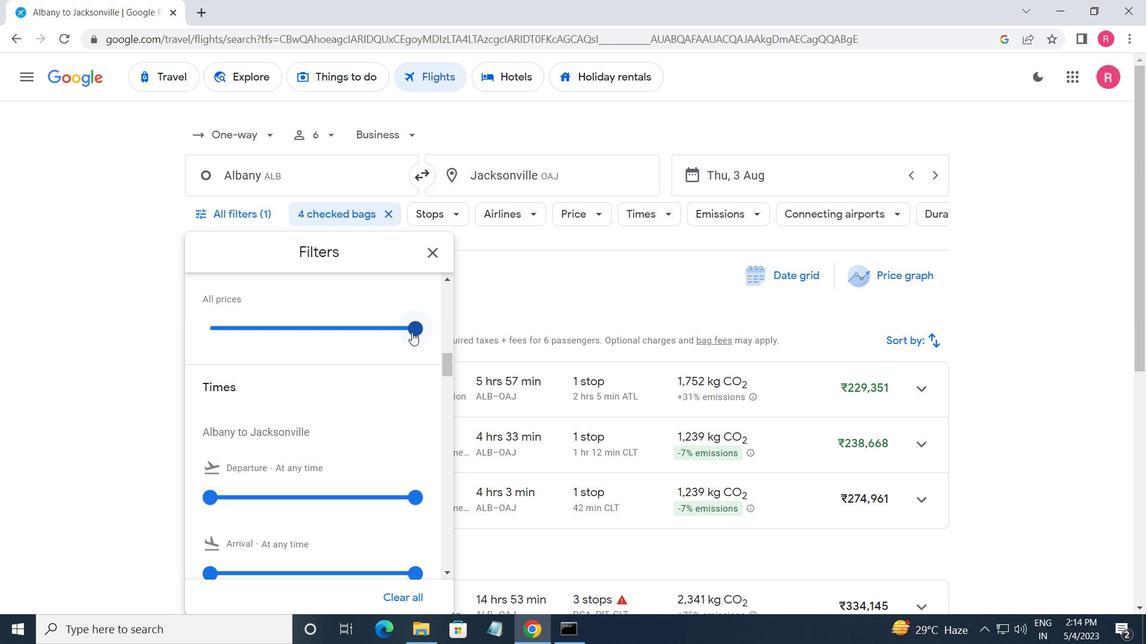 
Action: Mouse moved to (305, 344)
Screenshot: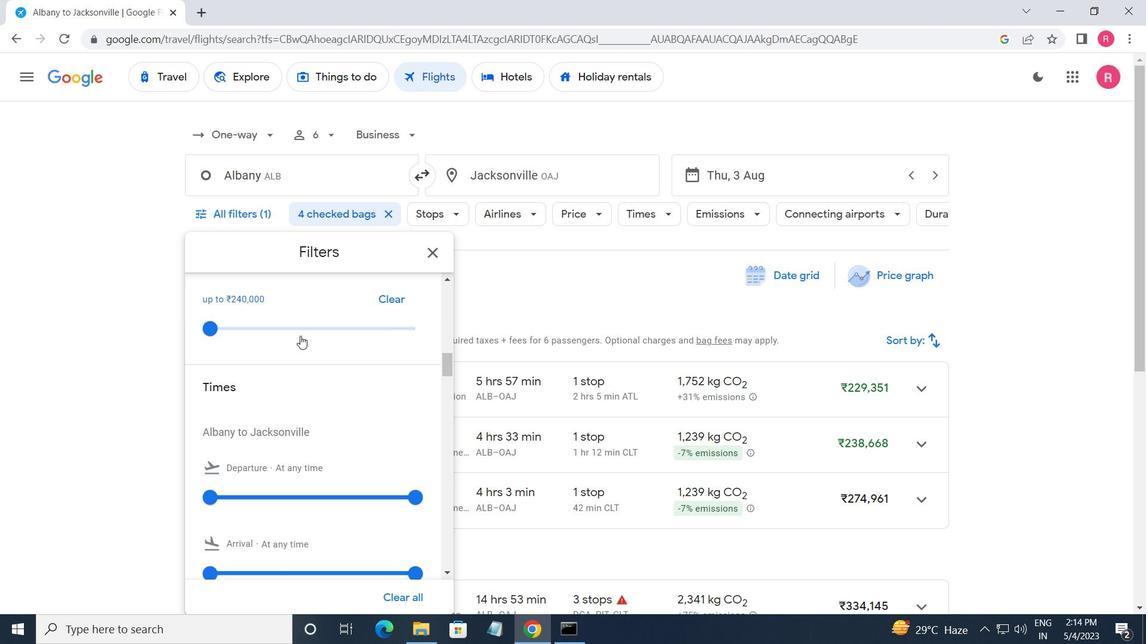 
Action: Mouse scrolled (305, 343) with delta (0, 0)
Screenshot: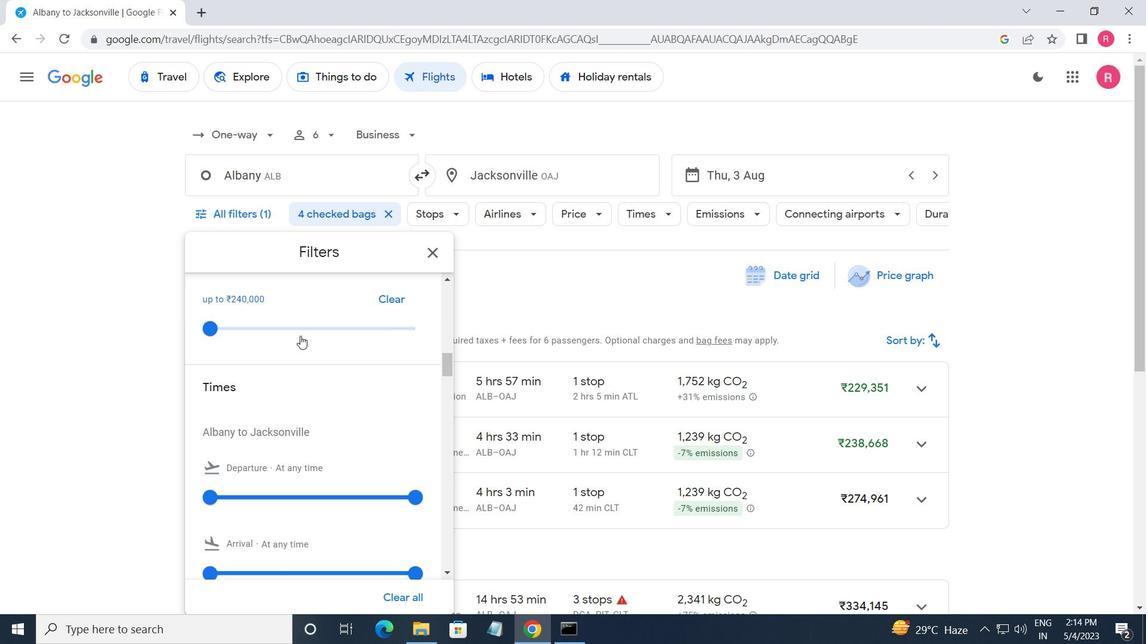 
Action: Mouse moved to (324, 355)
Screenshot: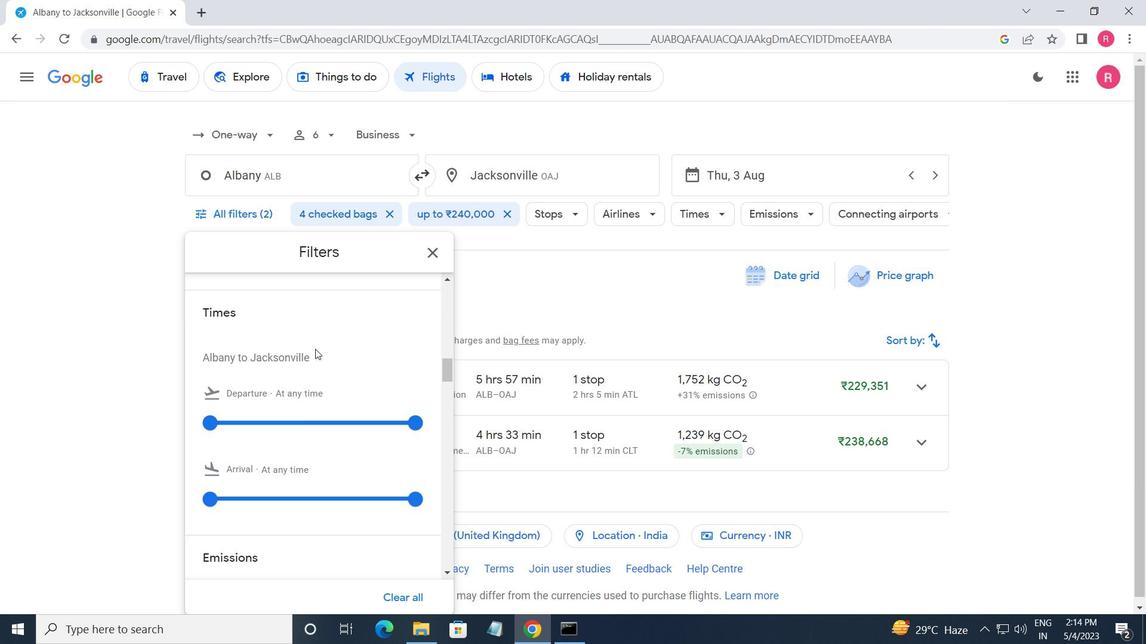 
Action: Mouse scrolled (324, 355) with delta (0, 0)
Screenshot: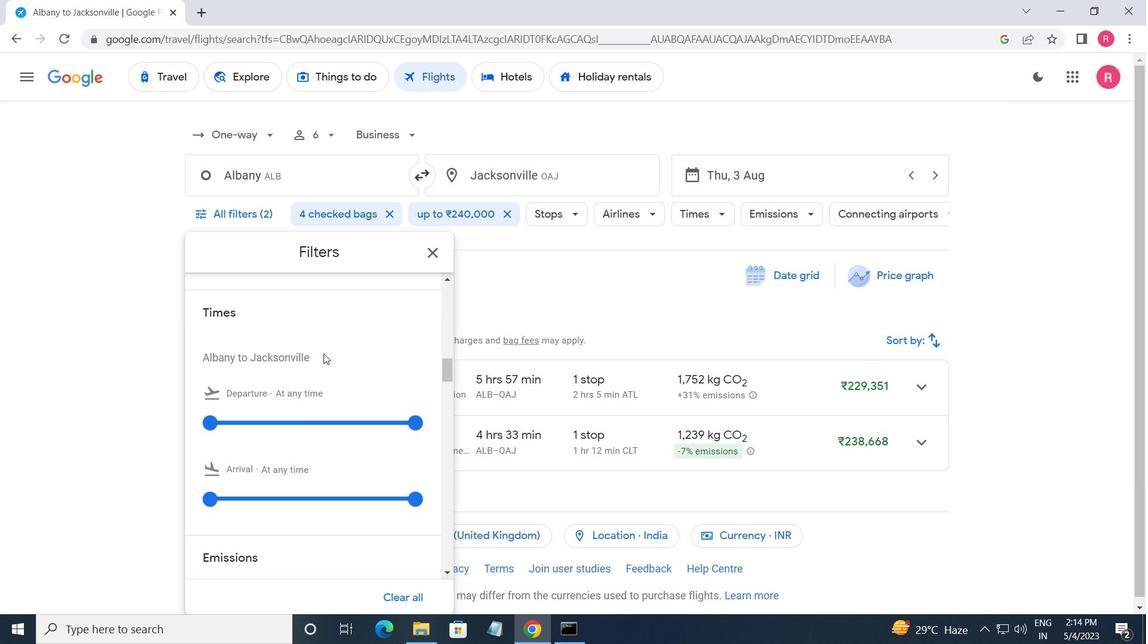 
Action: Mouse moved to (207, 346)
Screenshot: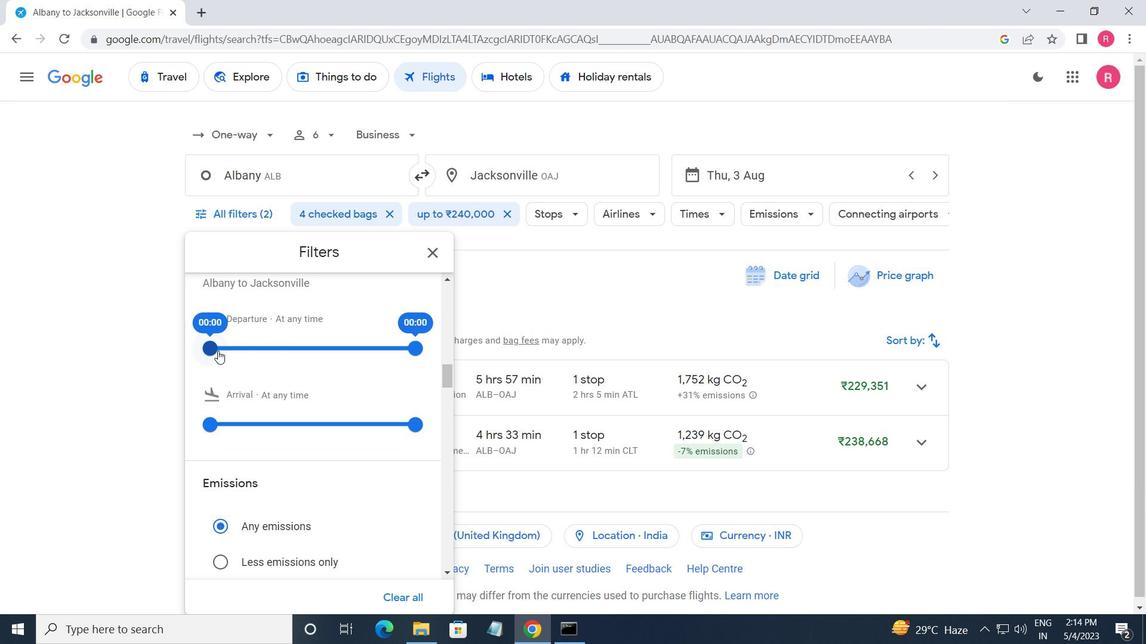 
Action: Mouse pressed left at (207, 346)
Screenshot: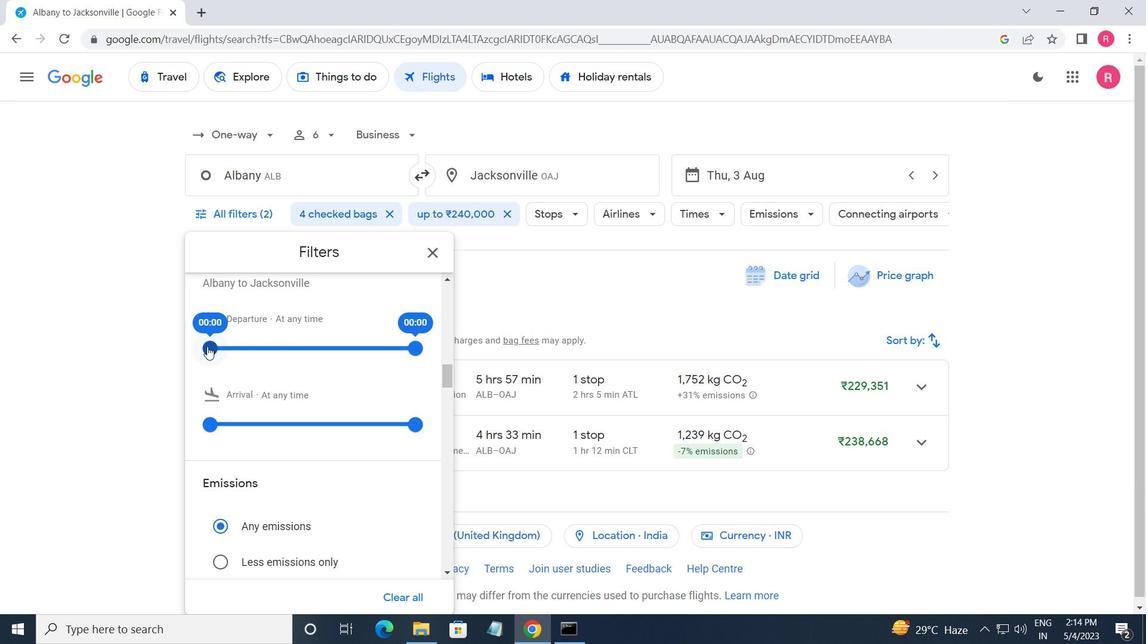 
Action: Mouse moved to (409, 348)
Screenshot: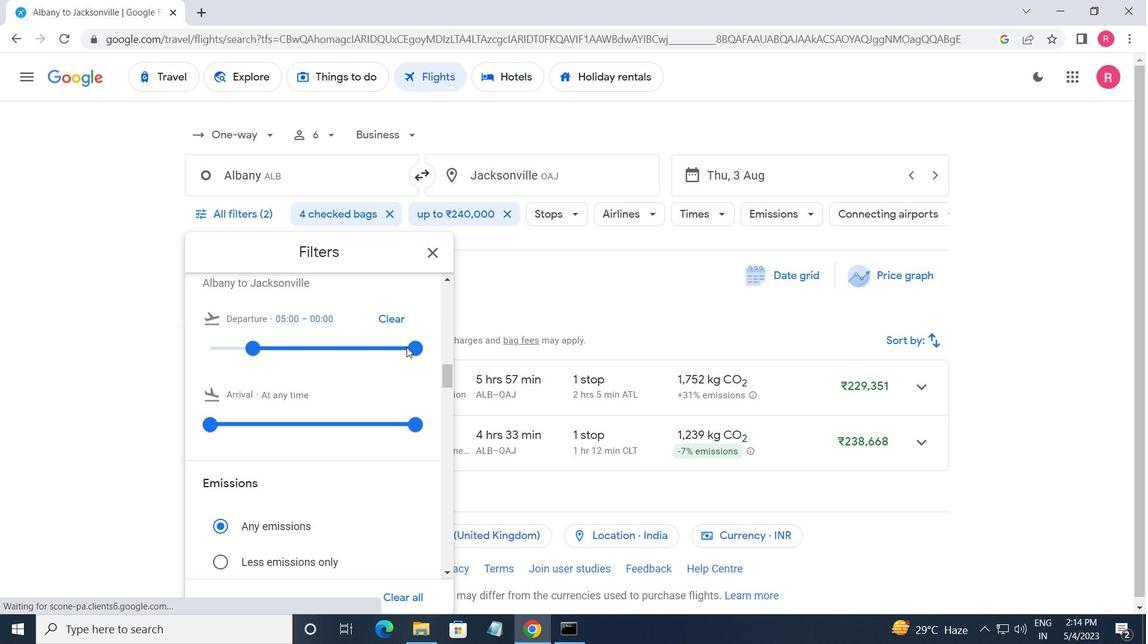 
Action: Mouse pressed left at (409, 348)
Screenshot: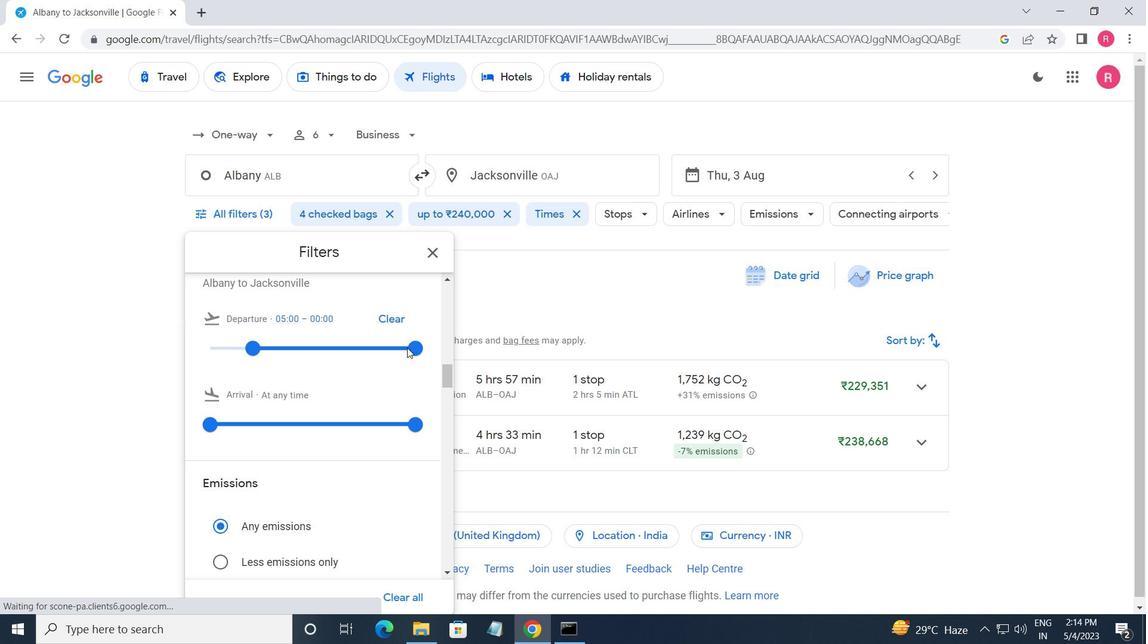 
Action: Mouse moved to (168, 306)
Screenshot: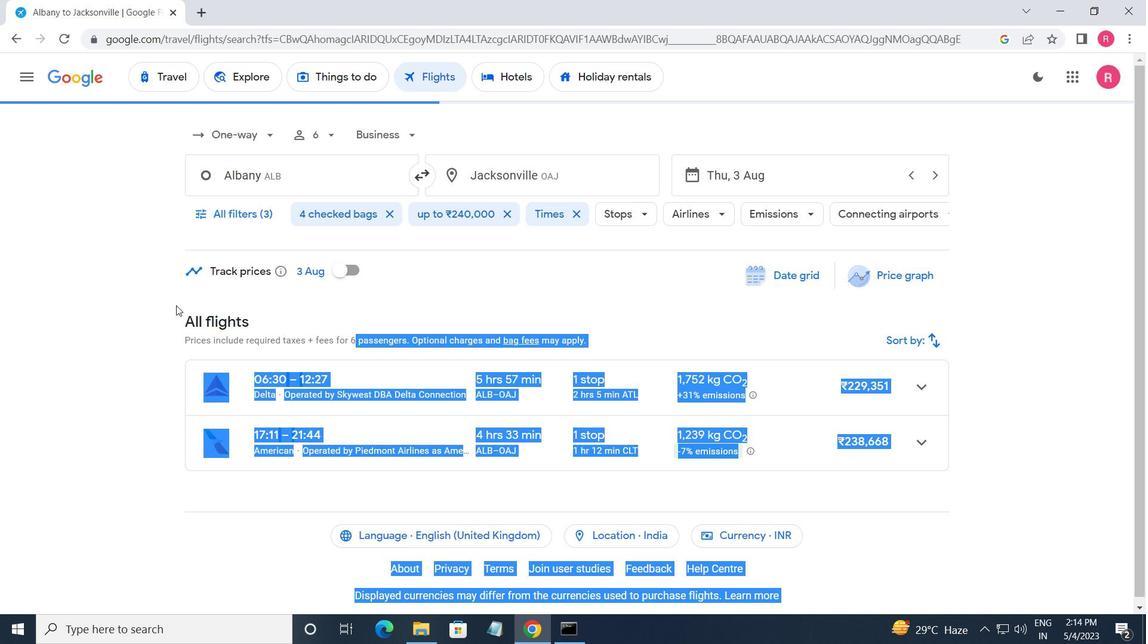 
Action: Mouse pressed left at (168, 306)
Screenshot: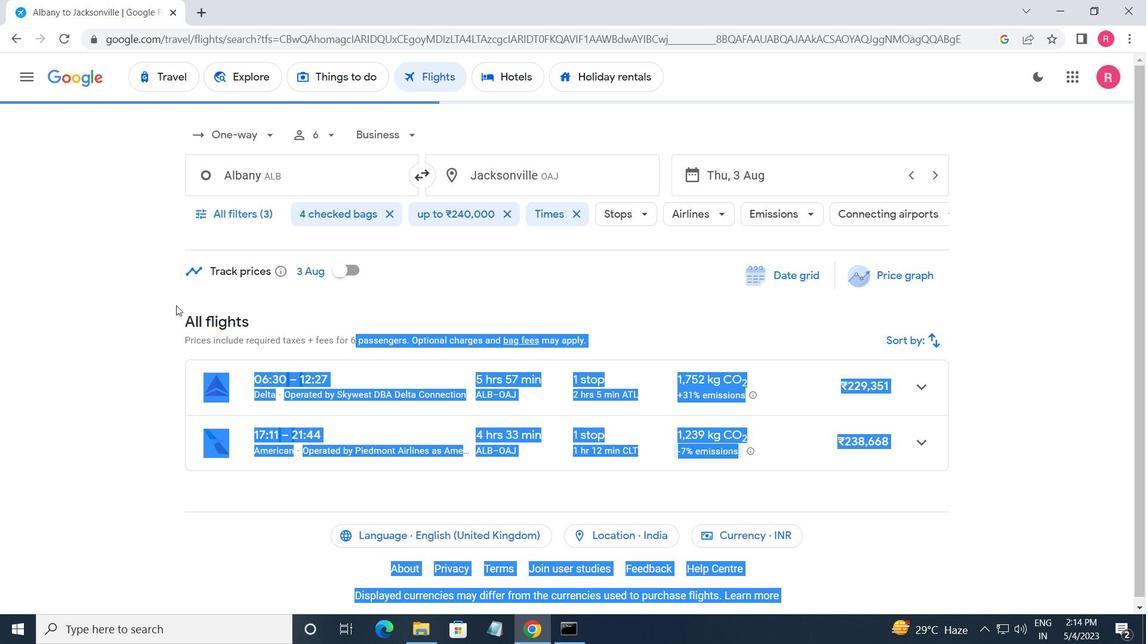 
Action: Mouse moved to (222, 215)
Screenshot: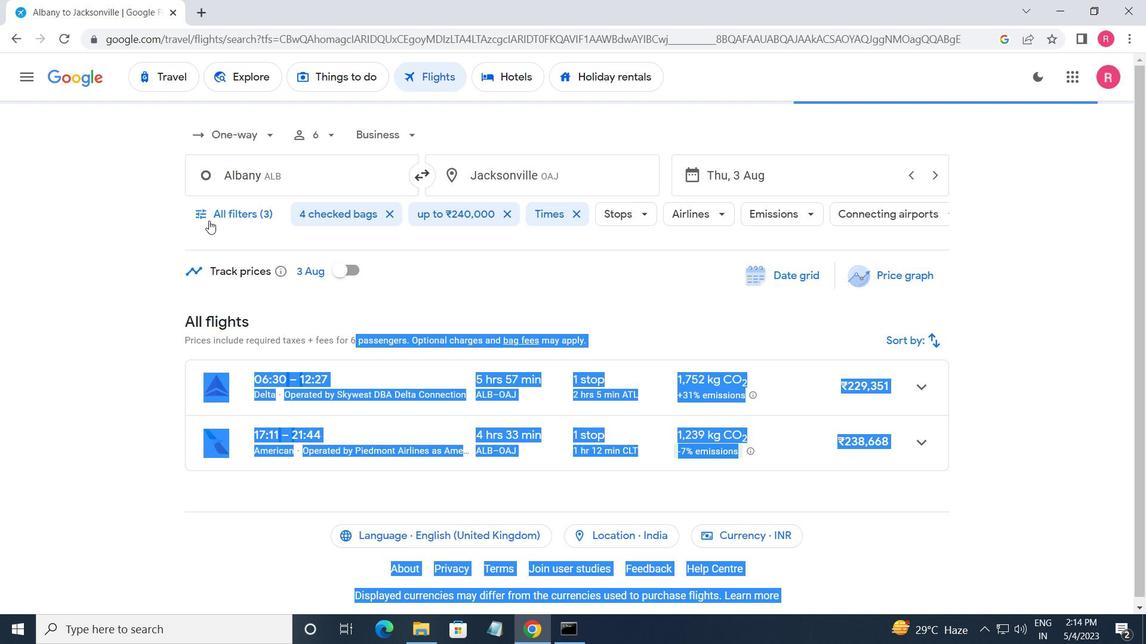 
Action: Mouse pressed left at (222, 215)
Screenshot: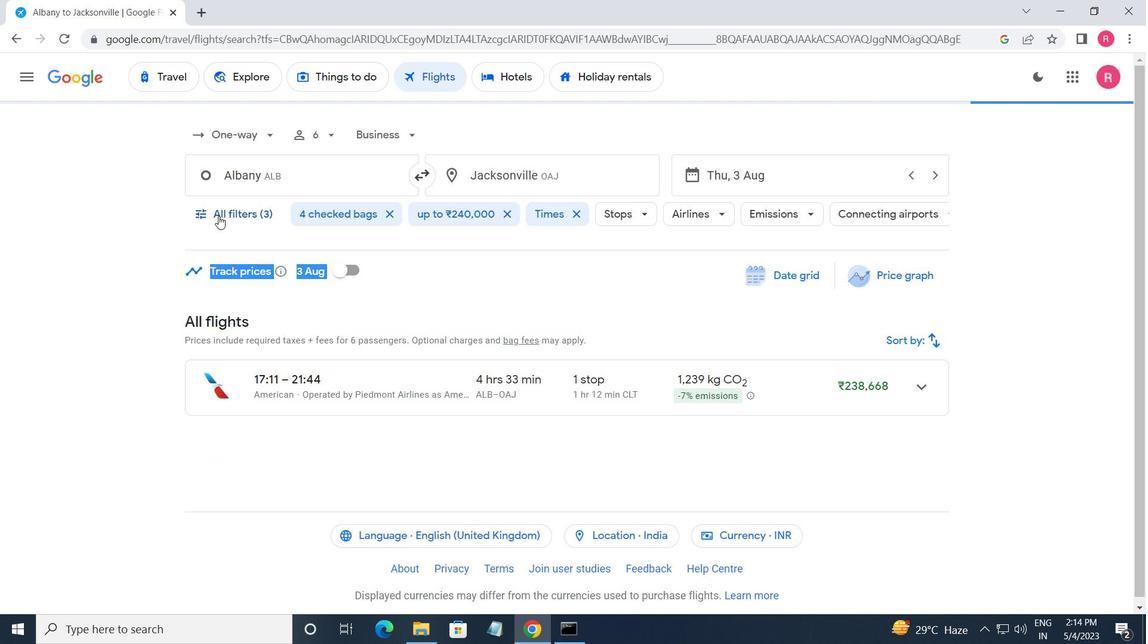 
Action: Mouse moved to (327, 461)
Screenshot: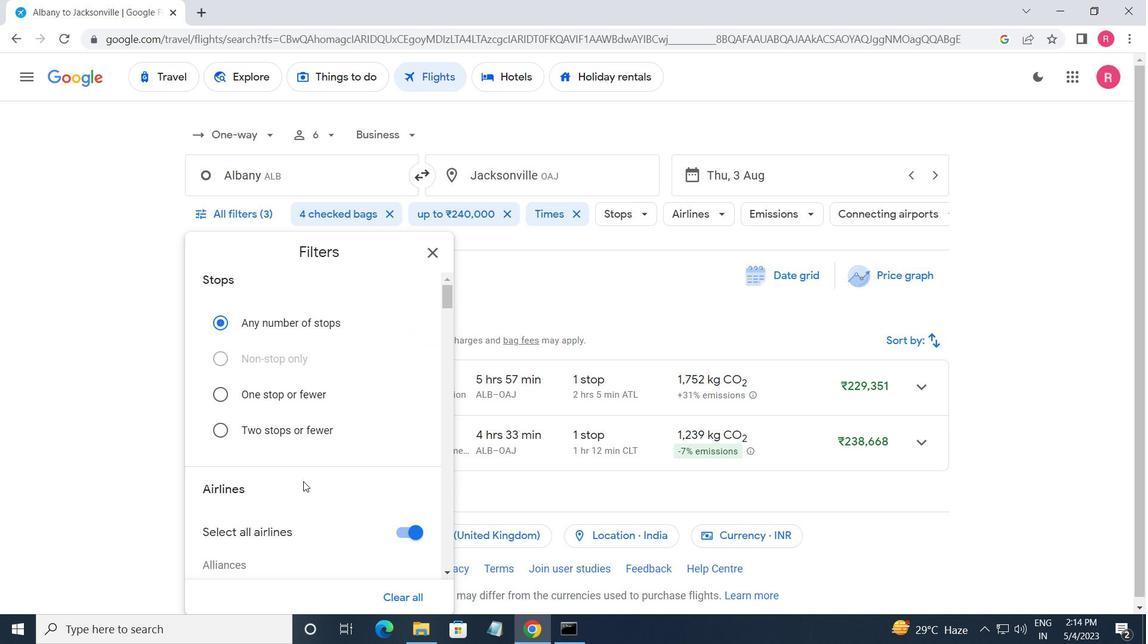
Action: Mouse scrolled (327, 461) with delta (0, 0)
Screenshot: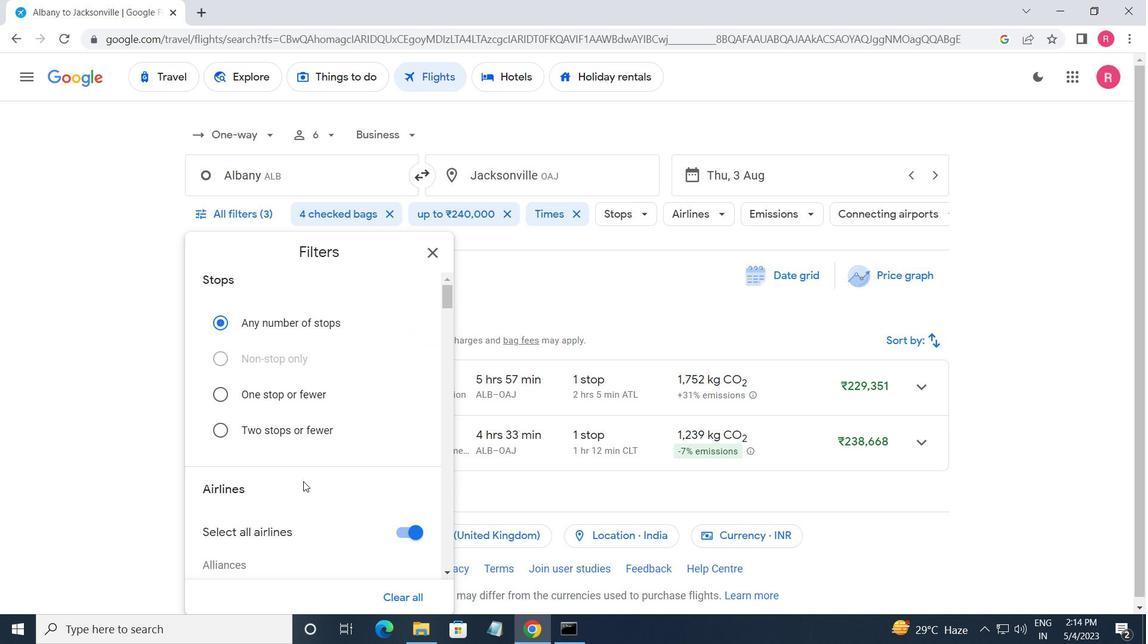 
Action: Mouse moved to (328, 465)
Screenshot: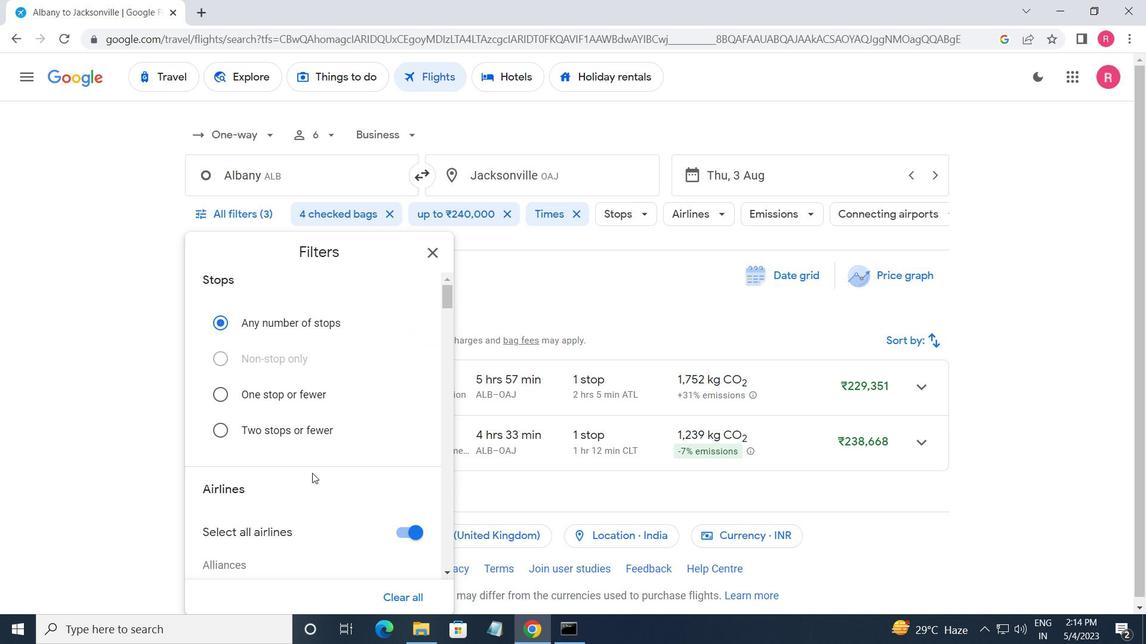 
Action: Mouse scrolled (328, 464) with delta (0, 0)
Screenshot: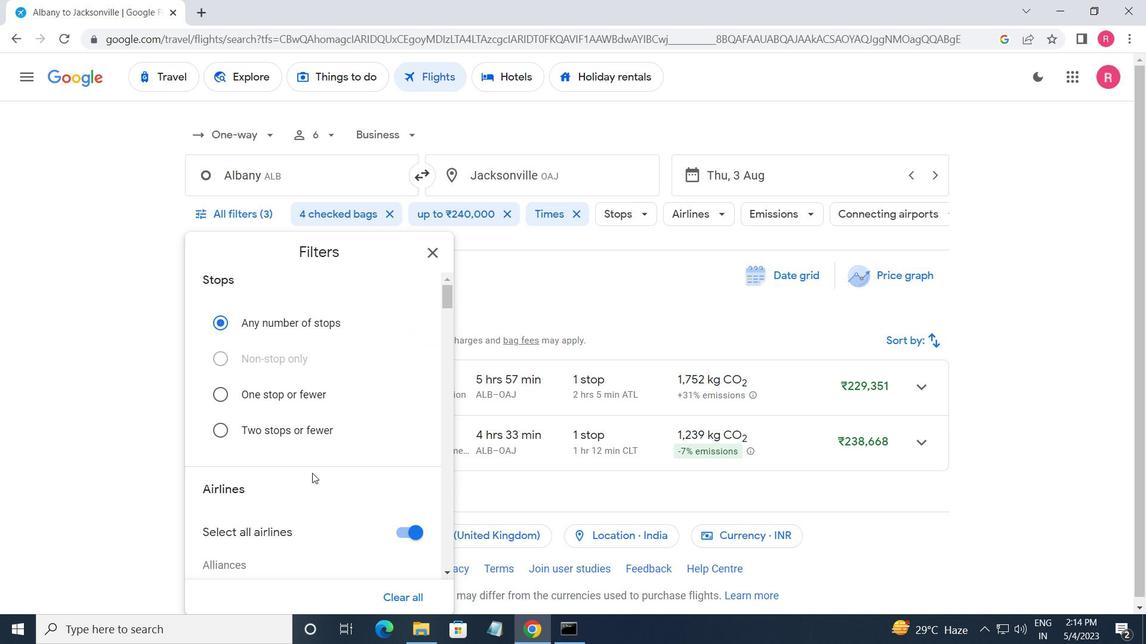 
Action: Mouse moved to (328, 465)
Screenshot: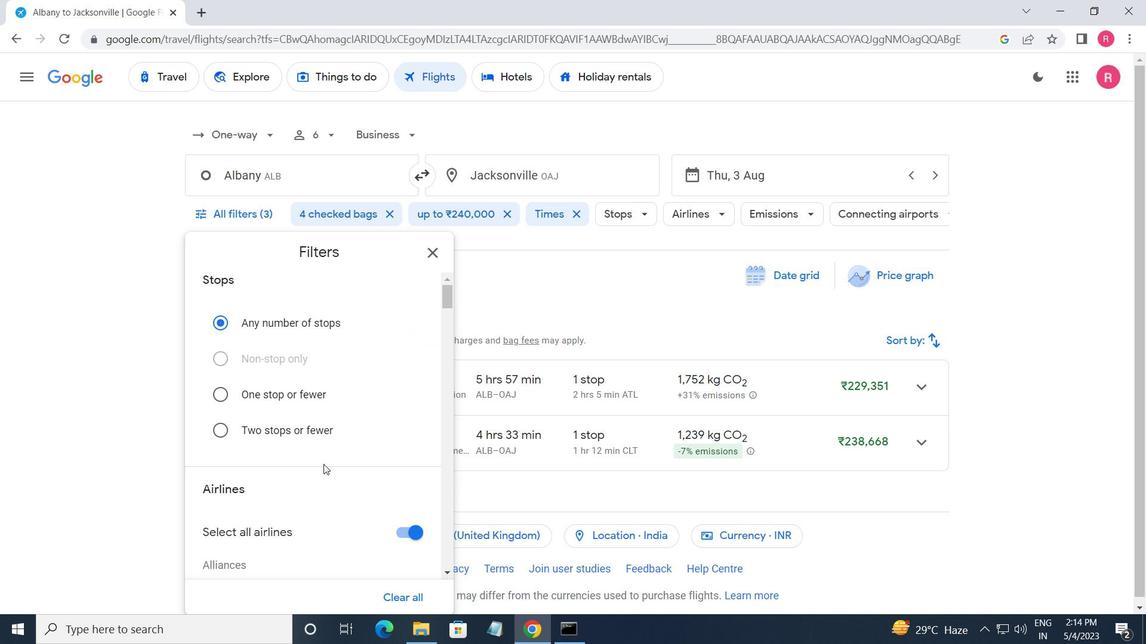 
Action: Mouse scrolled (328, 465) with delta (0, 0)
Screenshot: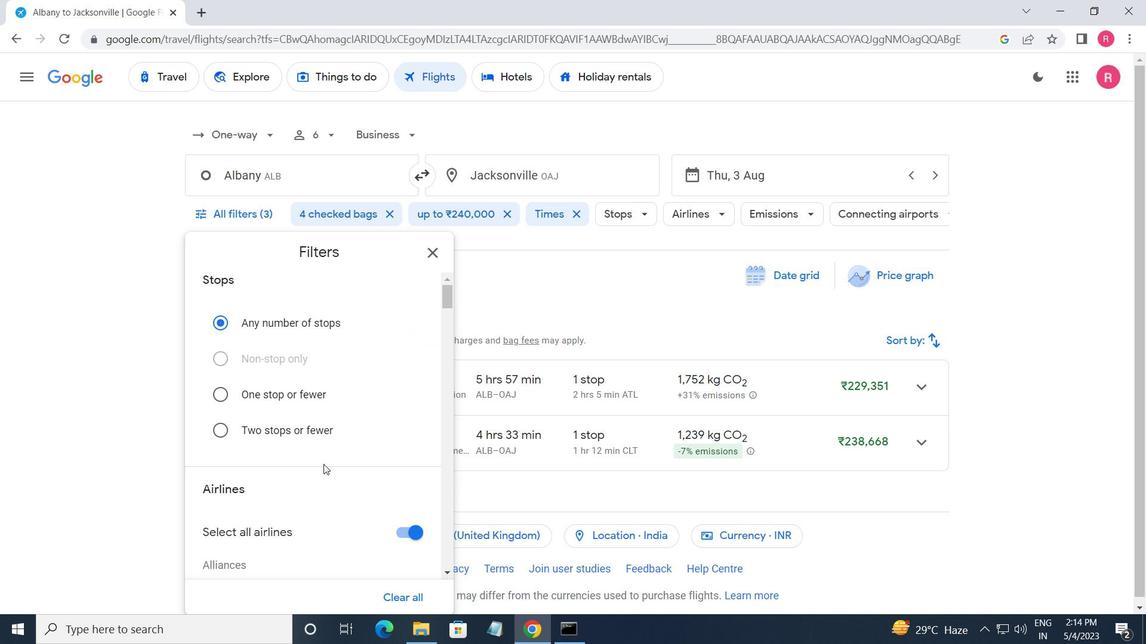 
Action: Mouse scrolled (328, 465) with delta (0, 0)
Screenshot: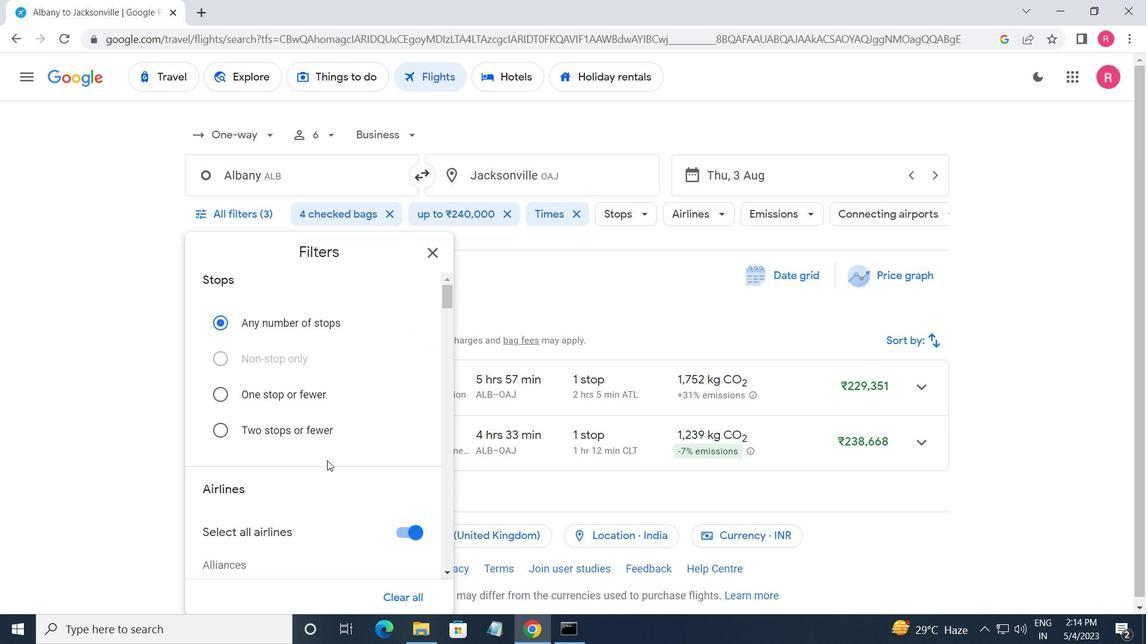 
Action: Mouse moved to (323, 454)
Screenshot: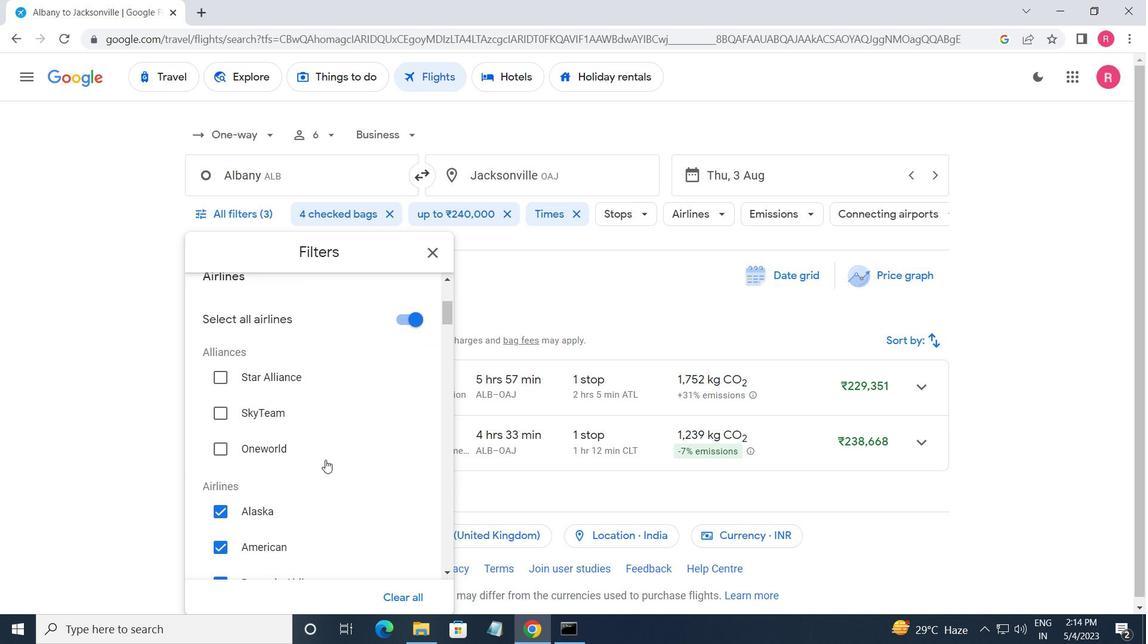 
Action: Mouse scrolled (323, 453) with delta (0, 0)
Screenshot: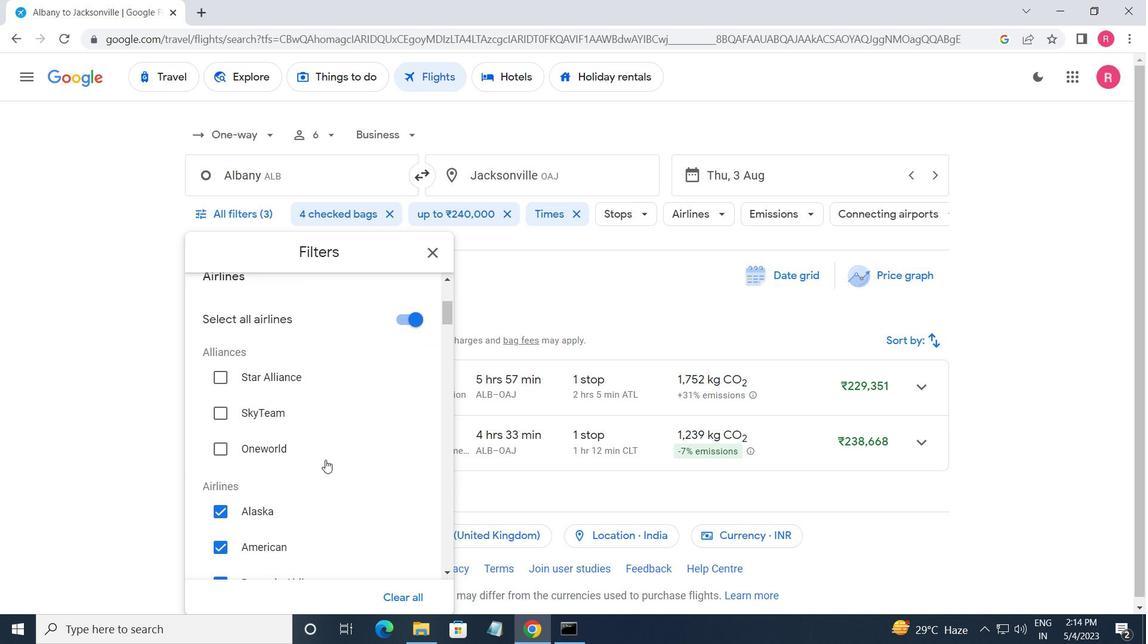 
Action: Mouse moved to (321, 459)
Screenshot: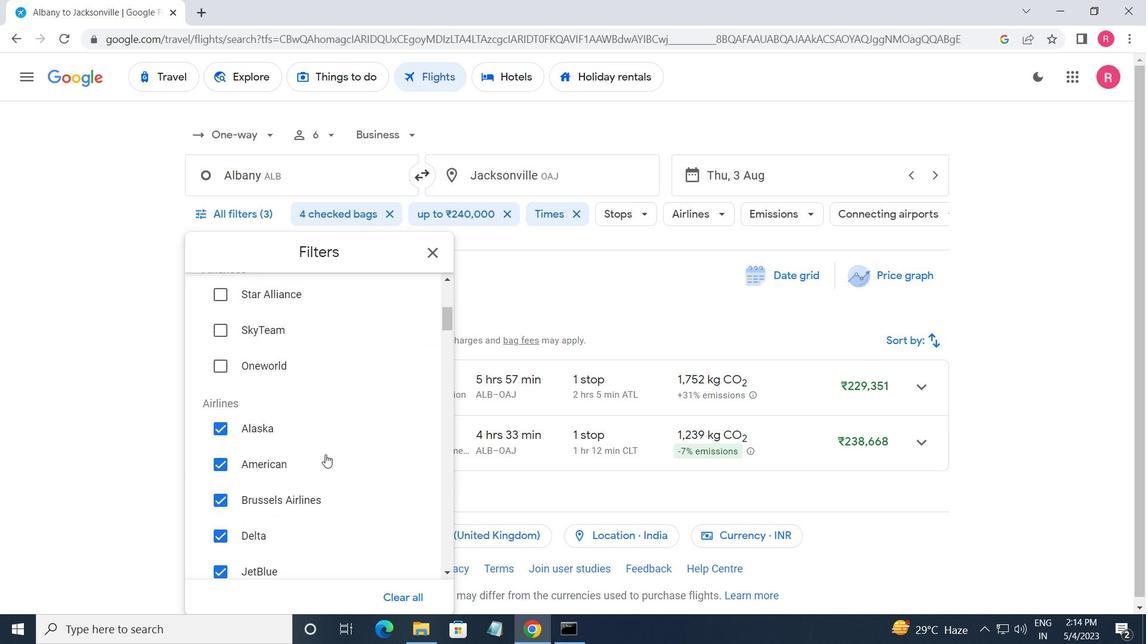
Action: Mouse scrolled (321, 458) with delta (0, 0)
Screenshot: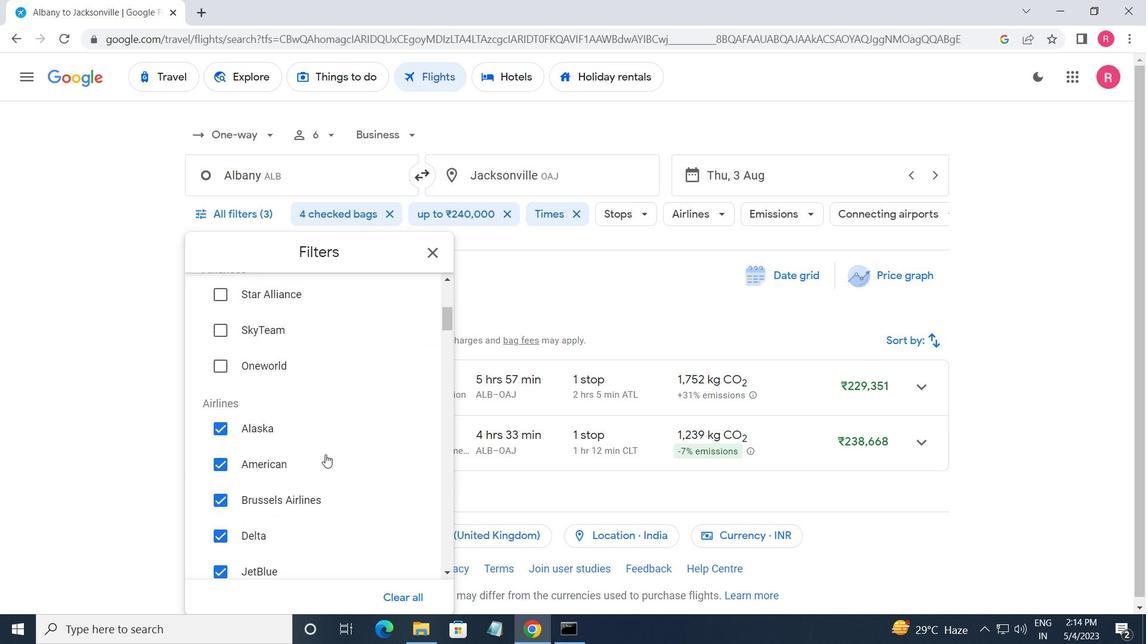 
Action: Mouse moved to (321, 460)
Screenshot: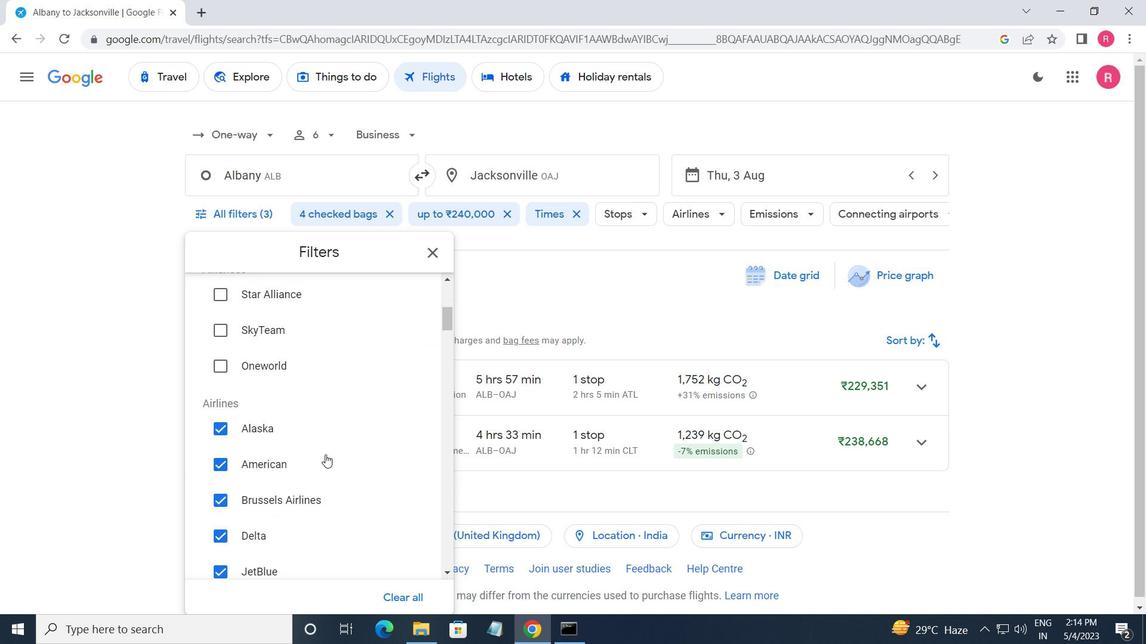 
Action: Mouse scrolled (321, 459) with delta (0, 0)
Screenshot: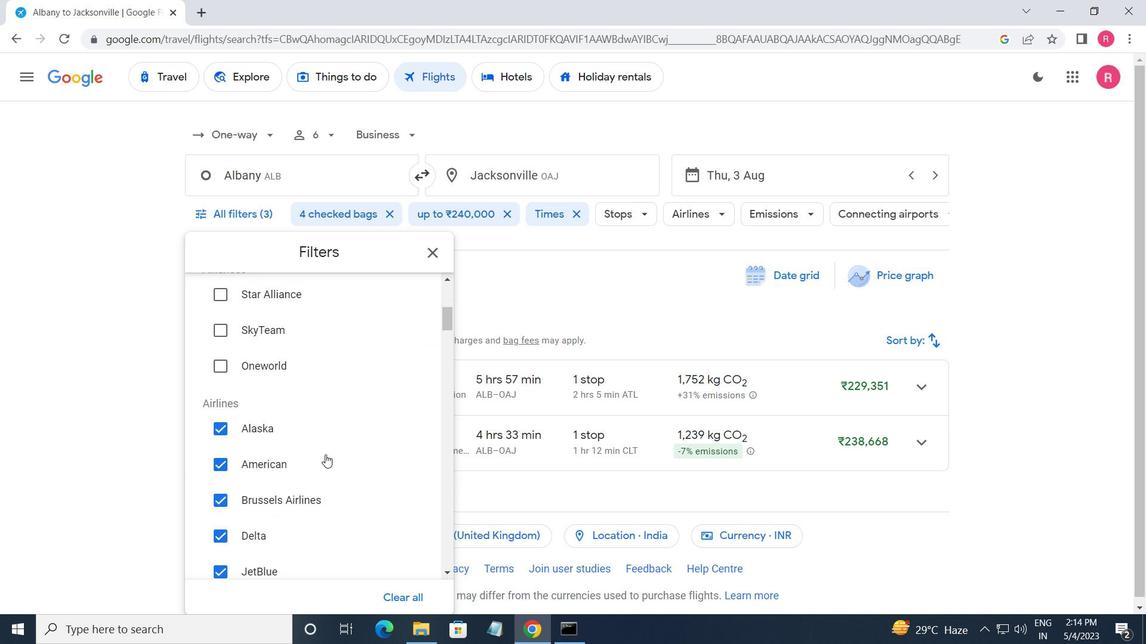 
Action: Mouse scrolled (321, 459) with delta (0, 0)
Screenshot: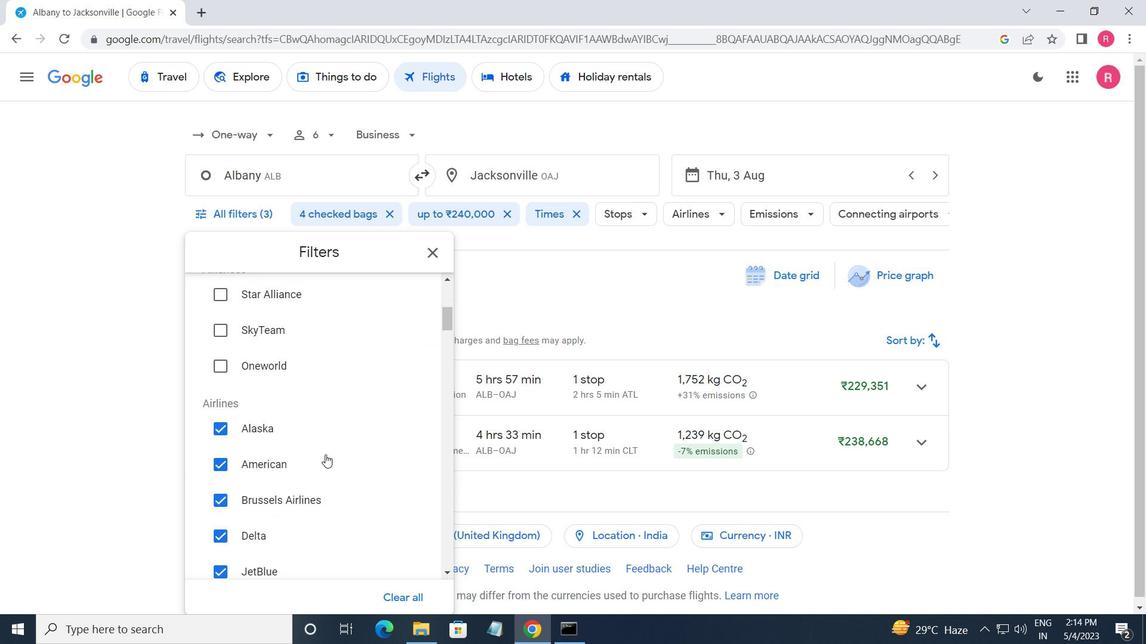 
Action: Mouse moved to (321, 460)
Screenshot: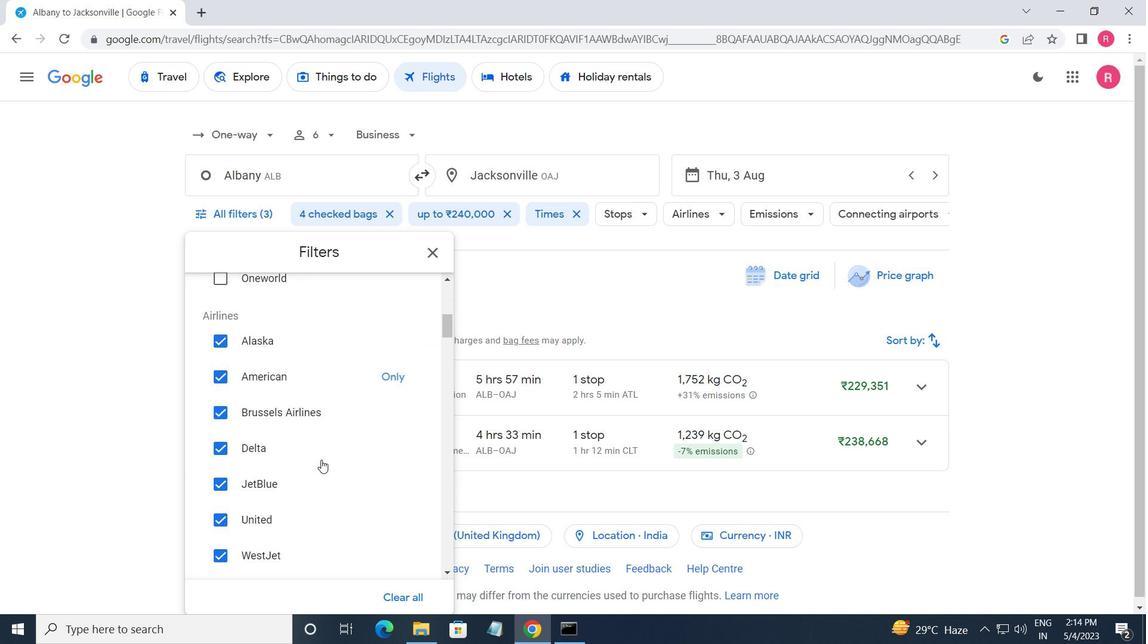 
Action: Mouse scrolled (321, 459) with delta (0, 0)
Screenshot: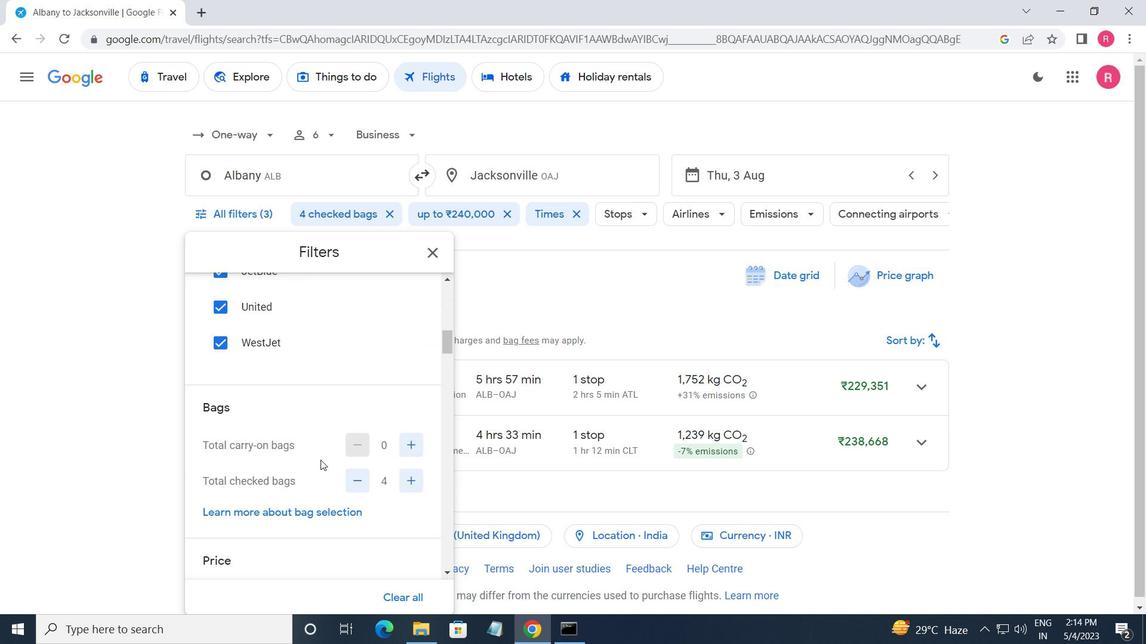 
Action: Mouse moved to (320, 459)
Screenshot: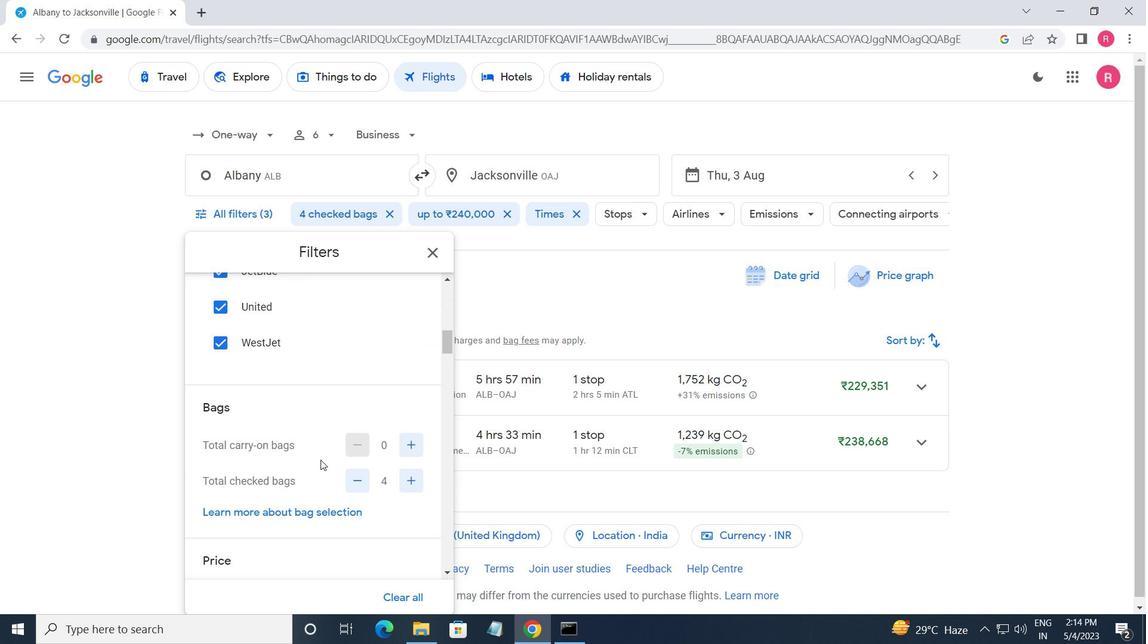 
Action: Mouse scrolled (320, 459) with delta (0, 0)
Screenshot: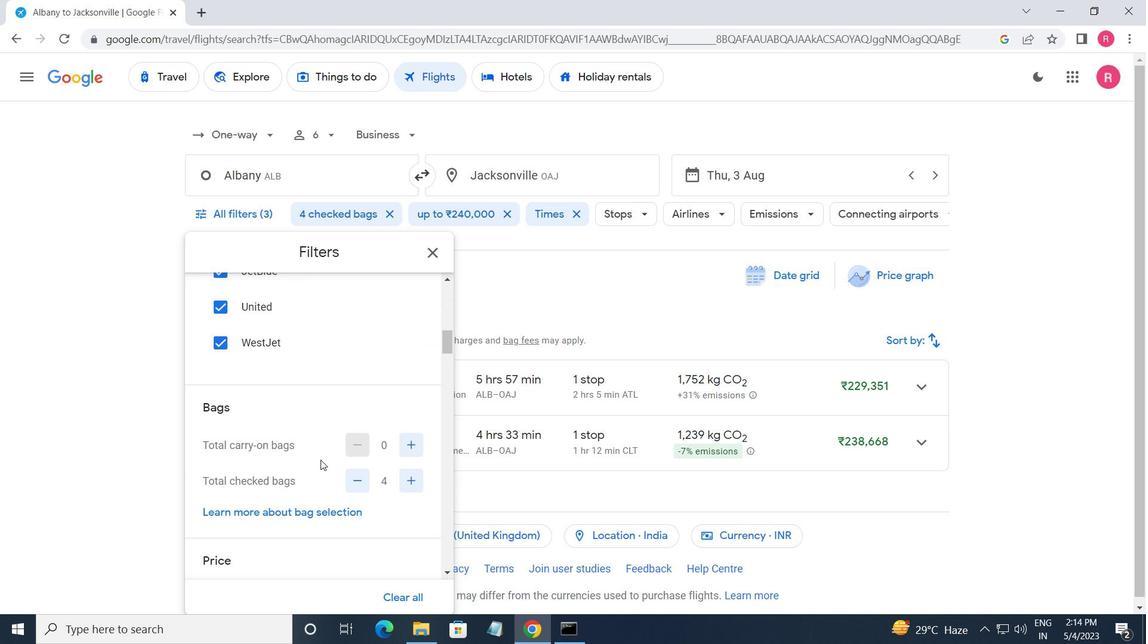 
Action: Mouse scrolled (320, 459) with delta (0, 0)
Screenshot: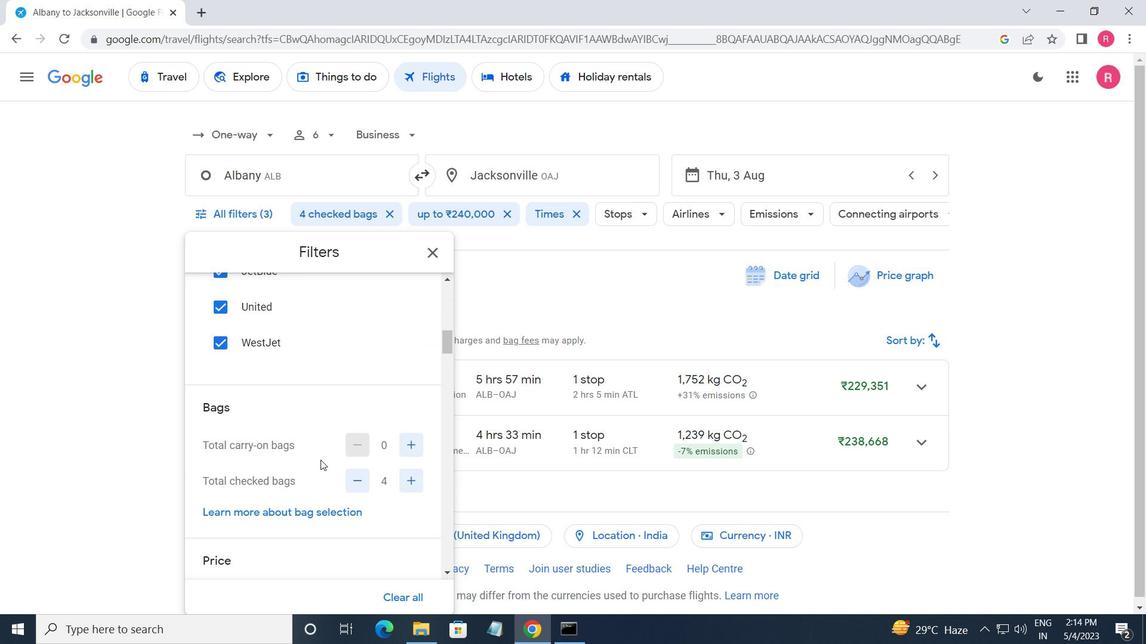 
Action: Mouse moved to (320, 459)
Screenshot: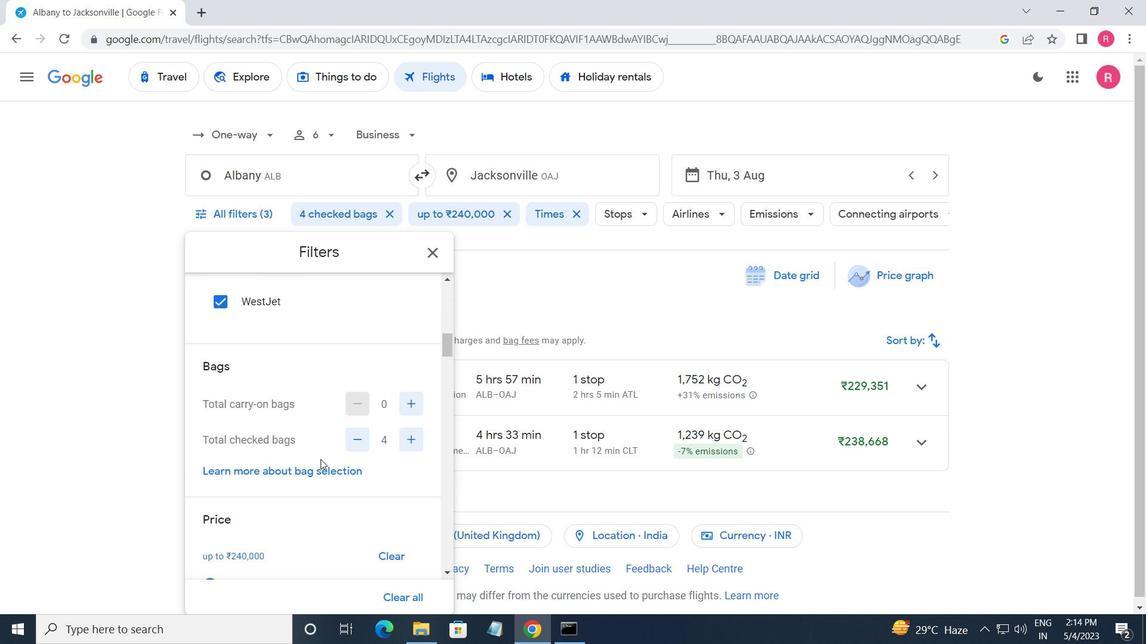 
Action: Mouse scrolled (320, 458) with delta (0, 0)
Screenshot: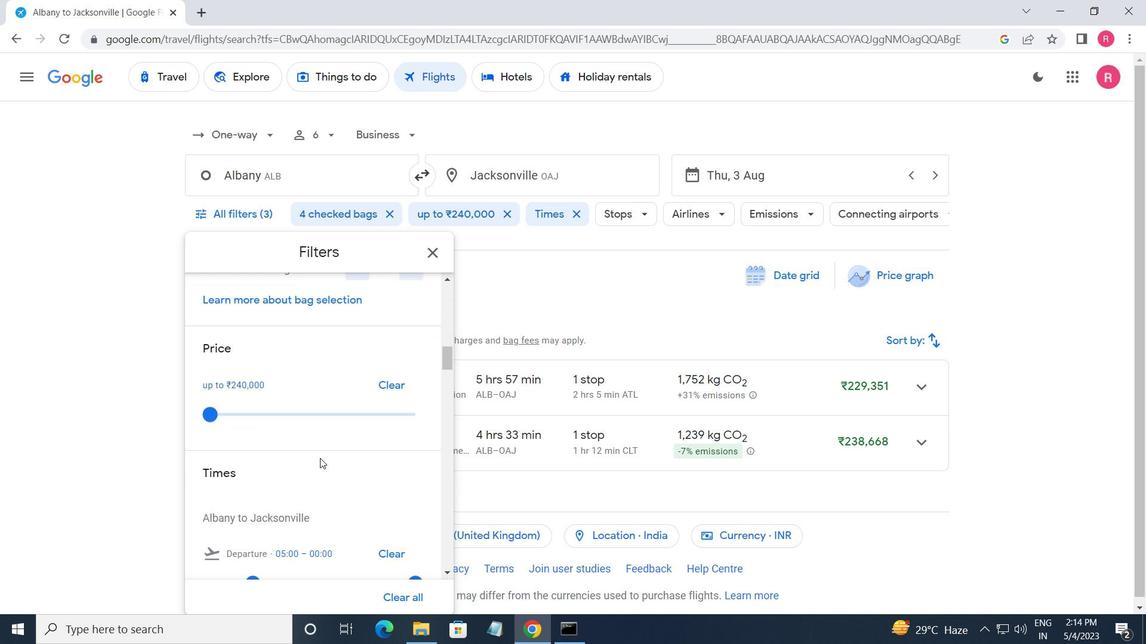 
Action: Mouse moved to (319, 458)
Screenshot: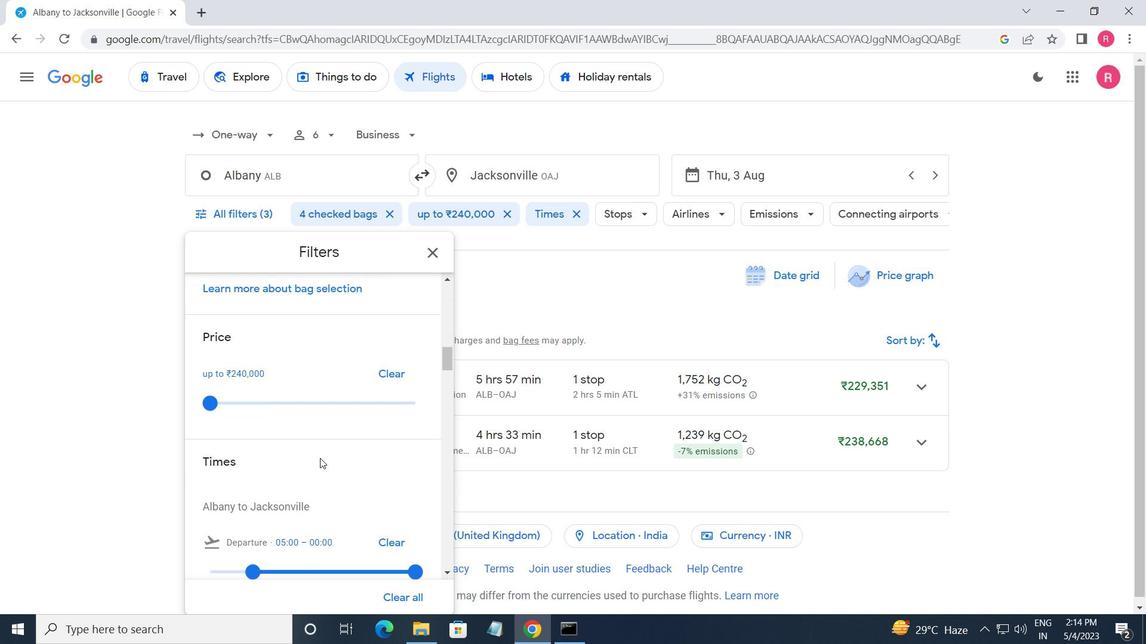 
Action: Mouse scrolled (319, 458) with delta (0, 0)
Screenshot: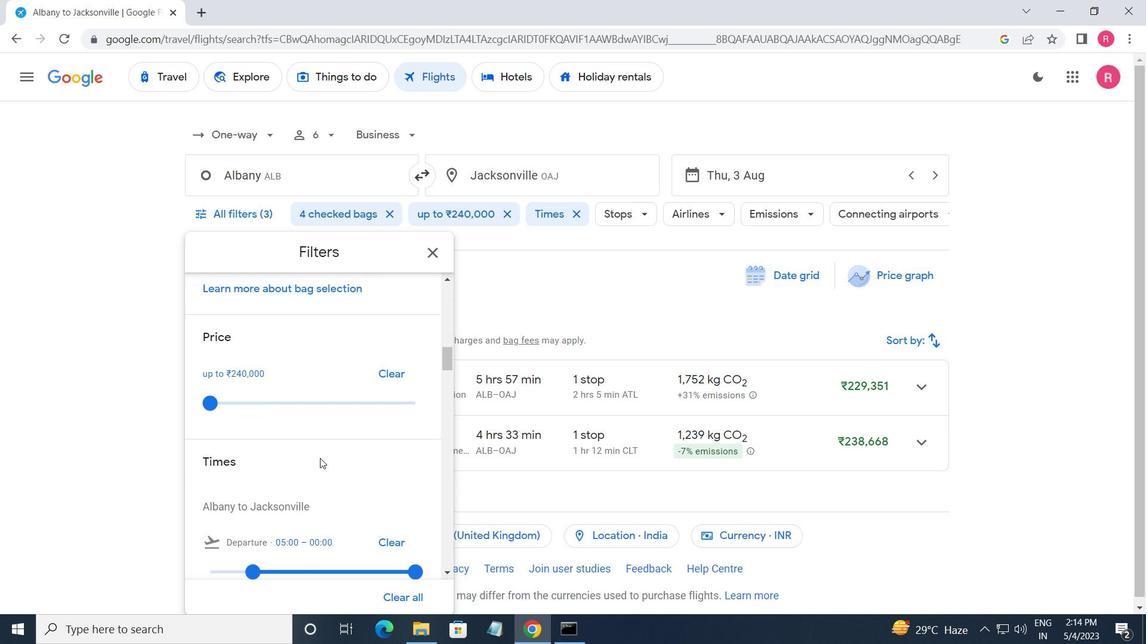 
Action: Mouse moved to (416, 422)
Screenshot: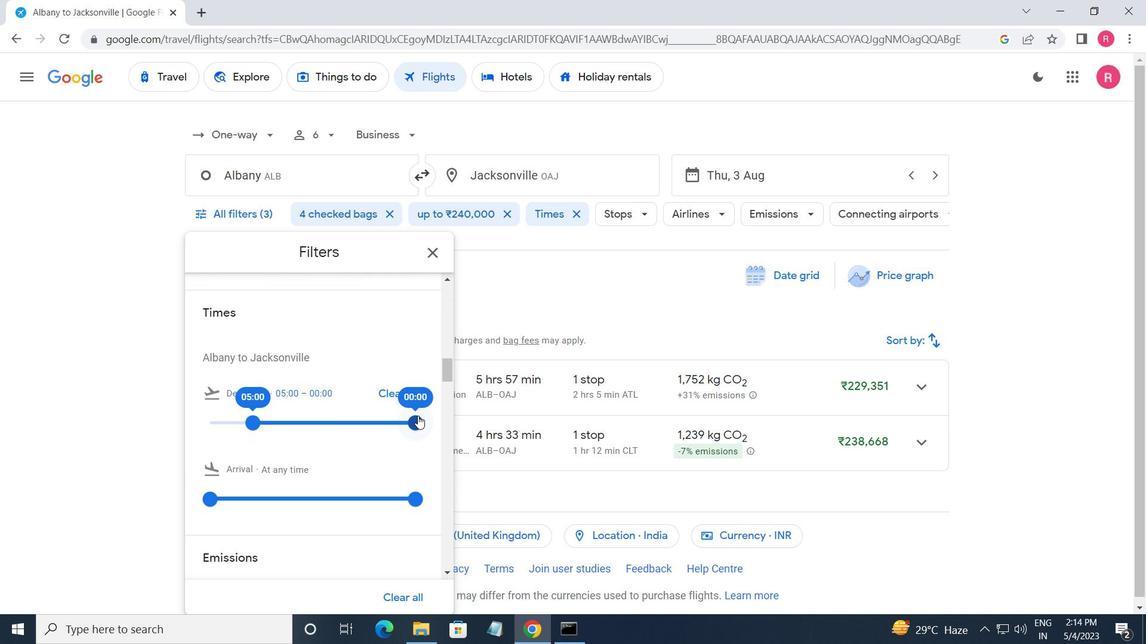 
Action: Mouse pressed left at (416, 422)
Screenshot: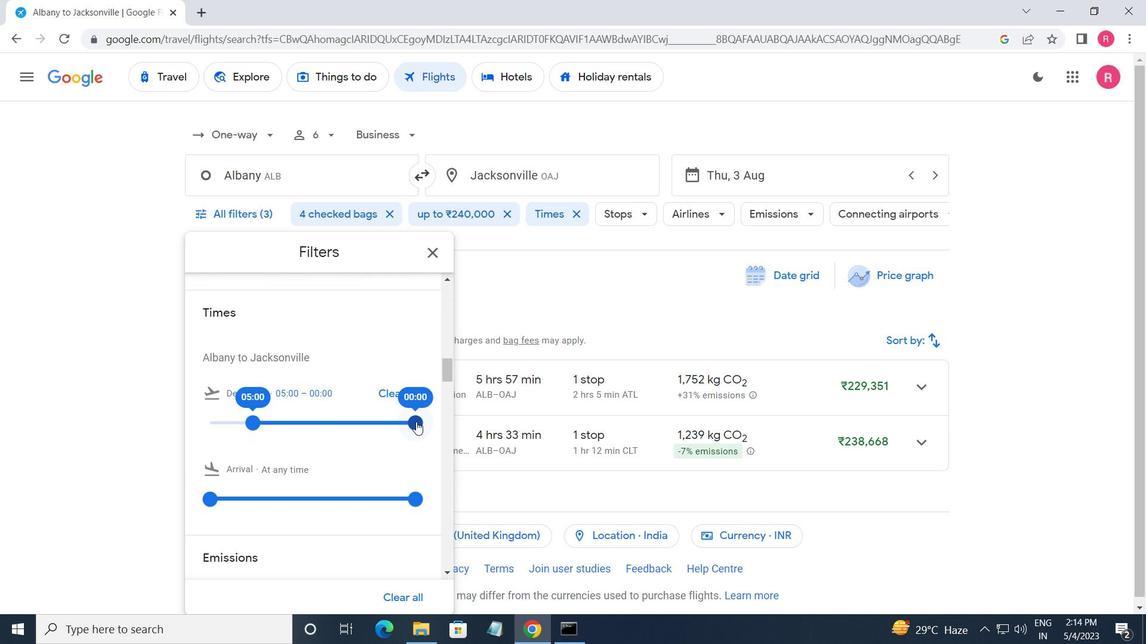 
Action: Mouse moved to (432, 252)
Screenshot: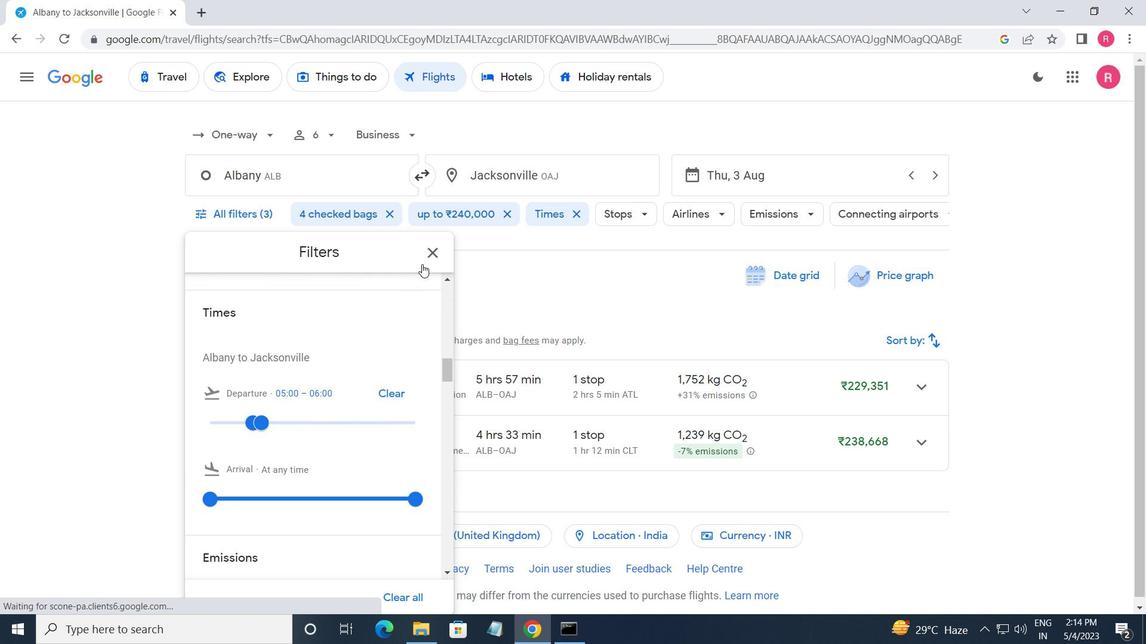 
Action: Mouse pressed left at (432, 252)
Screenshot: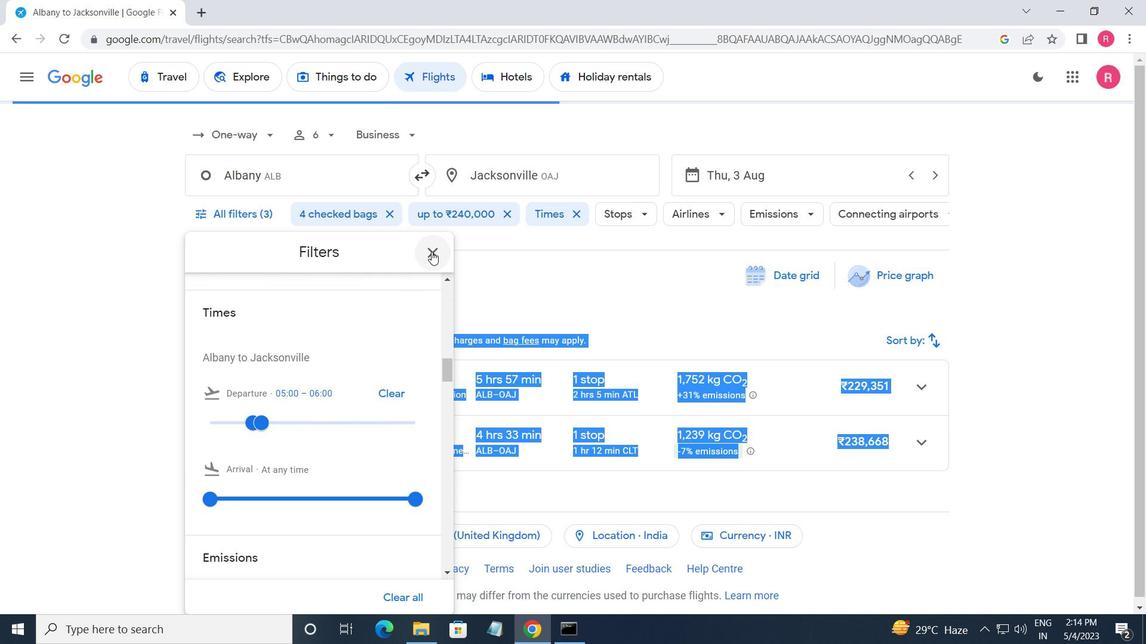 
